 Task: Find connections with filter location Ingolstadt with filter topic #Humanresourcewith filter profile language English with filter current company PlanetSpark with filter school Vijaya High School with filter industry Individual and Family Services with filter service category Project Management with filter keywords title Film Critic
Action: Mouse moved to (601, 81)
Screenshot: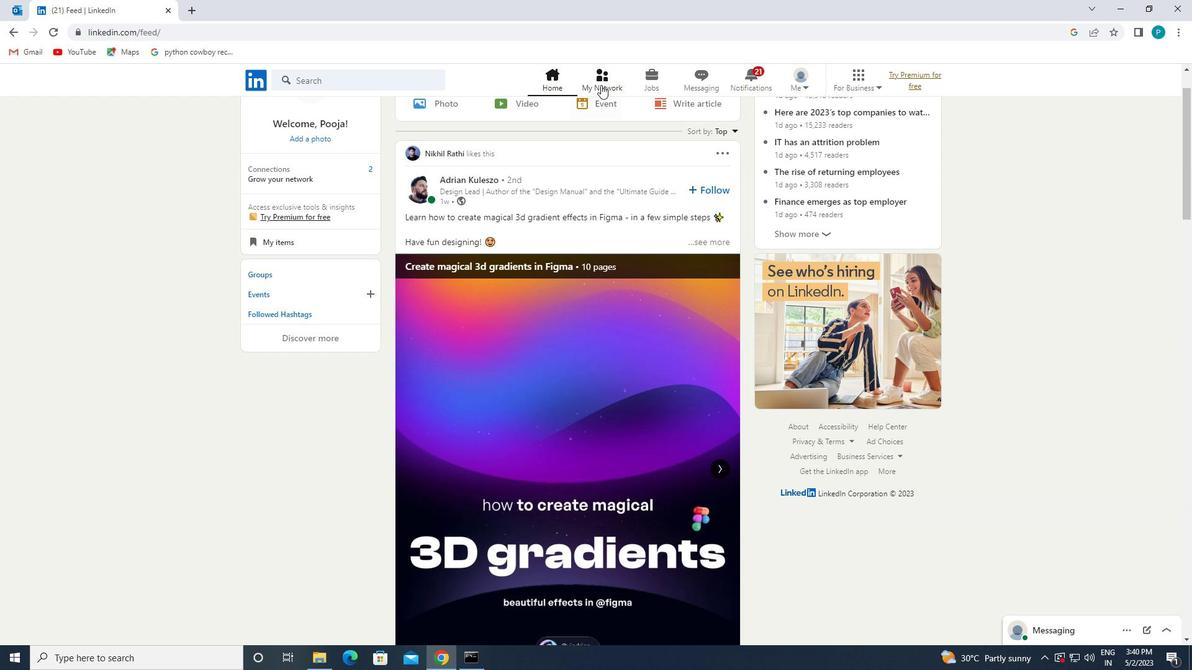 
Action: Mouse pressed left at (601, 81)
Screenshot: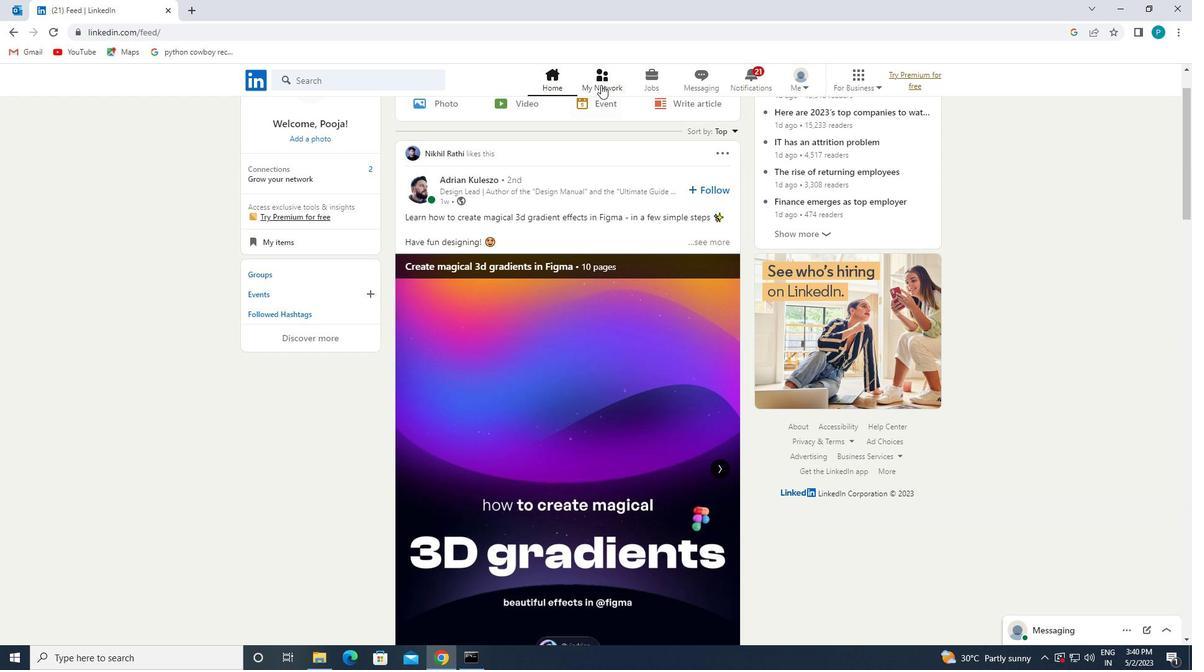 
Action: Mouse moved to (372, 142)
Screenshot: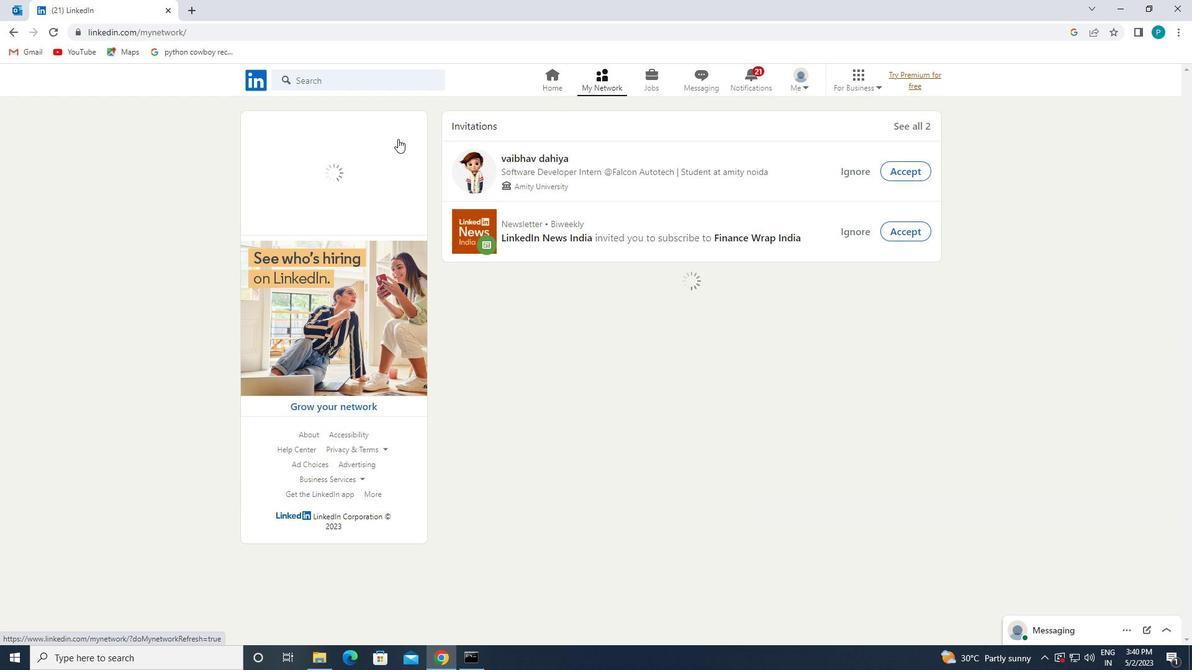 
Action: Mouse pressed left at (372, 142)
Screenshot: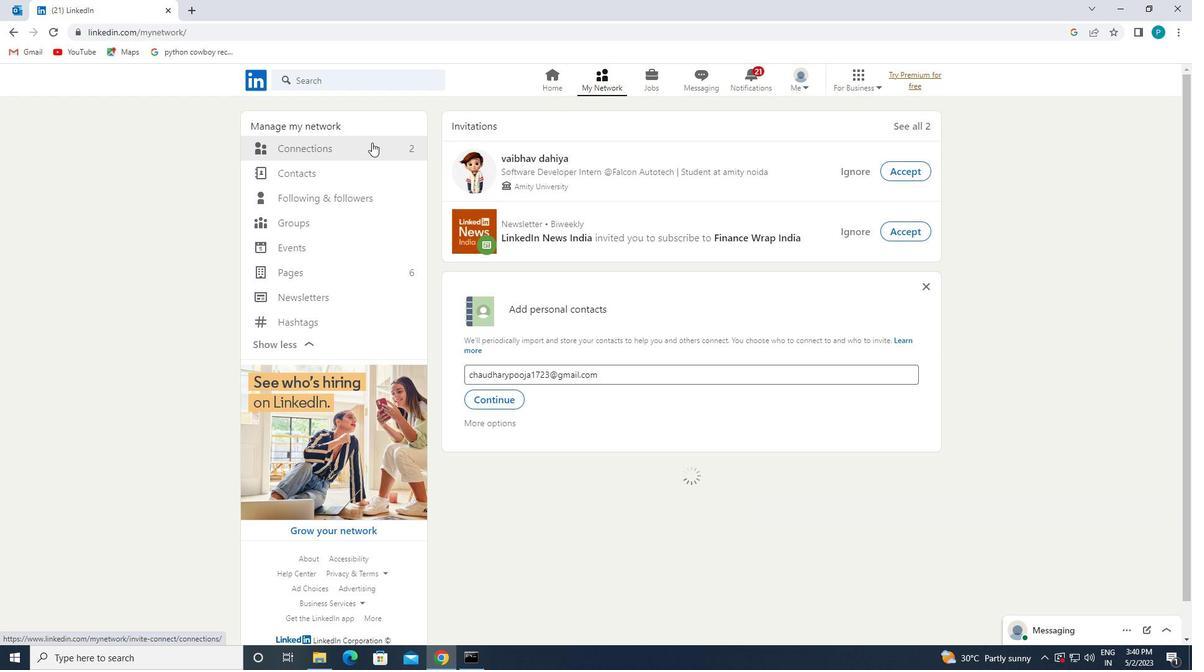 
Action: Mouse moved to (678, 152)
Screenshot: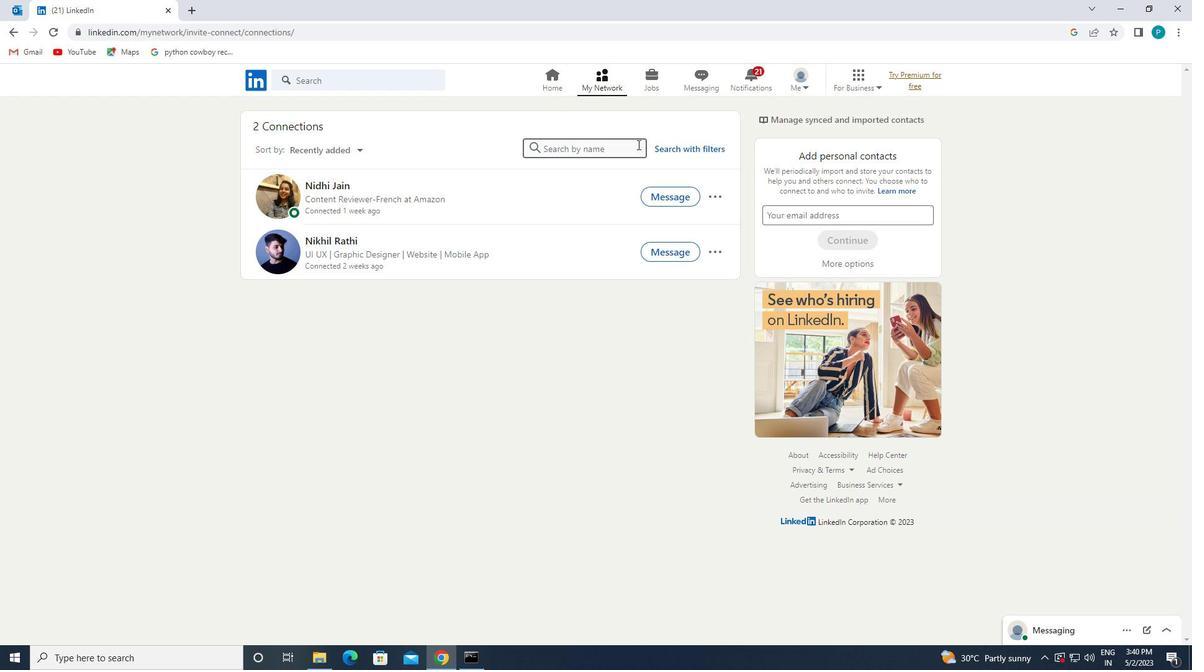 
Action: Mouse pressed left at (678, 152)
Screenshot: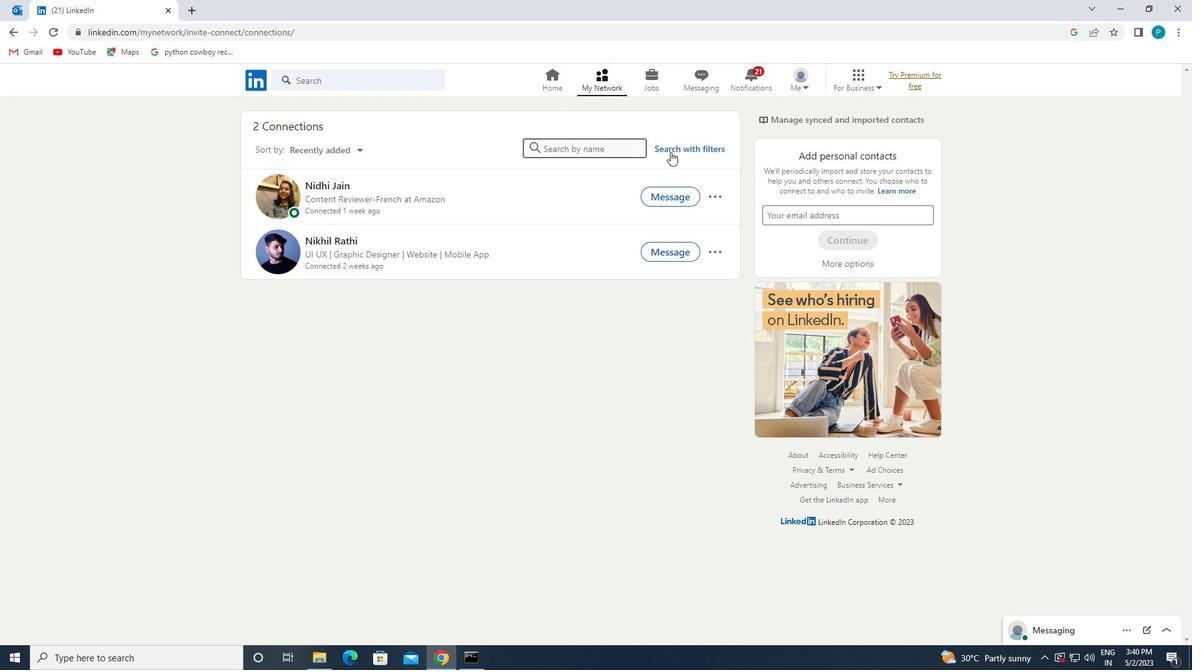 
Action: Mouse moved to (629, 114)
Screenshot: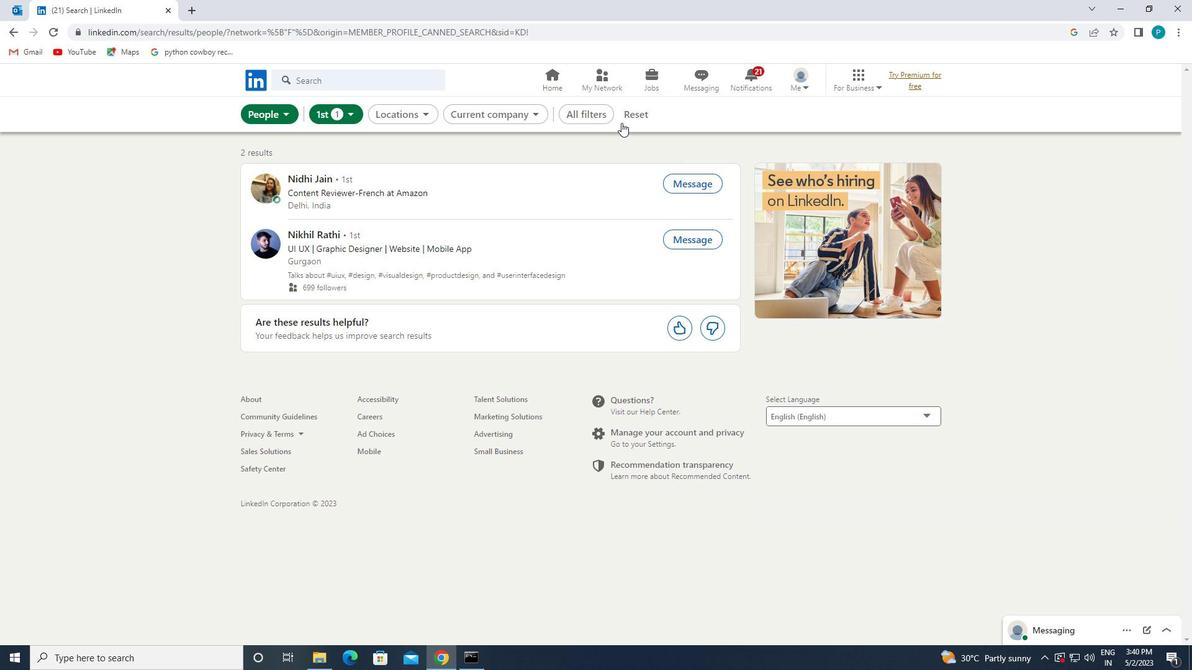 
Action: Mouse pressed left at (629, 114)
Screenshot: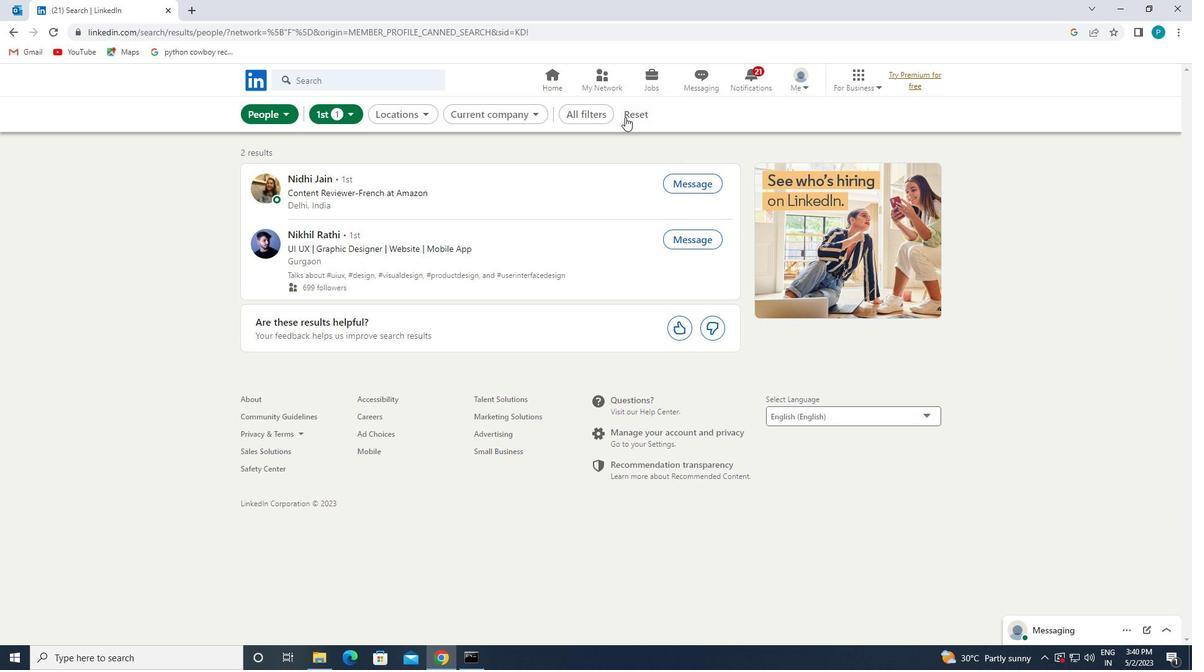 
Action: Mouse moved to (590, 113)
Screenshot: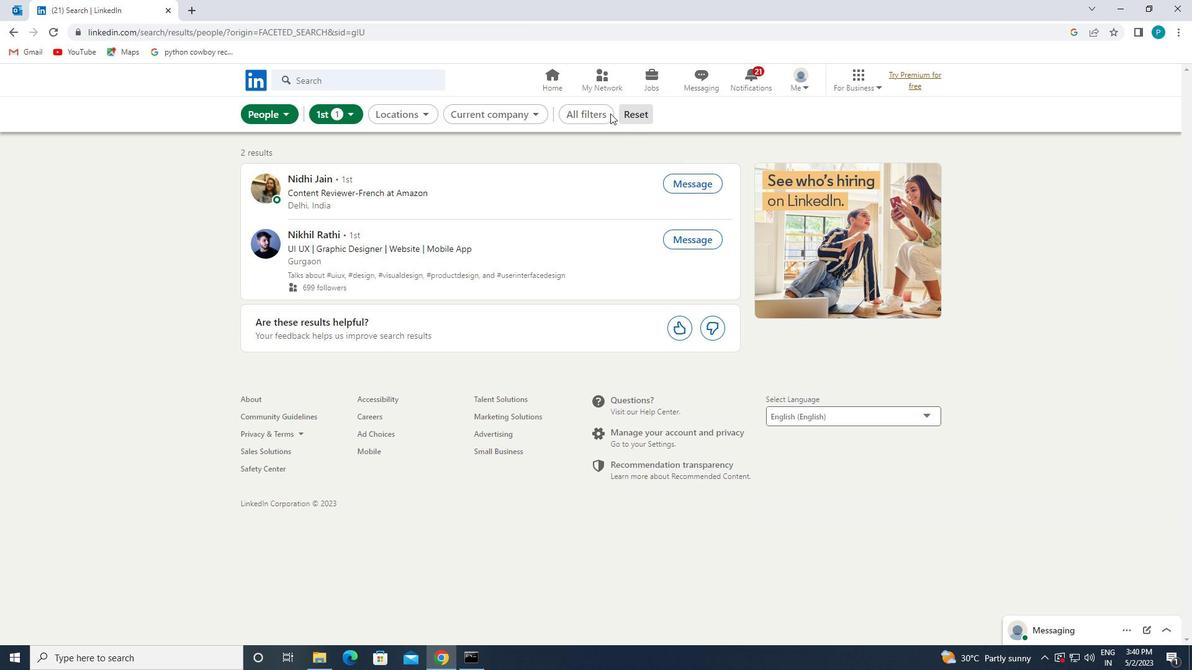
Action: Mouse pressed left at (590, 113)
Screenshot: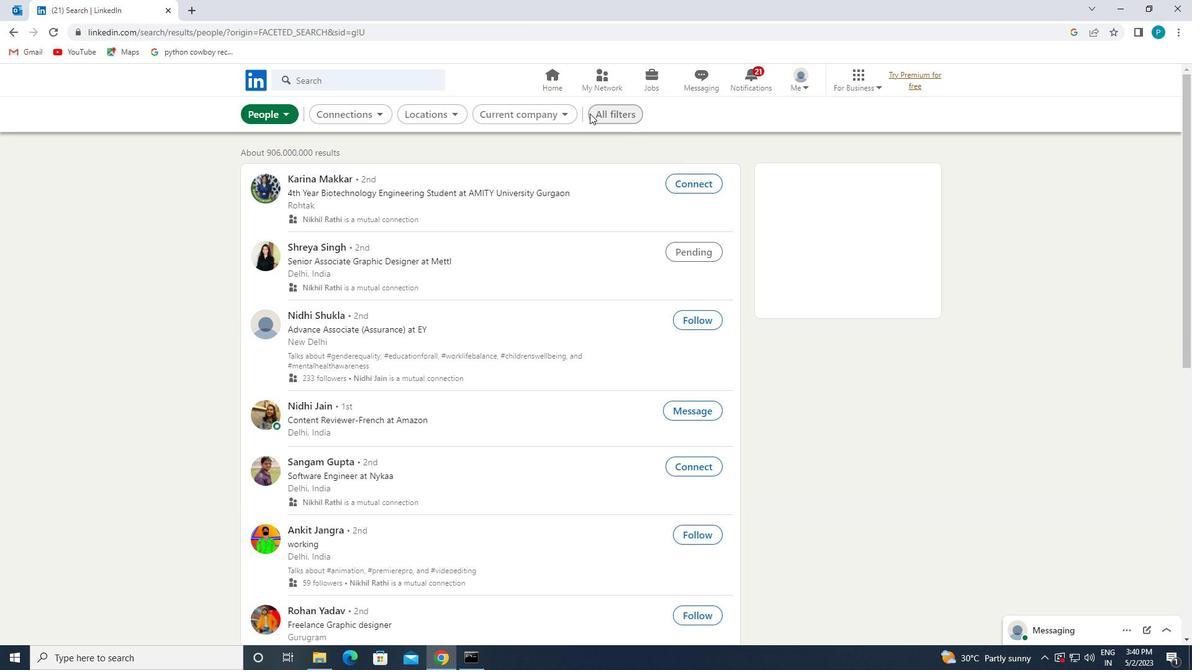 
Action: Mouse moved to (1047, 487)
Screenshot: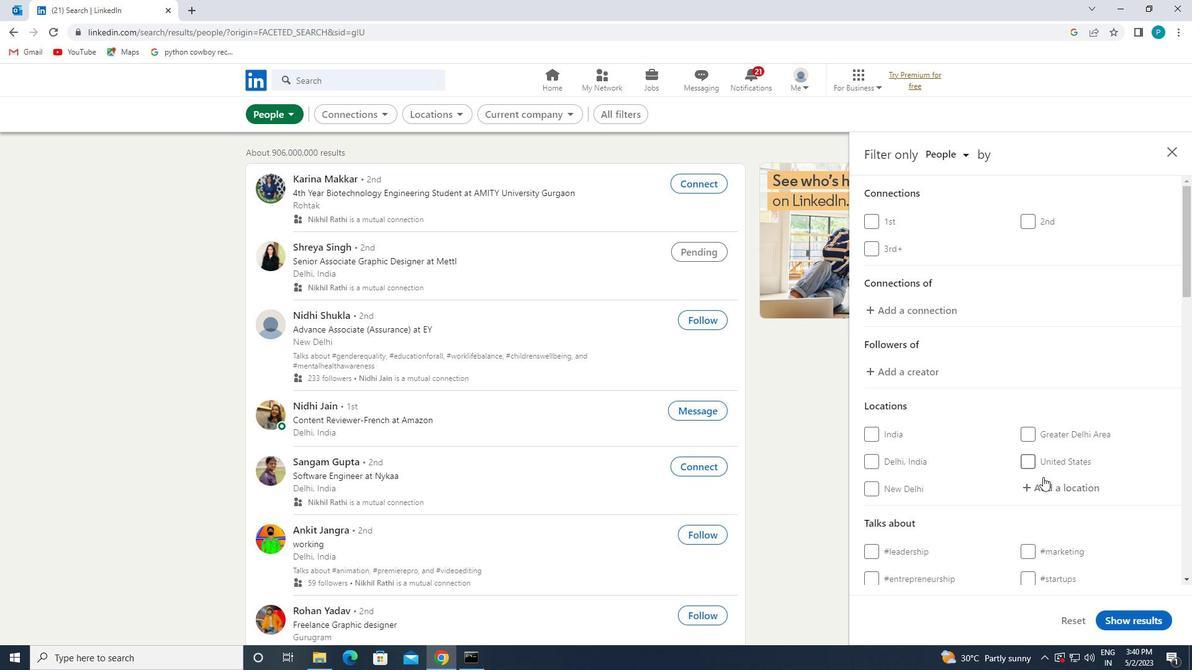 
Action: Mouse pressed left at (1047, 487)
Screenshot: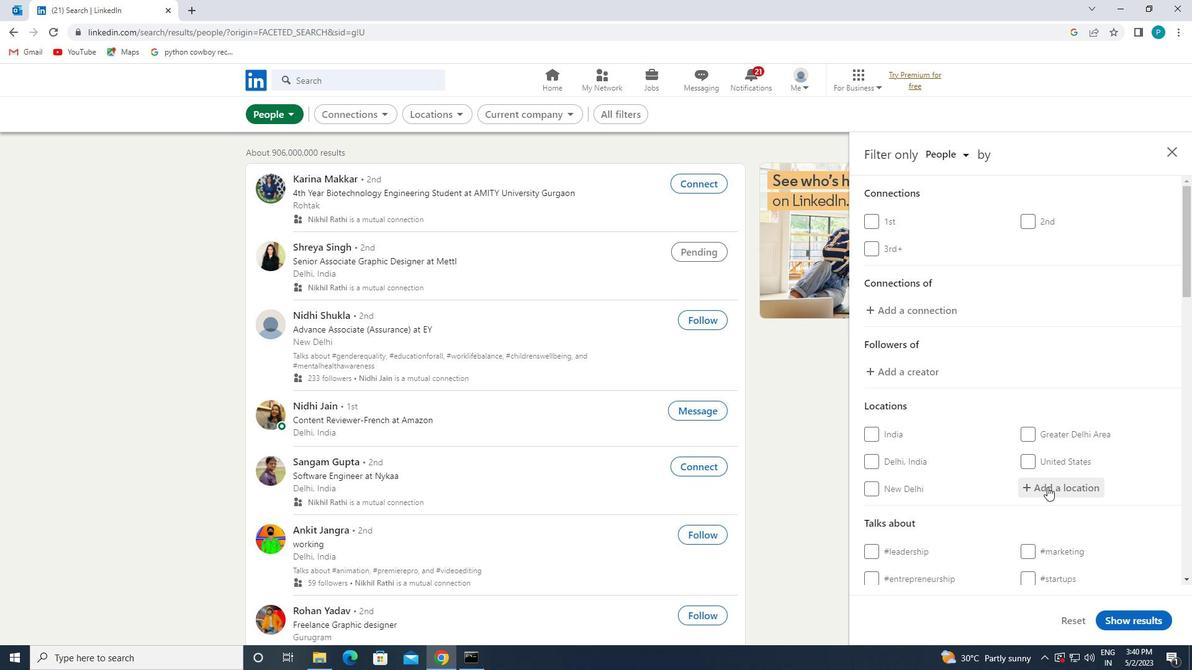 
Action: Mouse moved to (1053, 485)
Screenshot: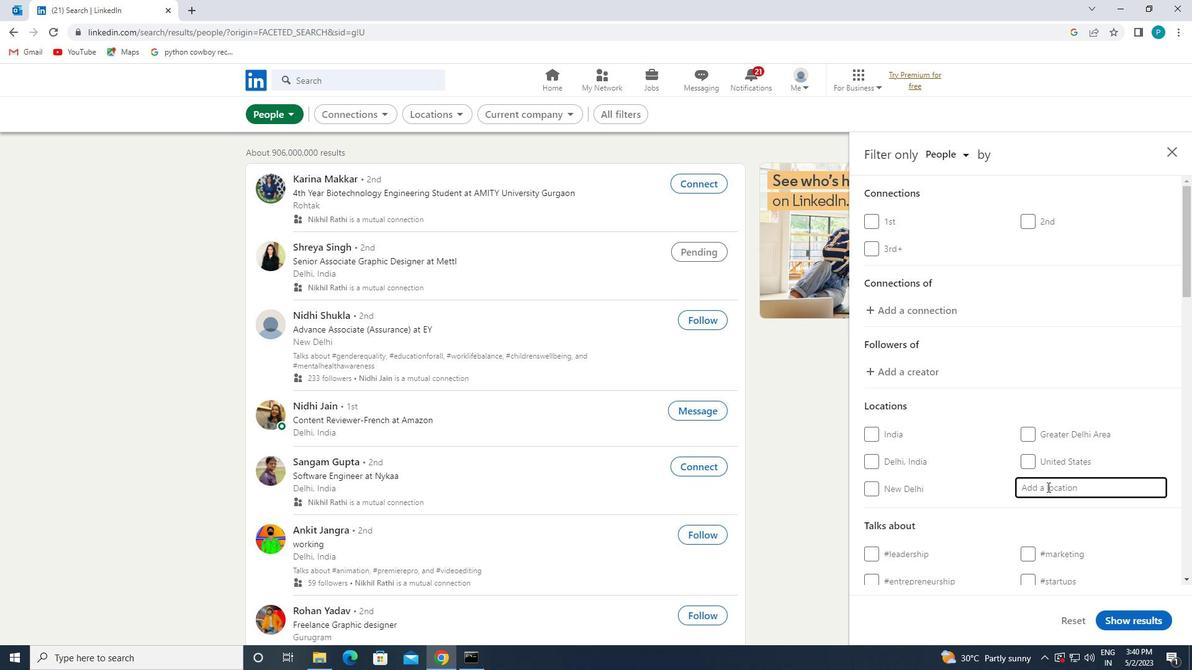 
Action: Key pressed <Key.caps_lock>i<Key.caps_lock>ngolstaf<Key.backspace>dt
Screenshot: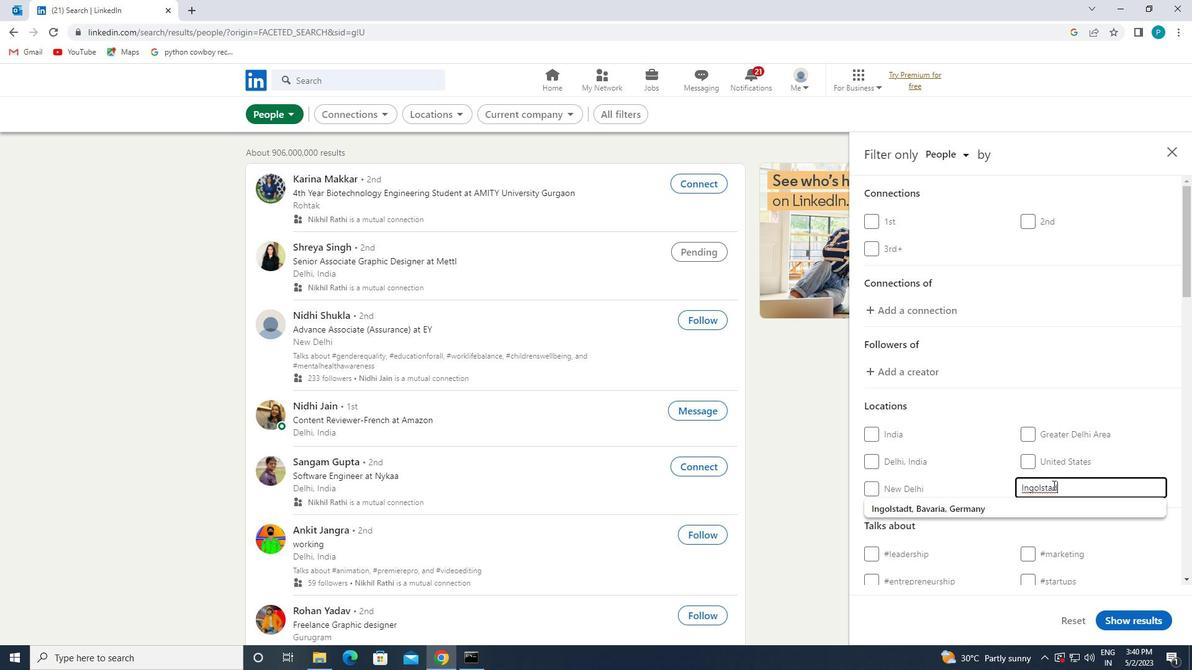 
Action: Mouse moved to (1028, 506)
Screenshot: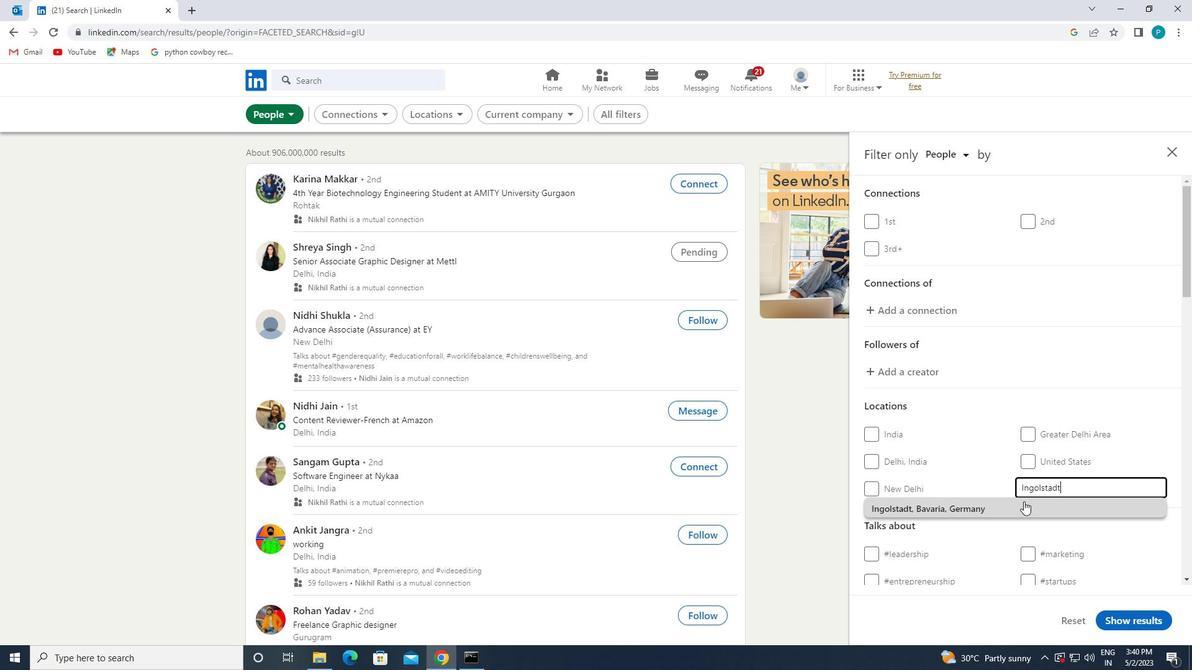 
Action: Mouse pressed left at (1028, 506)
Screenshot: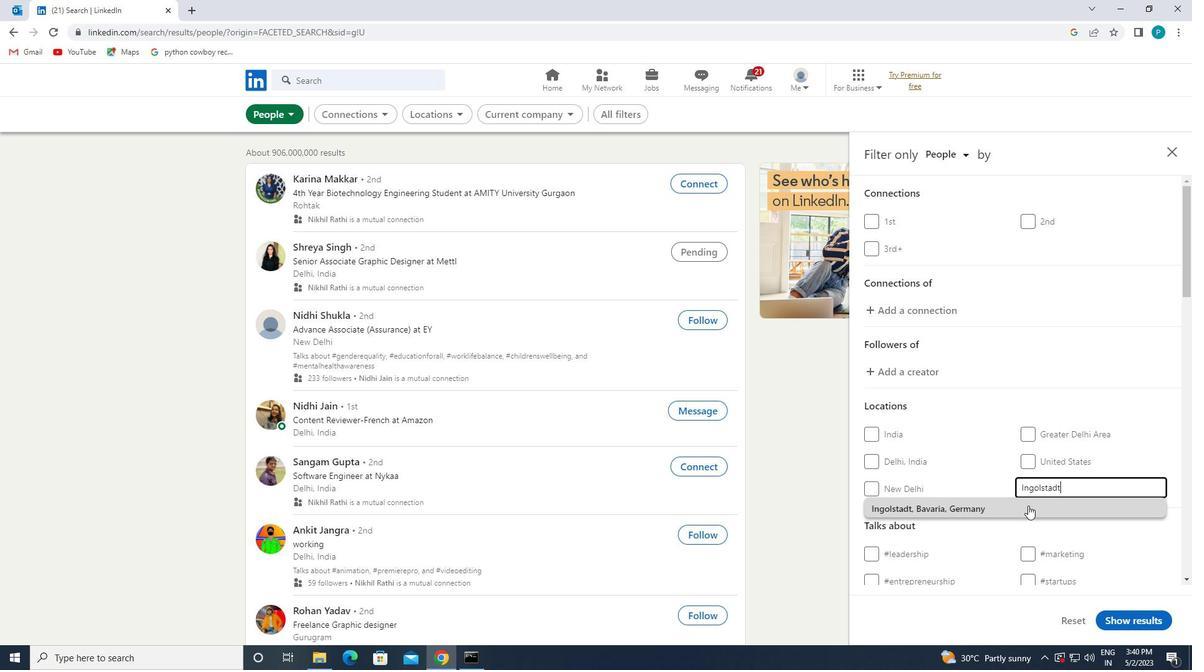 
Action: Mouse scrolled (1028, 505) with delta (0, 0)
Screenshot: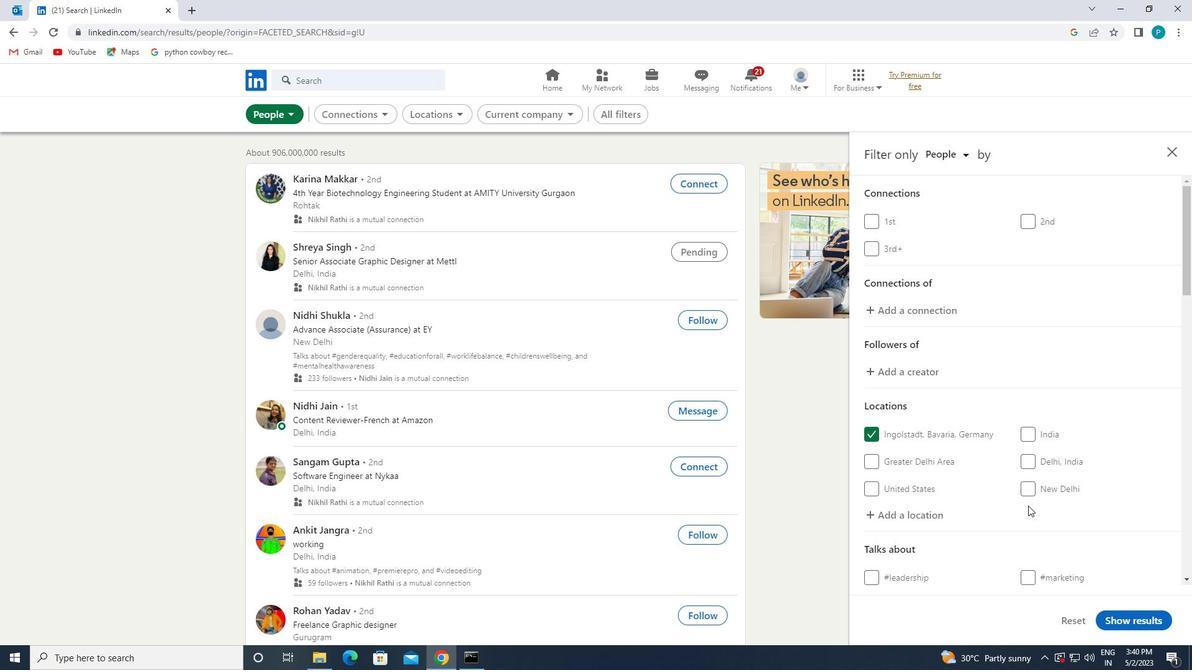 
Action: Mouse scrolled (1028, 505) with delta (0, 0)
Screenshot: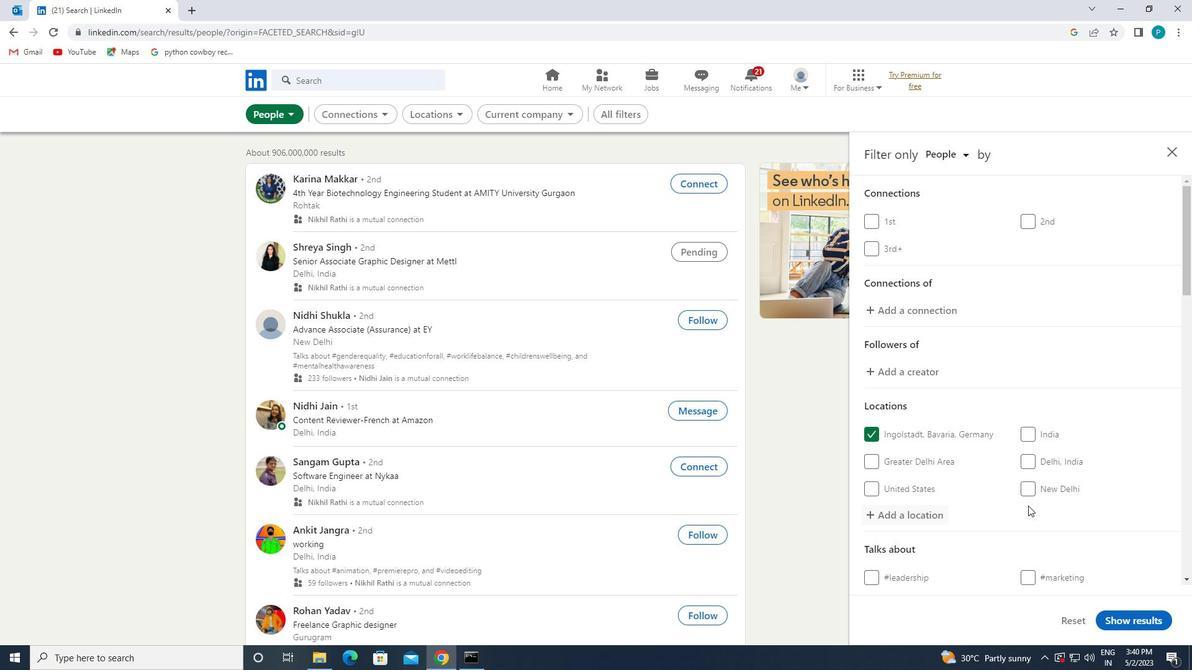 
Action: Mouse moved to (1055, 503)
Screenshot: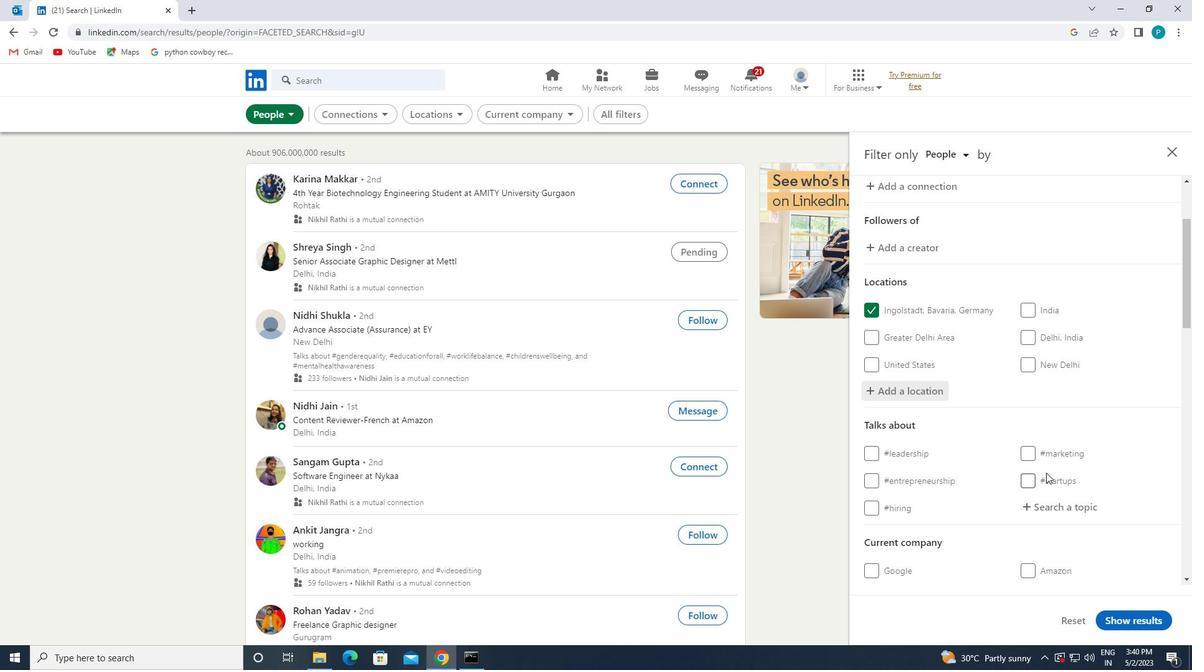 
Action: Mouse pressed left at (1055, 503)
Screenshot: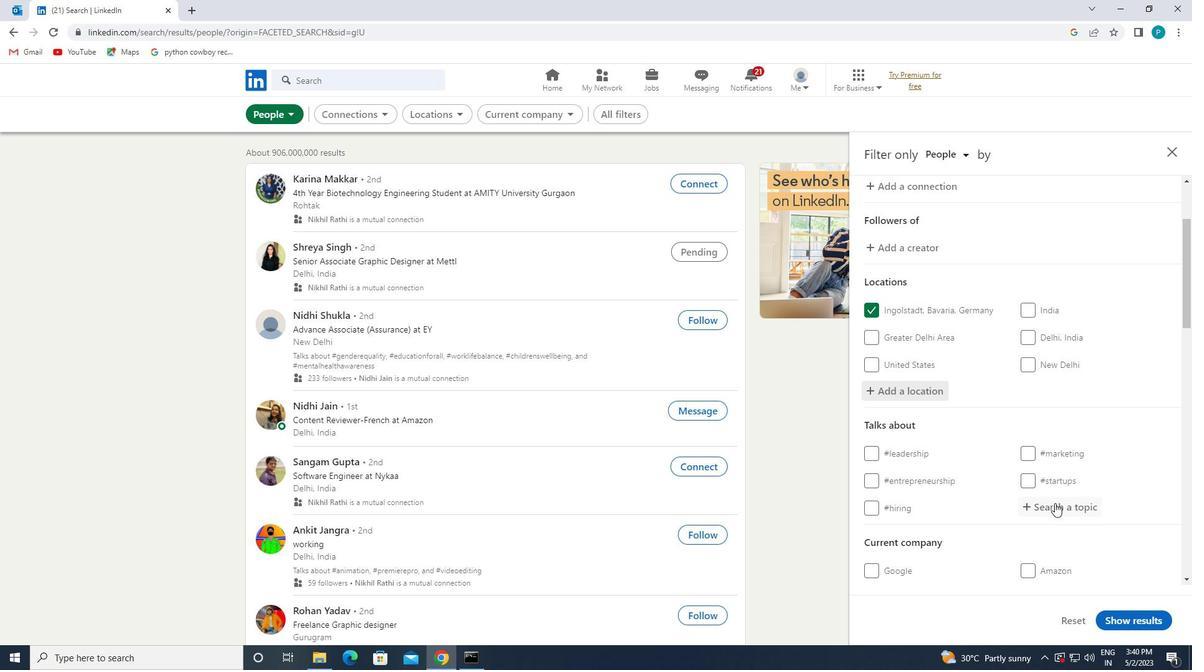 
Action: Mouse moved to (1072, 514)
Screenshot: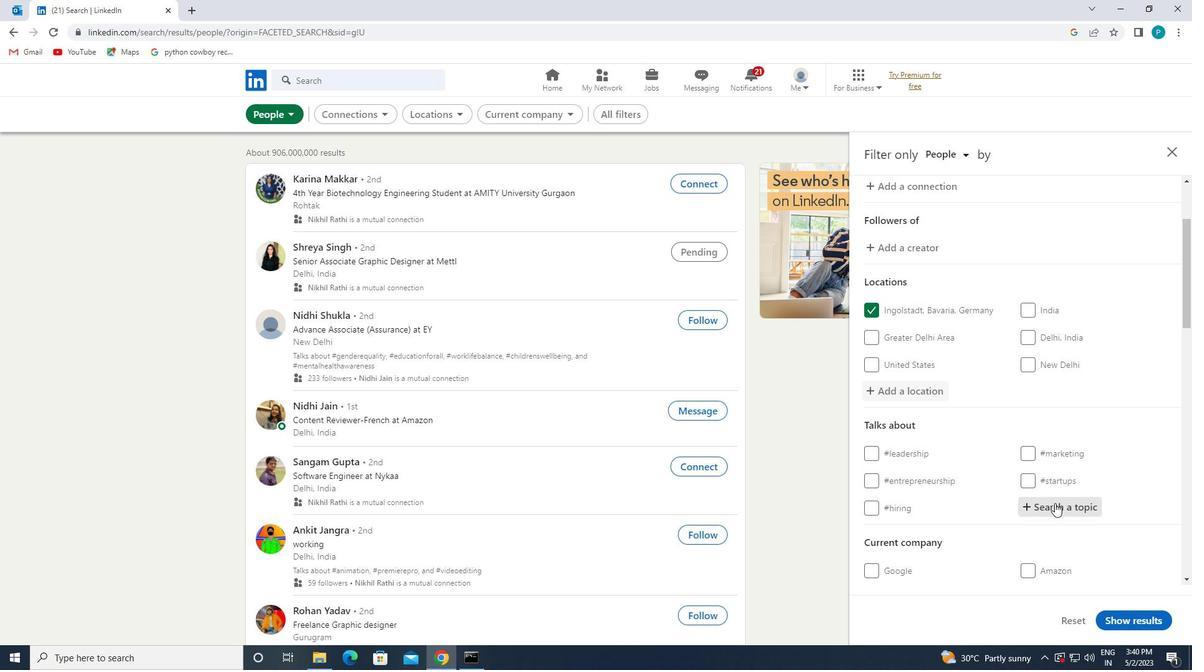 
Action: Key pressed <Key.shift>#<Key.caps_lock>H<Key.caps_lock>UMANRESURCES<Key.backspace>
Screenshot: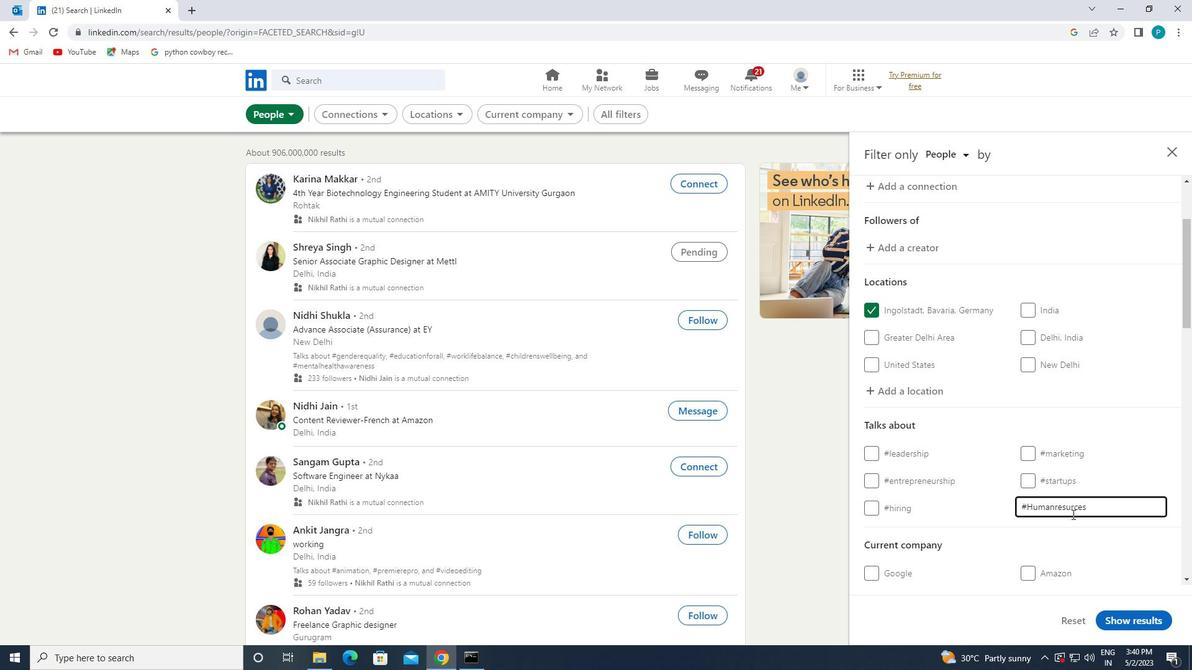 
Action: Mouse moved to (968, 475)
Screenshot: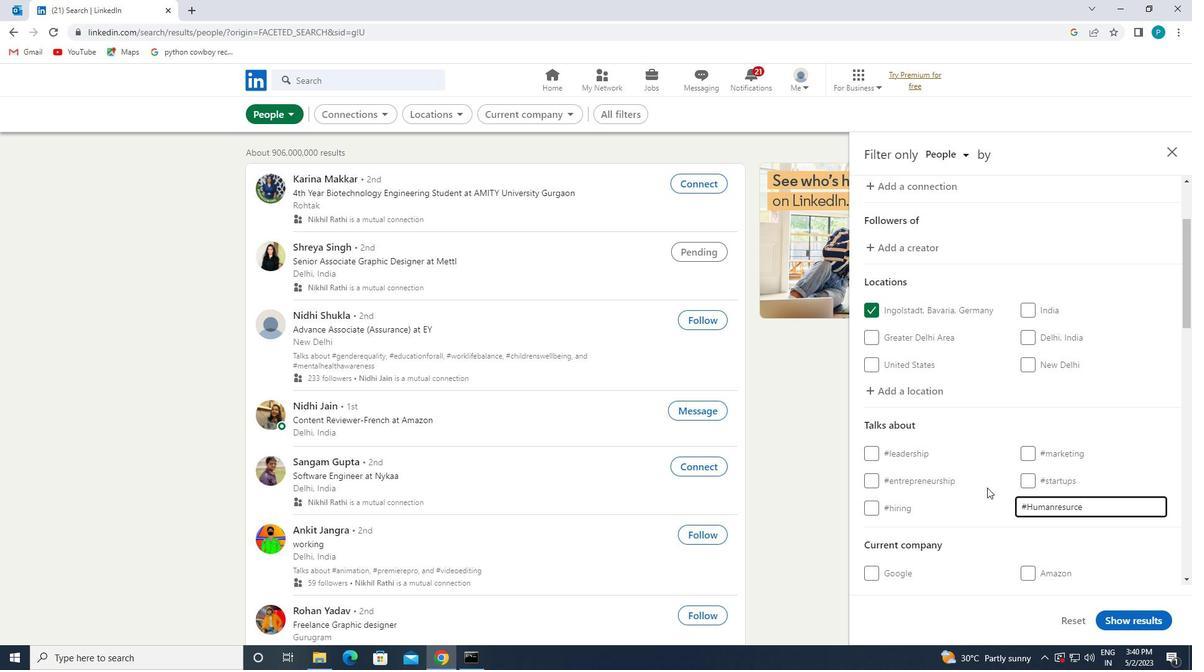 
Action: Mouse scrolled (968, 475) with delta (0, 0)
Screenshot: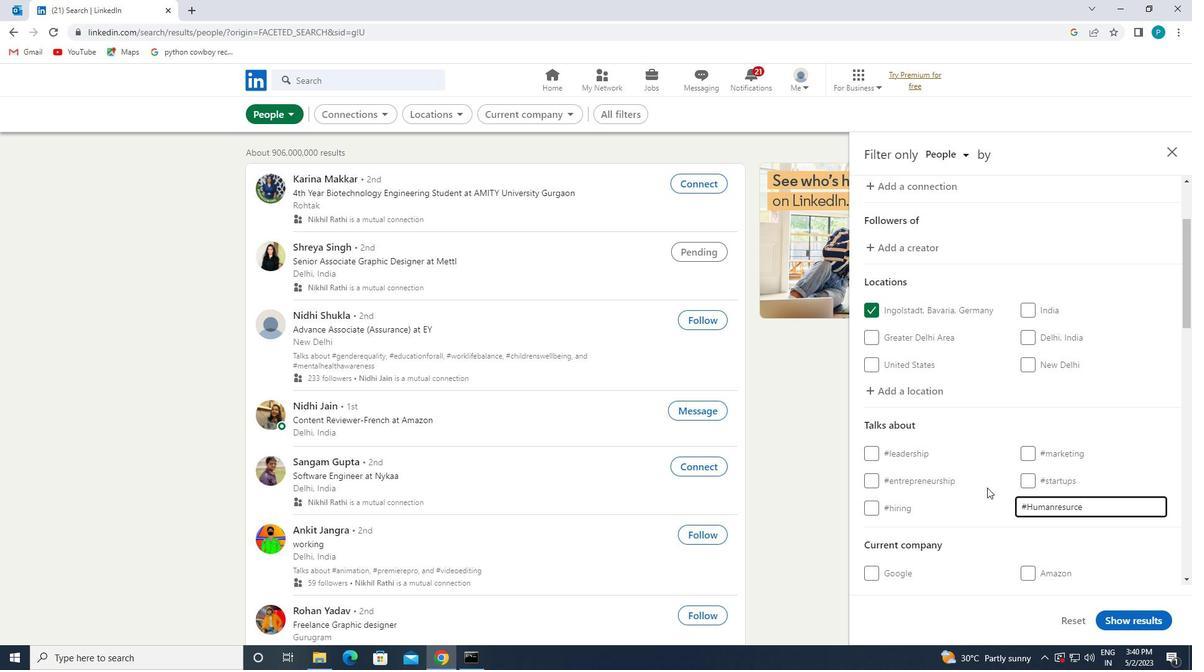 
Action: Mouse moved to (963, 471)
Screenshot: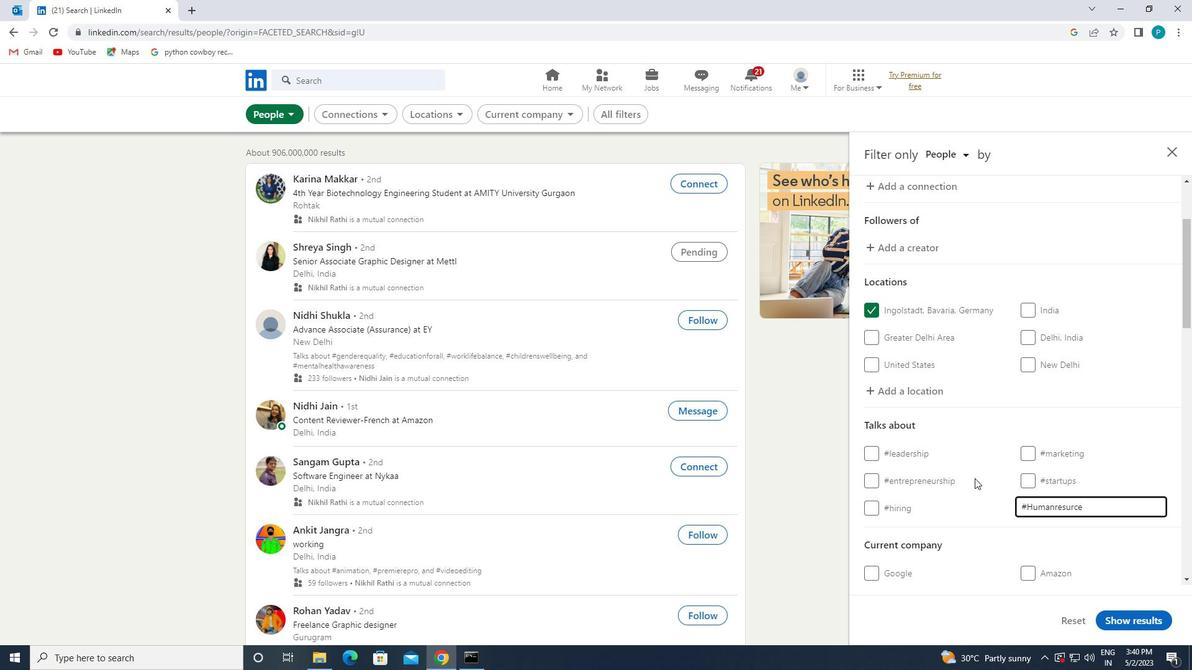 
Action: Mouse scrolled (963, 470) with delta (0, 0)
Screenshot: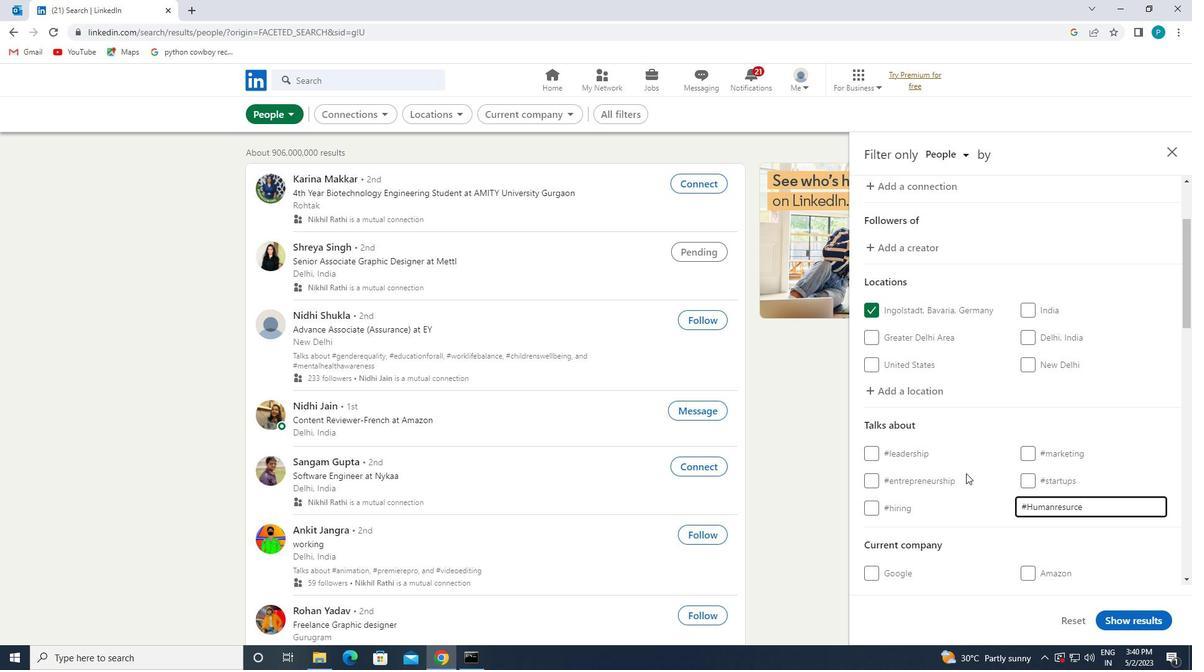 
Action: Mouse scrolled (963, 470) with delta (0, 0)
Screenshot: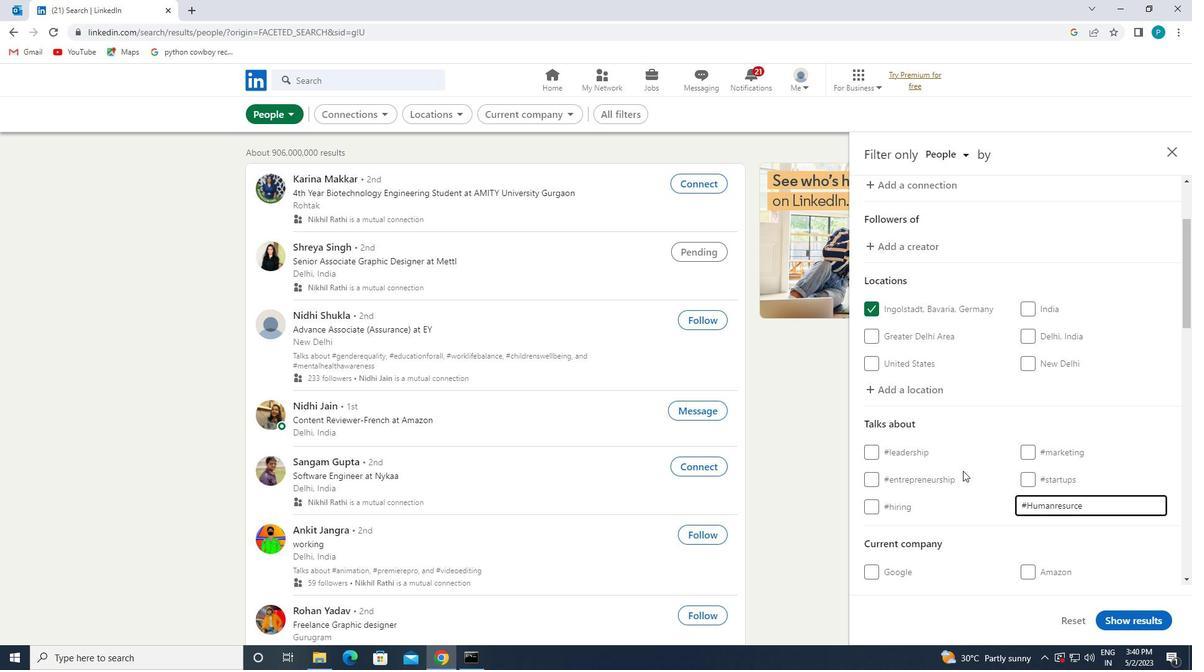 
Action: Mouse moved to (1096, 436)
Screenshot: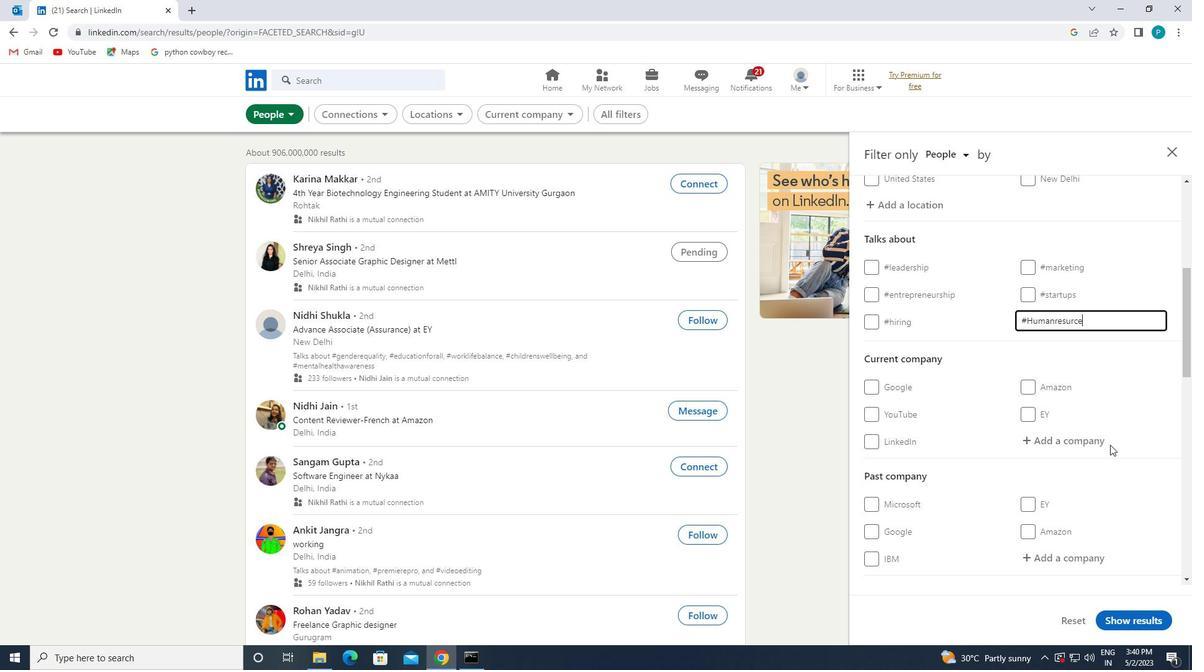 
Action: Mouse scrolled (1096, 435) with delta (0, 0)
Screenshot: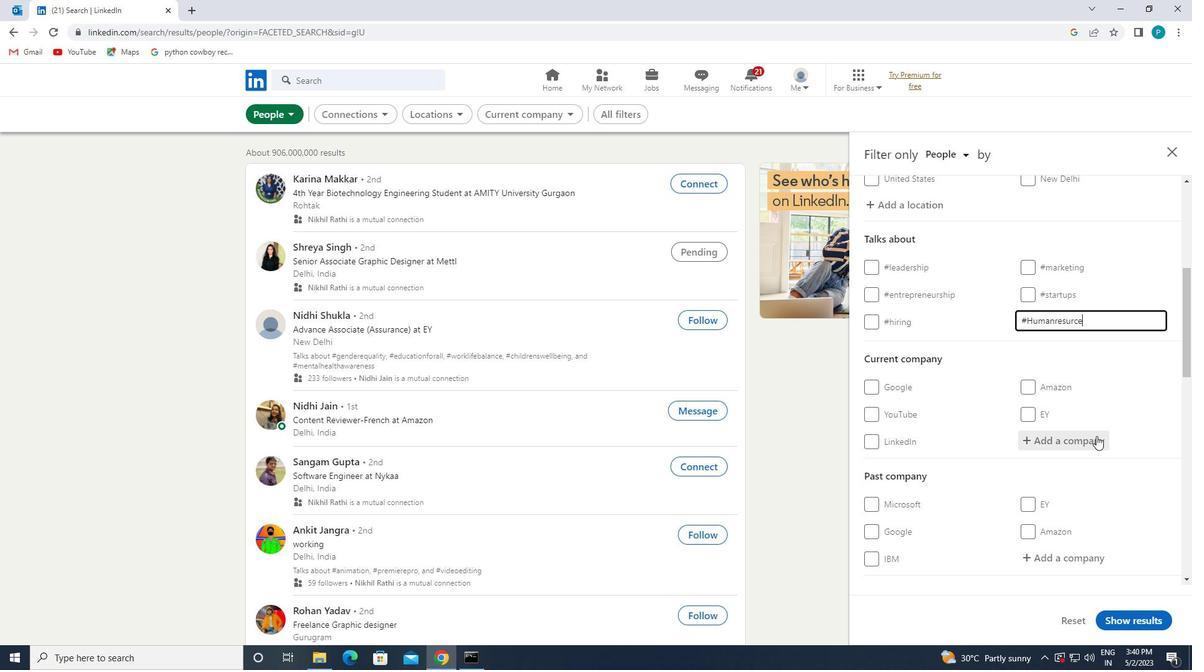 
Action: Mouse moved to (1035, 419)
Screenshot: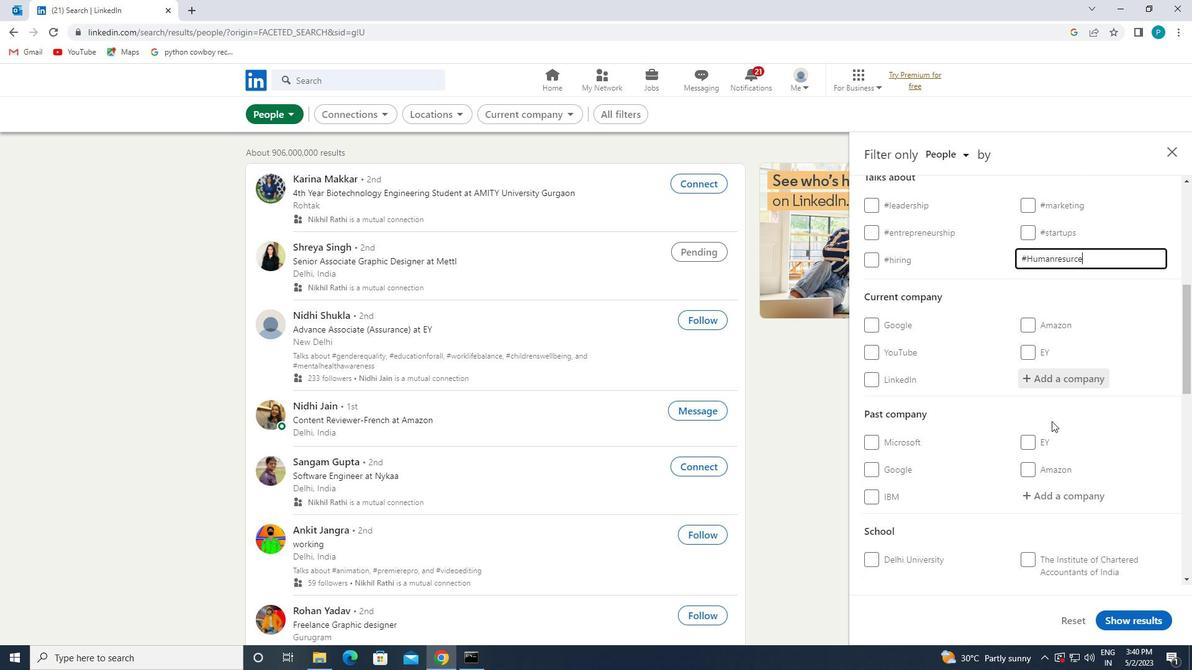 
Action: Mouse scrolled (1035, 419) with delta (0, 0)
Screenshot: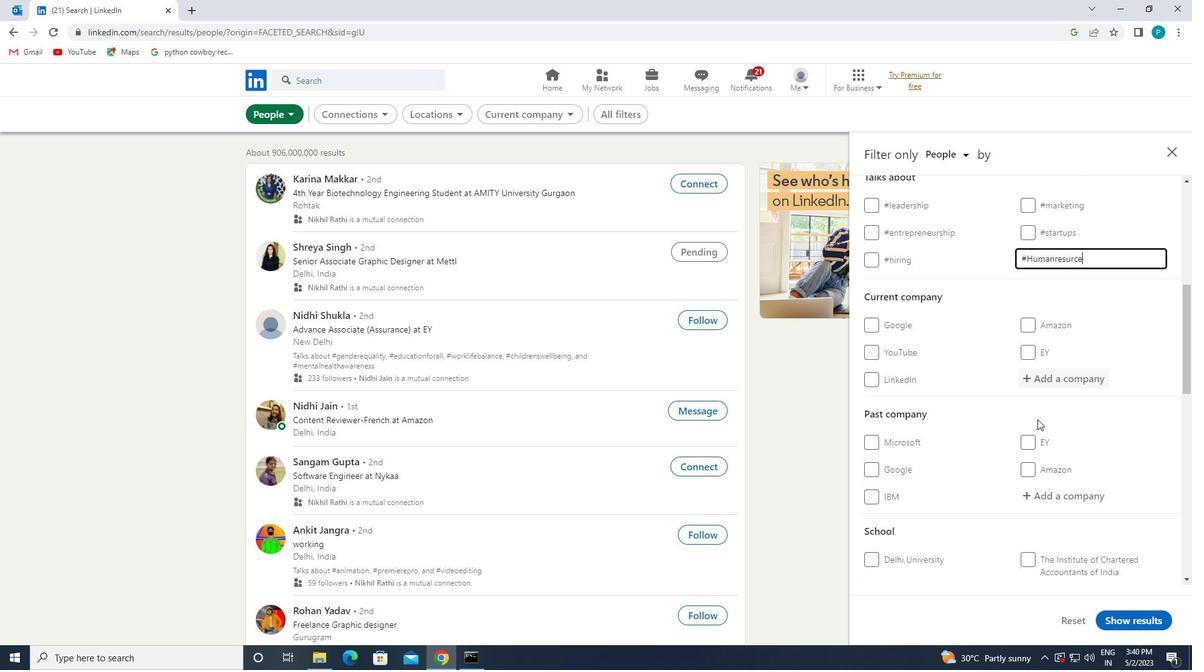 
Action: Mouse scrolled (1035, 419) with delta (0, 0)
Screenshot: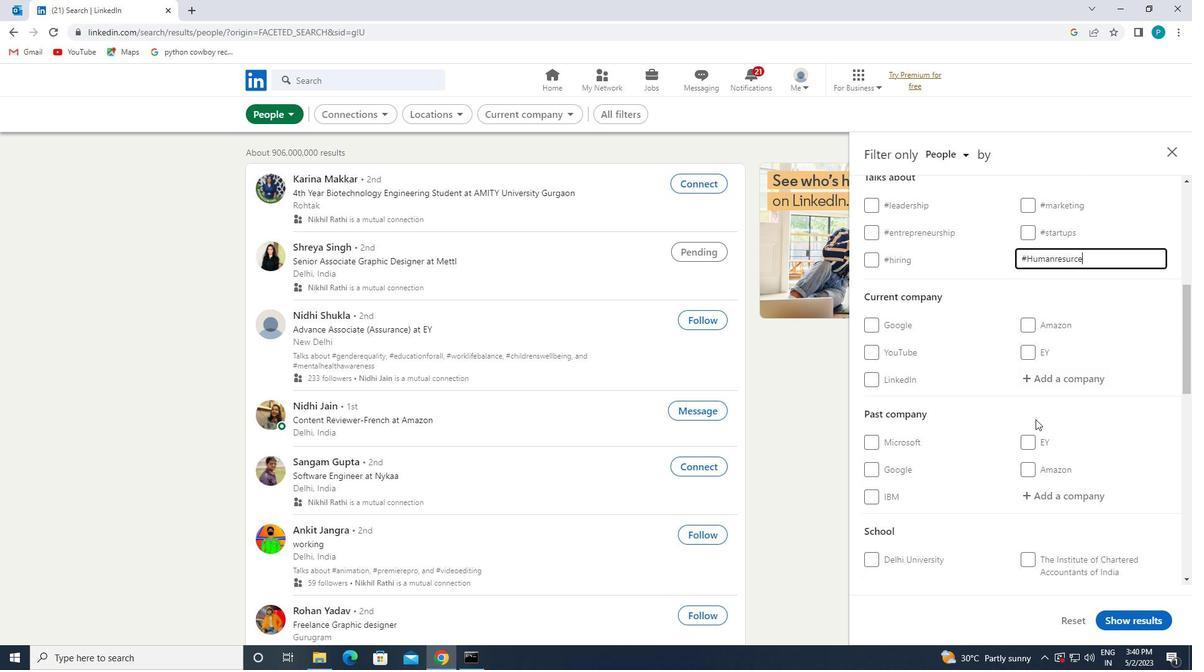 
Action: Mouse scrolled (1035, 419) with delta (0, 0)
Screenshot: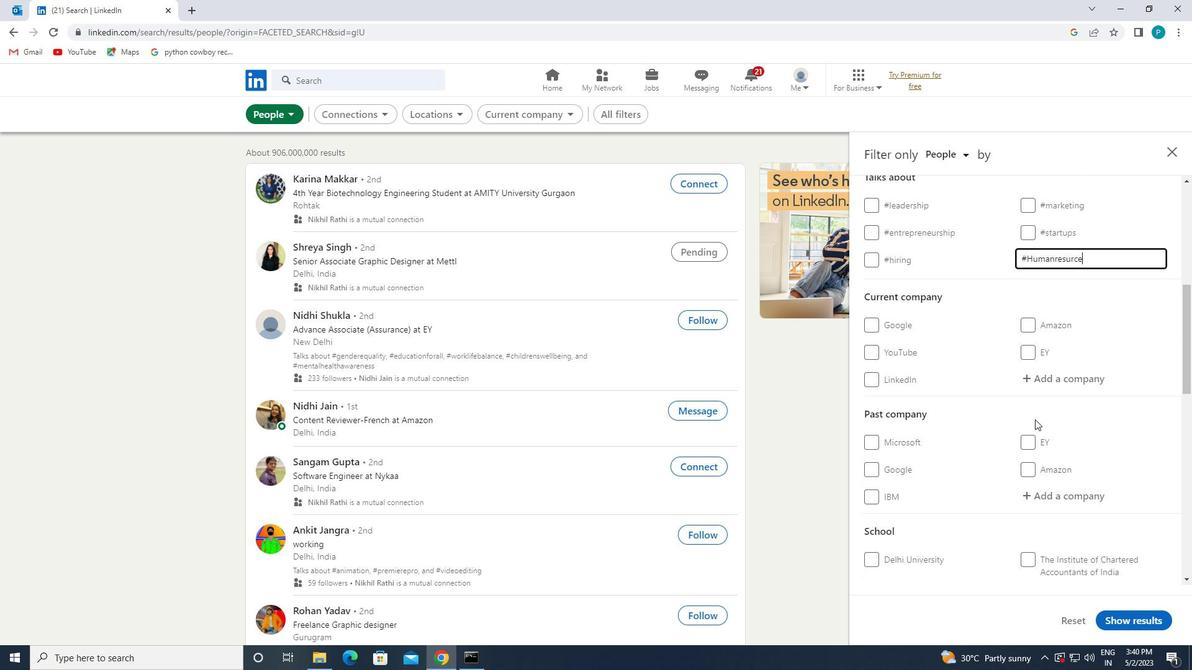 
Action: Mouse moved to (976, 434)
Screenshot: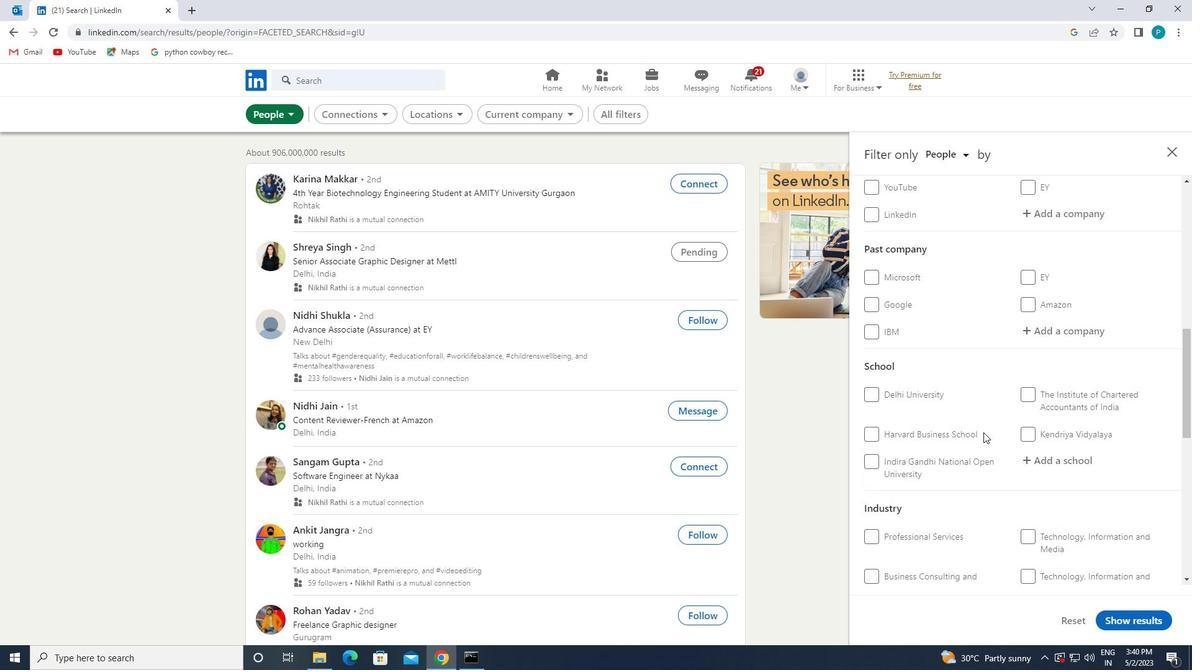 
Action: Mouse scrolled (976, 433) with delta (0, 0)
Screenshot: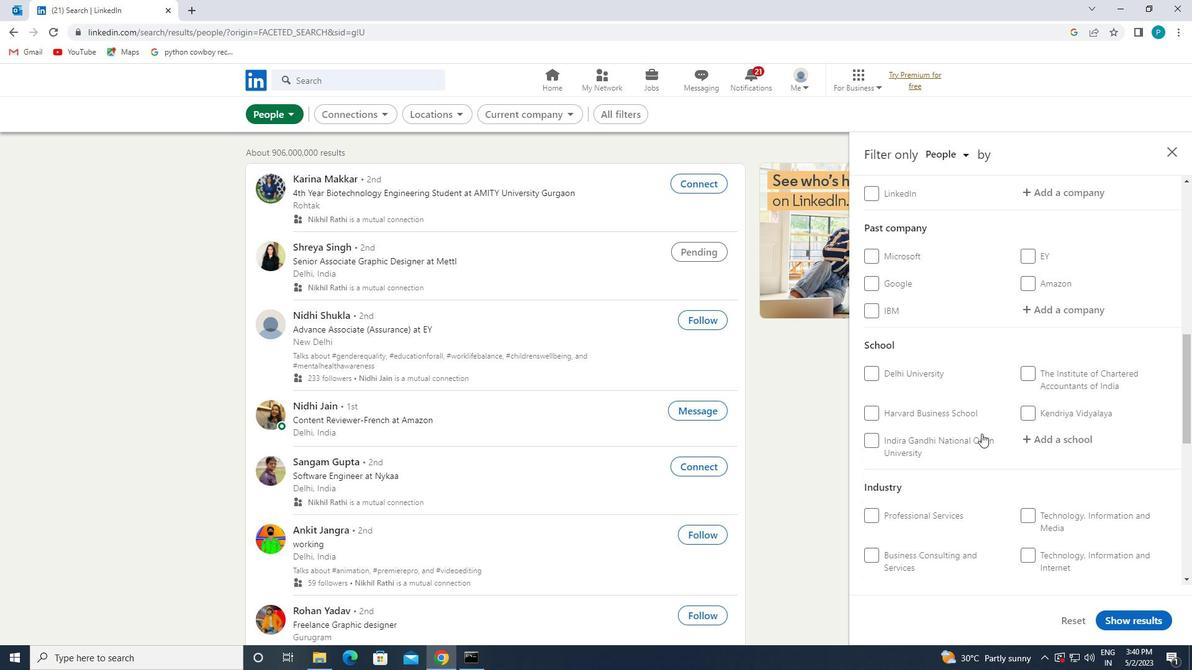 
Action: Mouse scrolled (976, 433) with delta (0, 0)
Screenshot: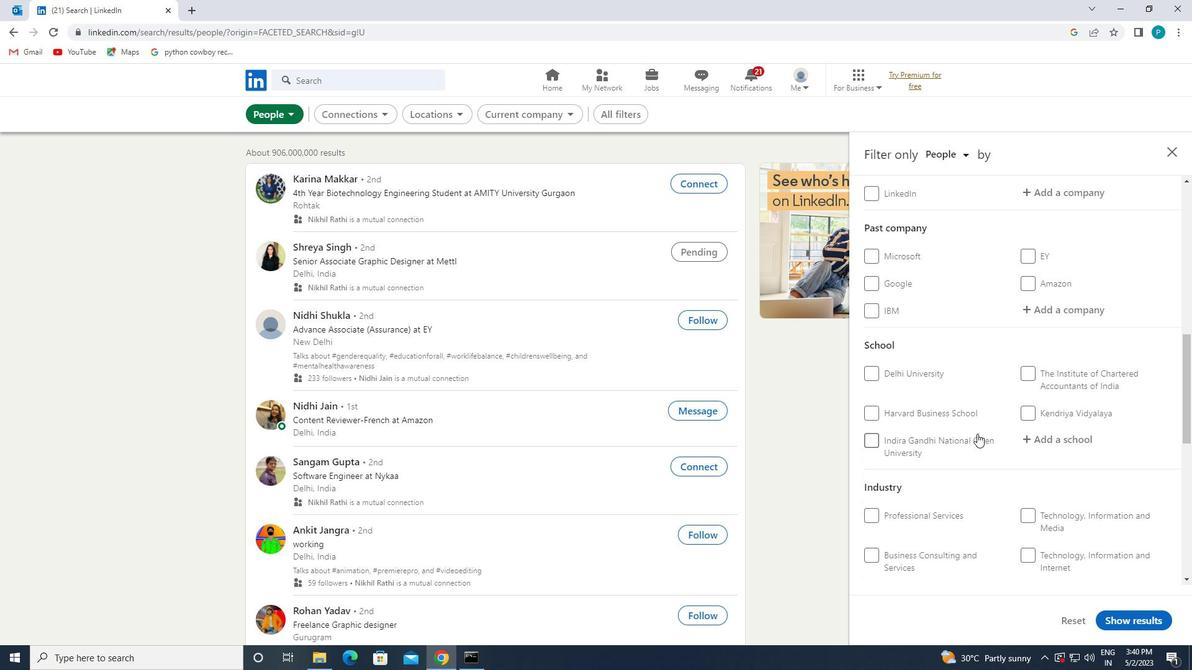 
Action: Mouse scrolled (976, 433) with delta (0, 0)
Screenshot: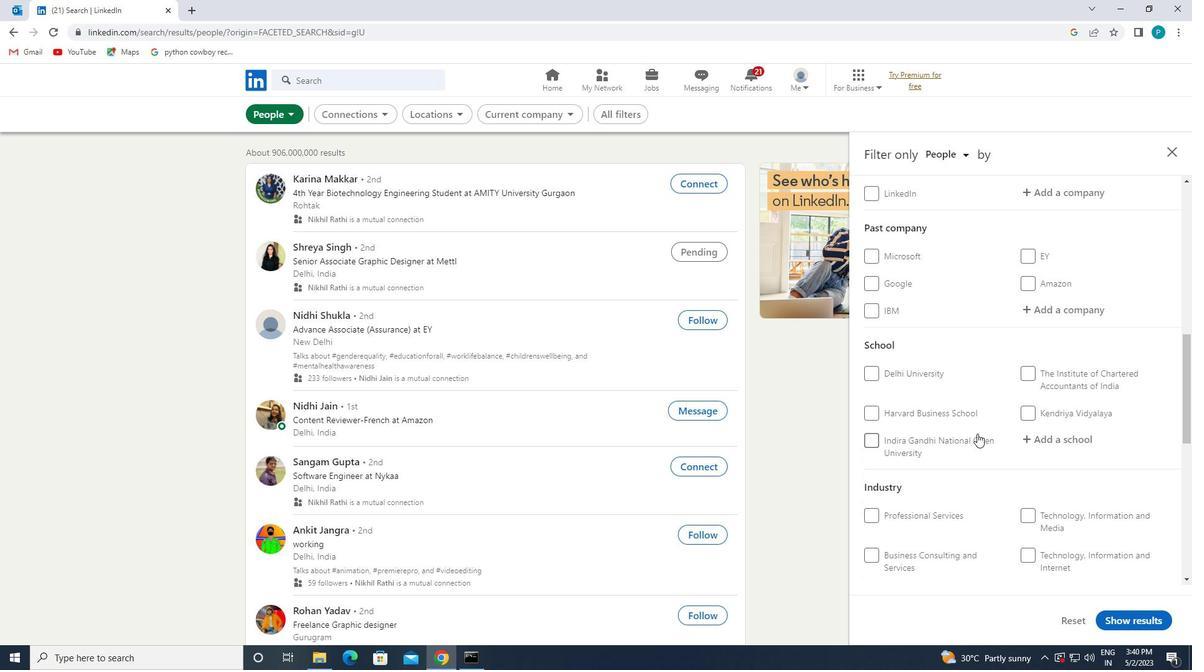
Action: Mouse moved to (932, 434)
Screenshot: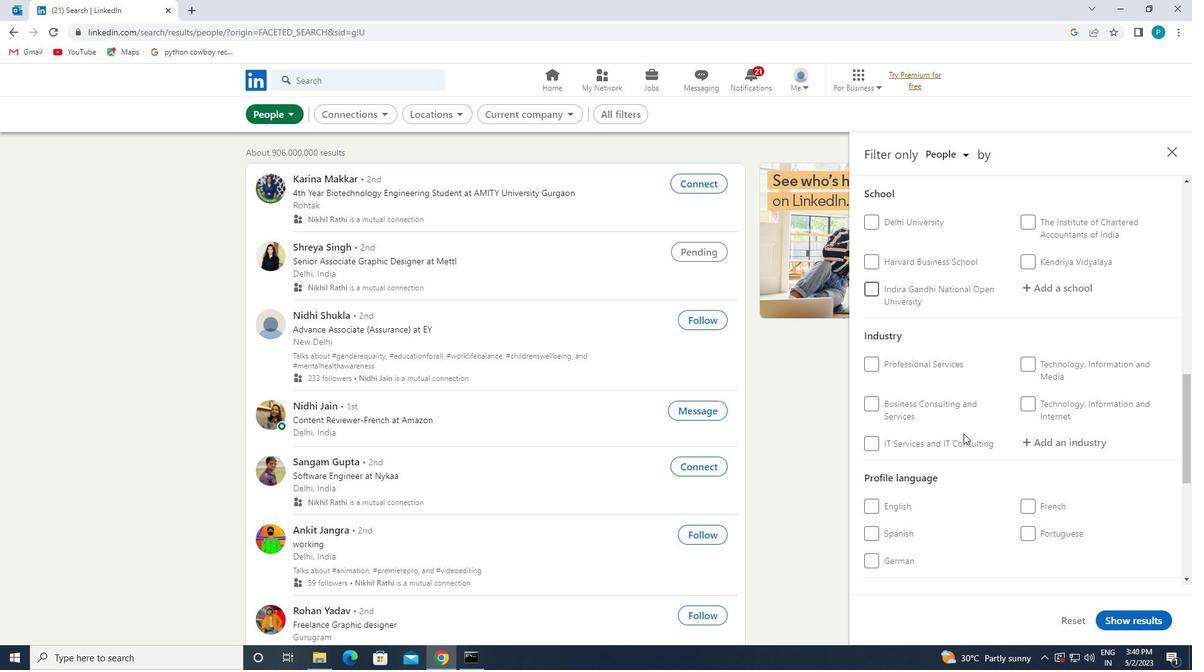 
Action: Mouse scrolled (932, 433) with delta (0, 0)
Screenshot: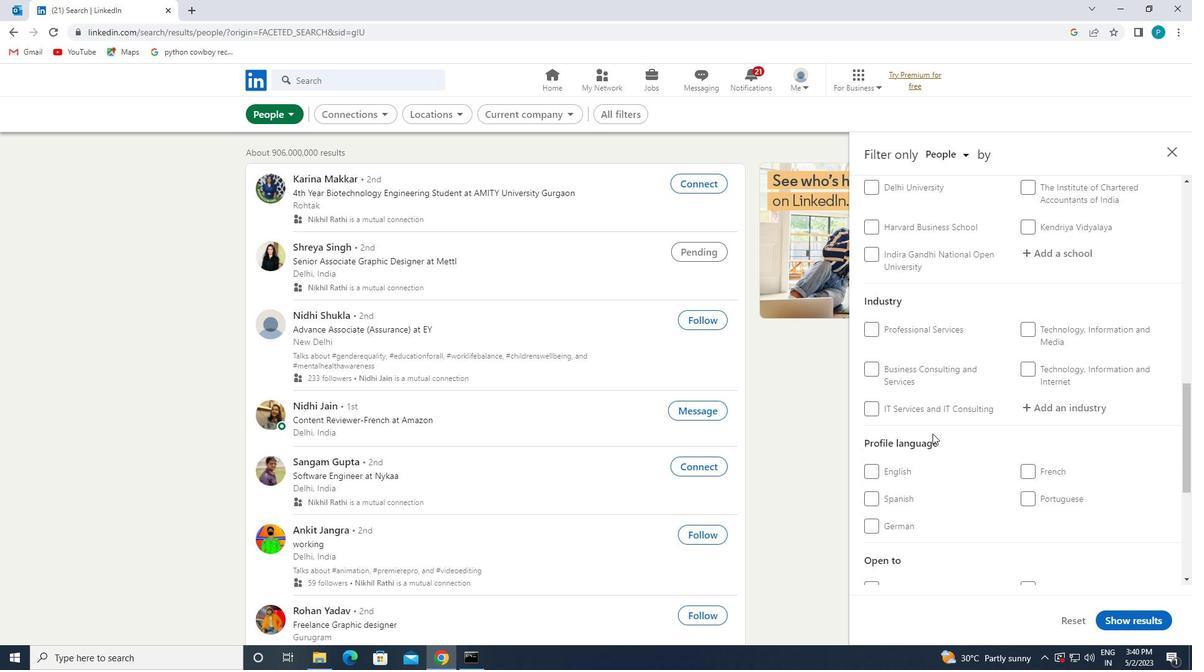 
Action: Mouse moved to (882, 413)
Screenshot: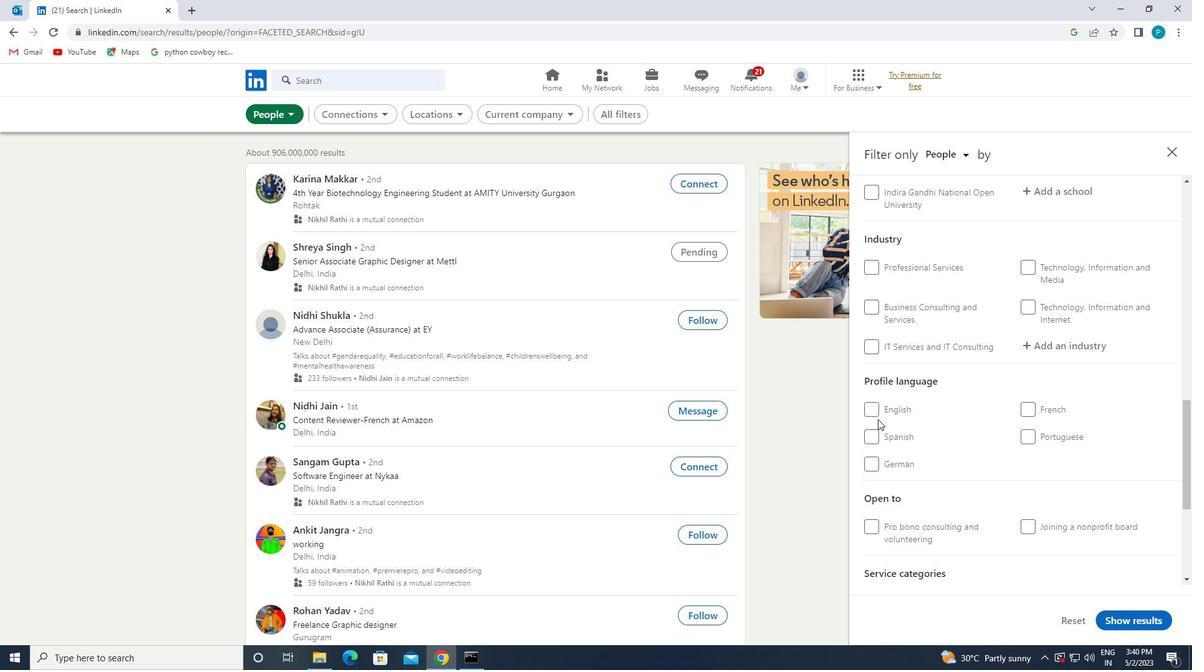 
Action: Mouse pressed left at (882, 413)
Screenshot: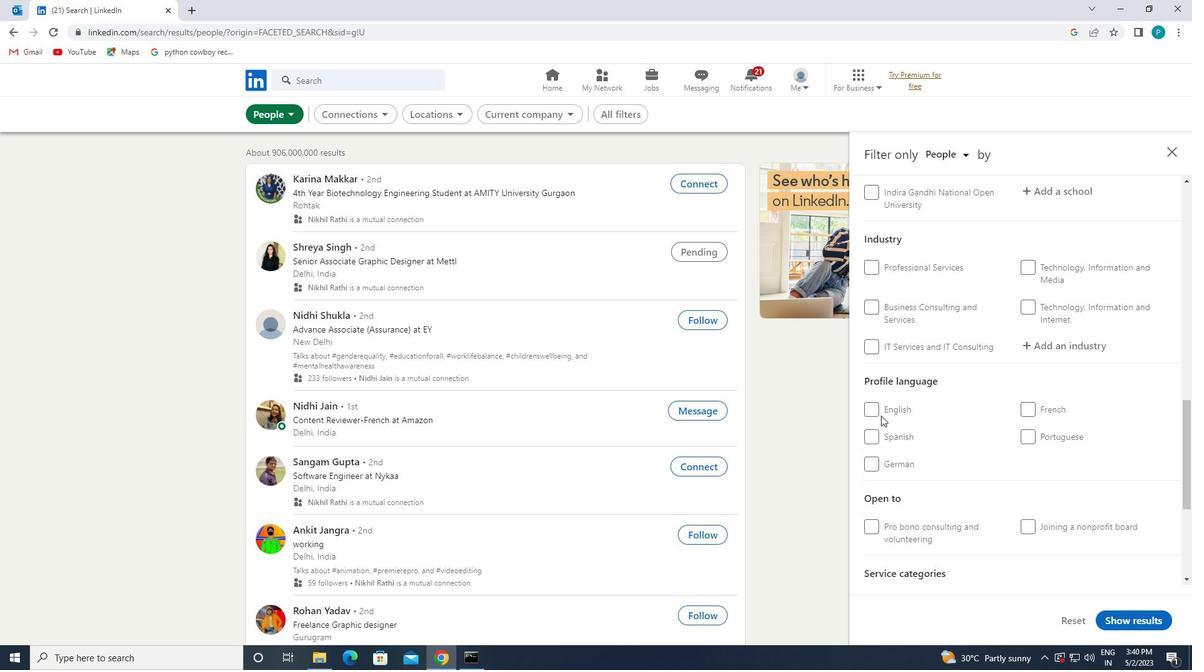 
Action: Mouse moved to (952, 411)
Screenshot: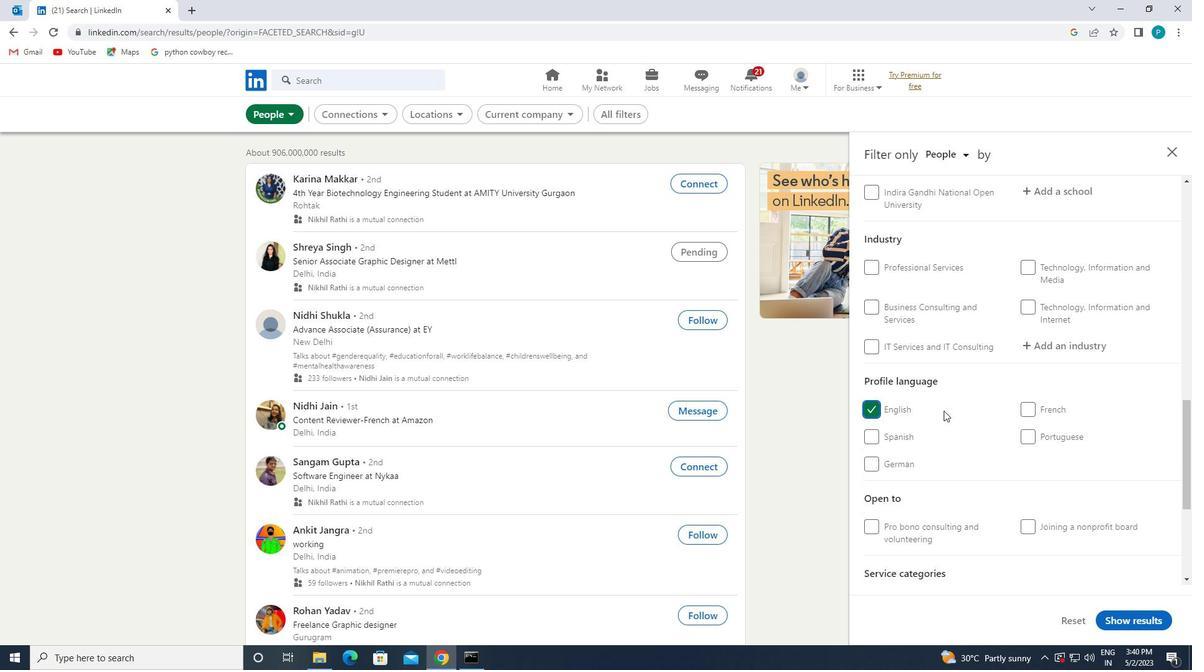 
Action: Mouse scrolled (952, 411) with delta (0, 0)
Screenshot: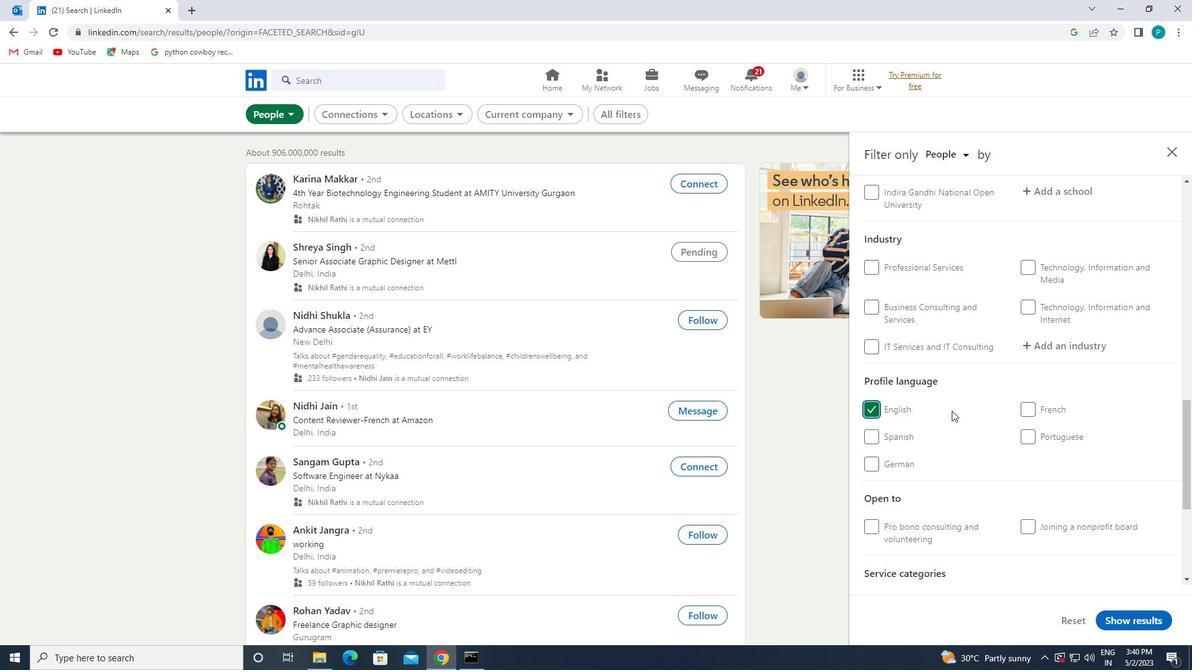 
Action: Mouse scrolled (952, 411) with delta (0, 0)
Screenshot: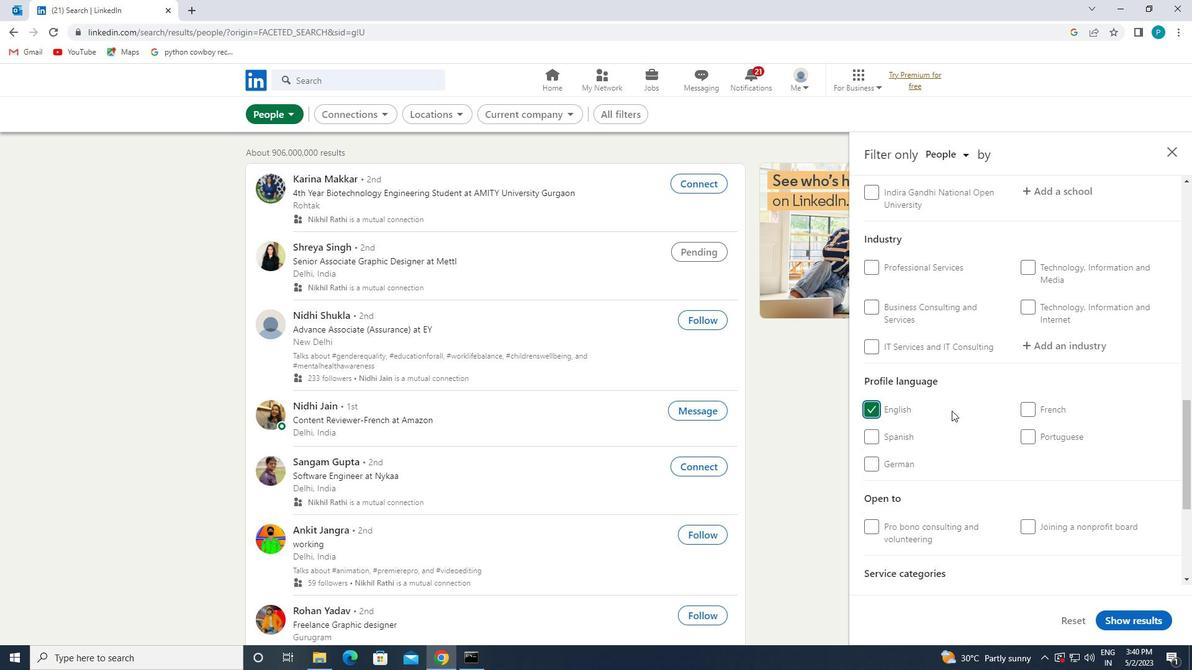 
Action: Mouse scrolled (952, 411) with delta (0, 0)
Screenshot: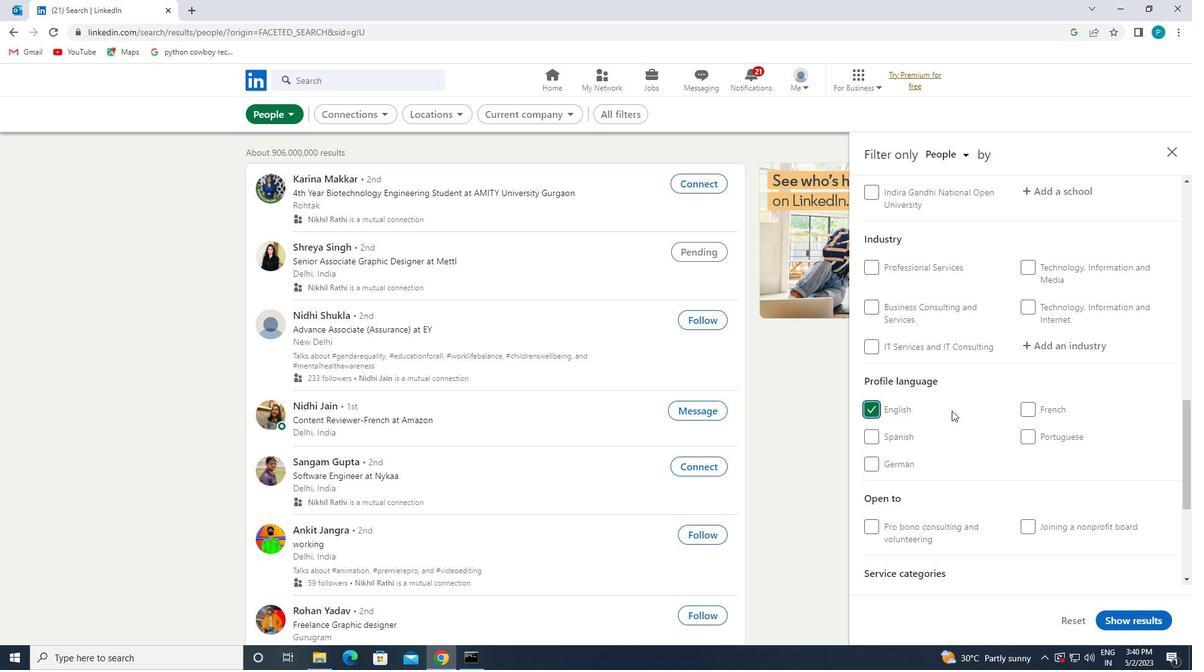
Action: Mouse moved to (1000, 414)
Screenshot: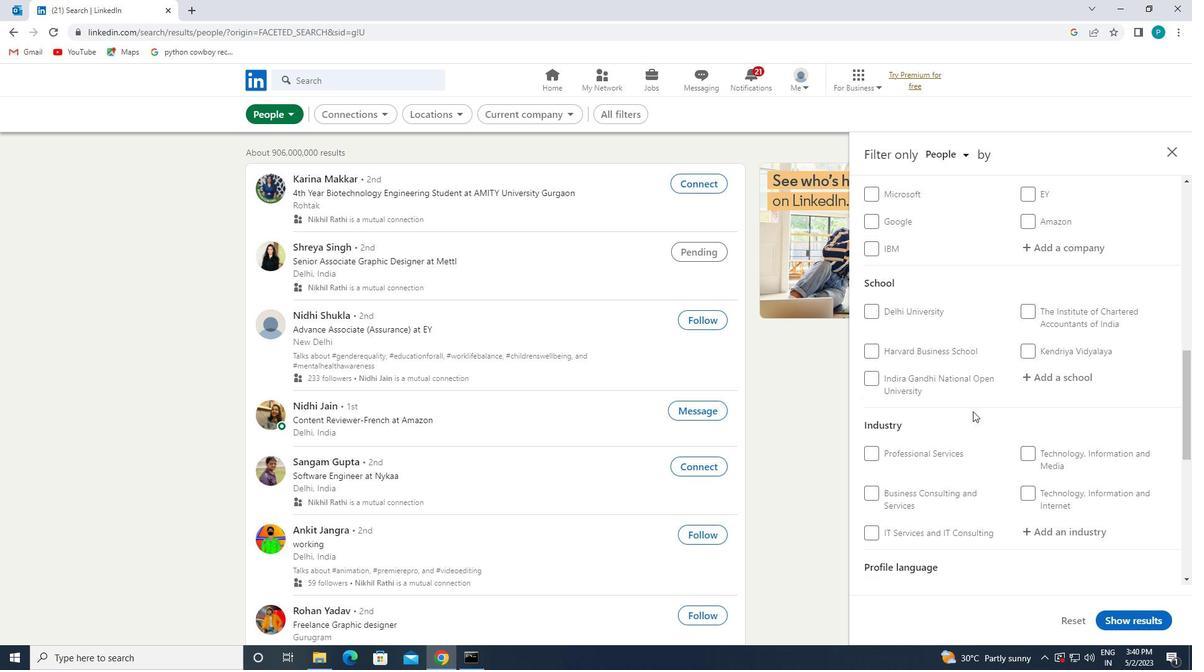 
Action: Mouse scrolled (1000, 415) with delta (0, 0)
Screenshot: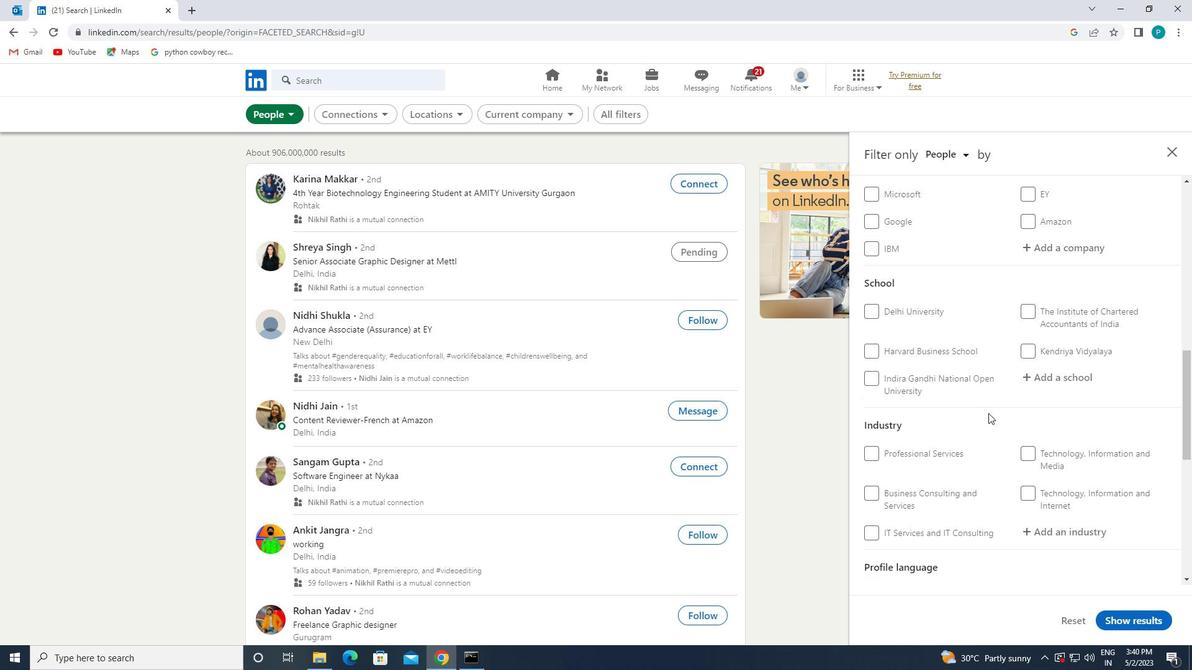 
Action: Mouse scrolled (1000, 415) with delta (0, 0)
Screenshot: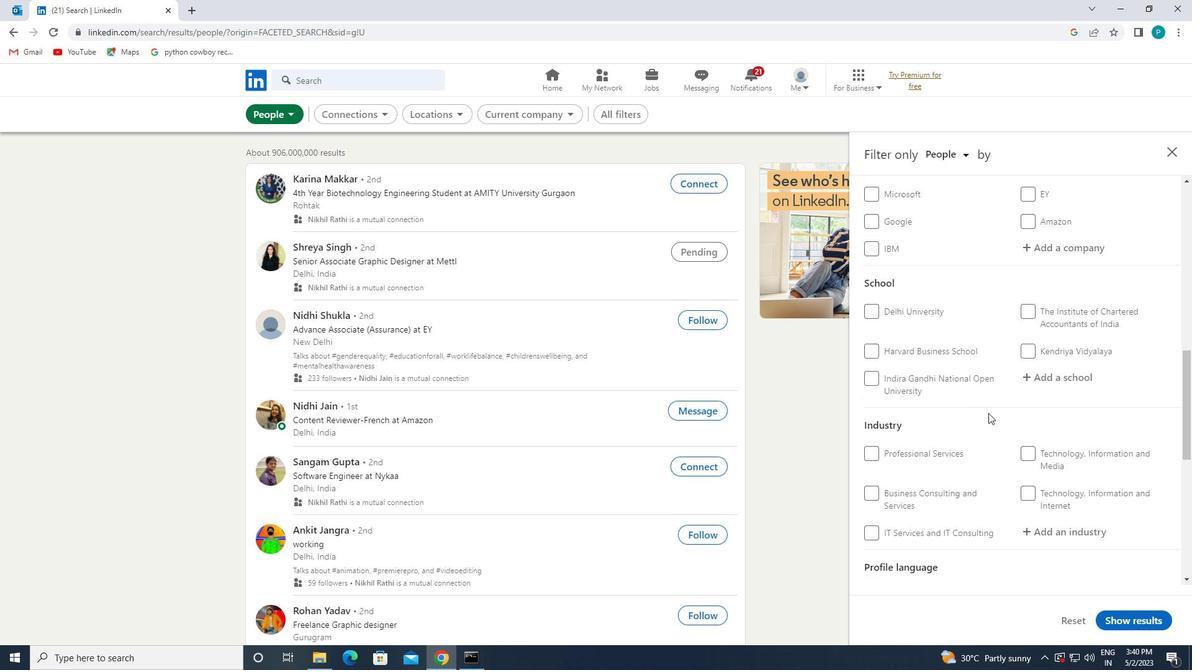 
Action: Mouse moved to (1083, 410)
Screenshot: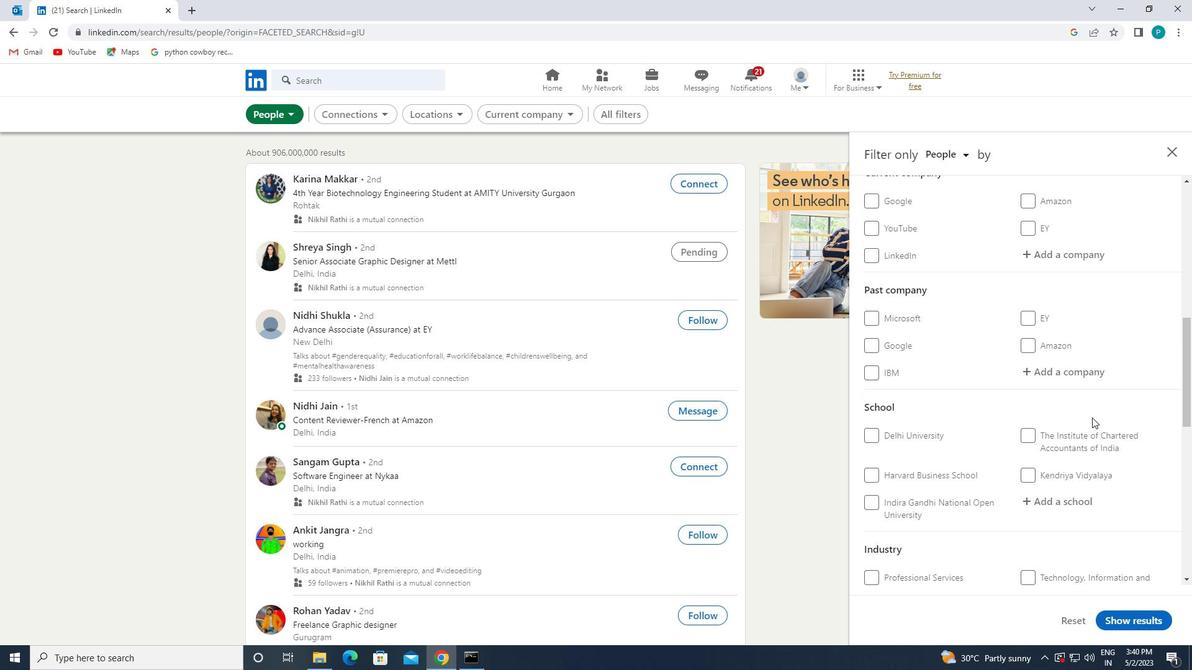 
Action: Mouse scrolled (1083, 411) with delta (0, 0)
Screenshot: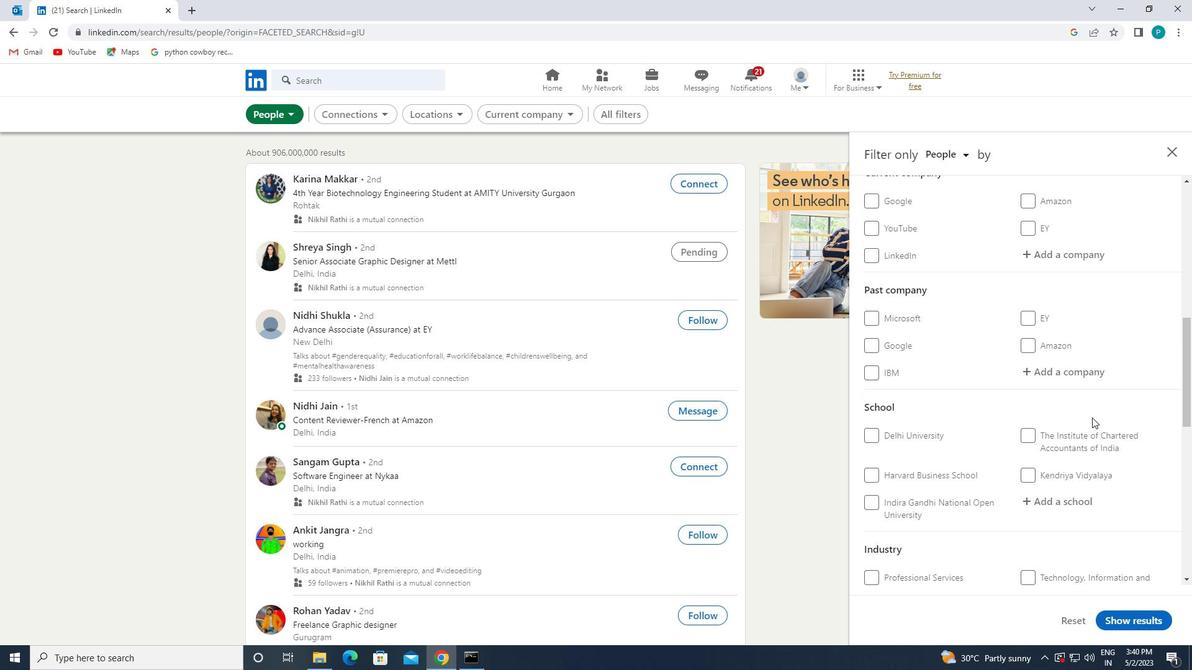 
Action: Mouse moved to (1080, 408)
Screenshot: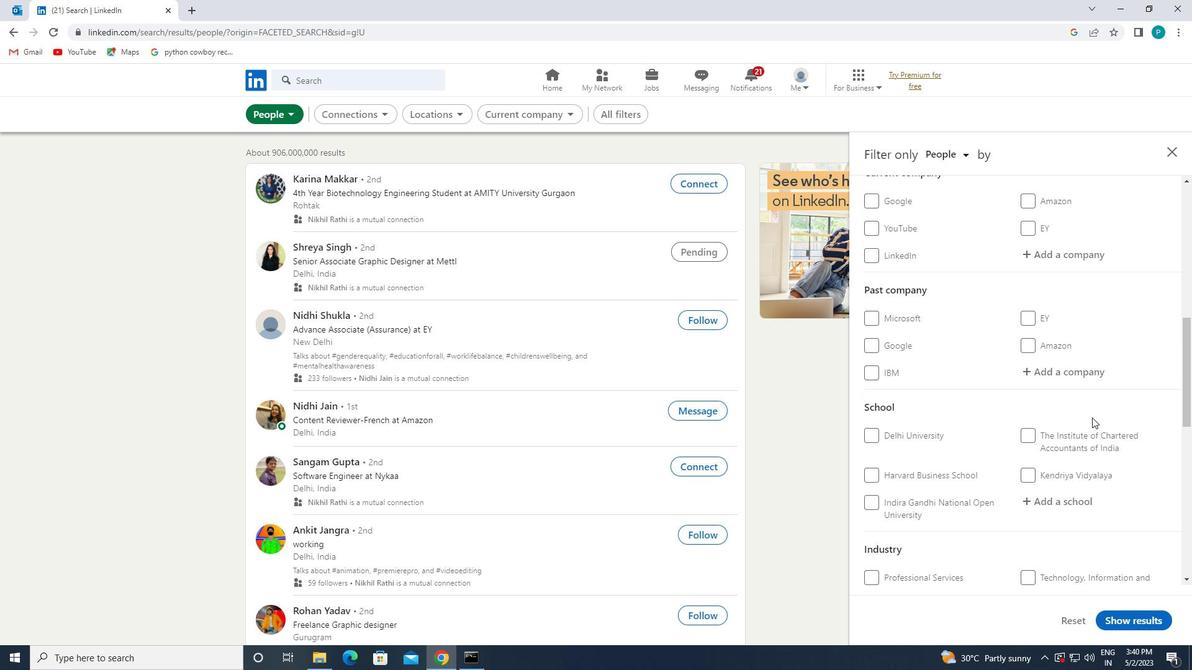 
Action: Mouse scrolled (1080, 408) with delta (0, 0)
Screenshot: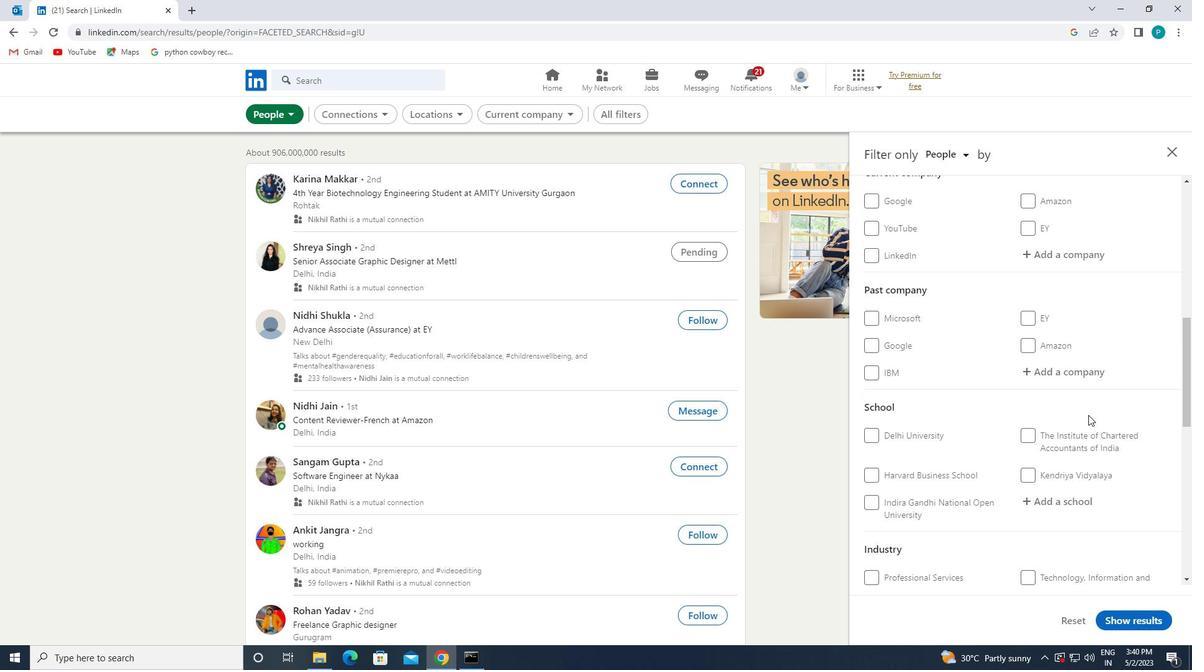 
Action: Mouse moved to (1059, 389)
Screenshot: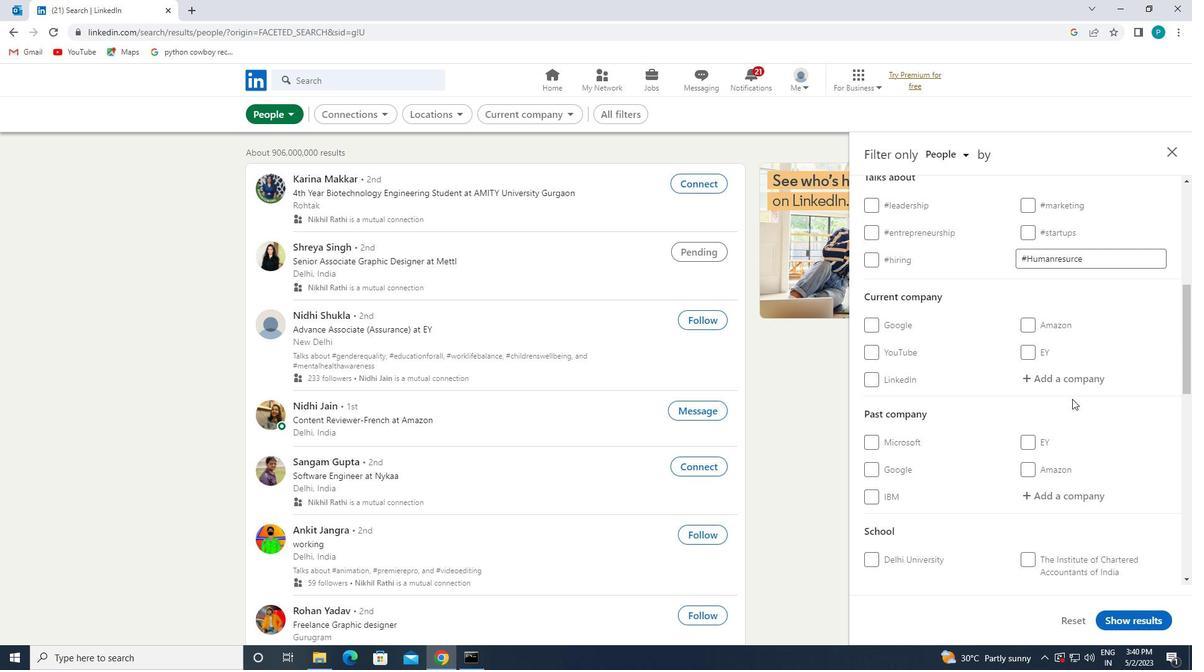 
Action: Mouse pressed left at (1059, 389)
Screenshot: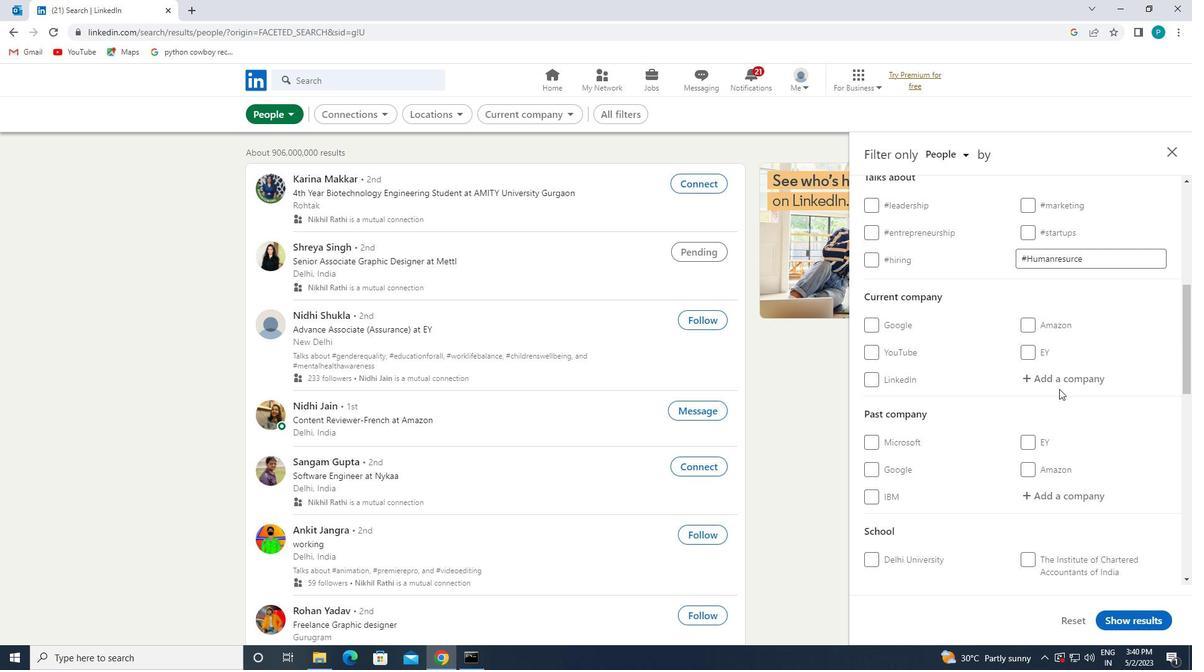 
Action: Mouse moved to (1050, 380)
Screenshot: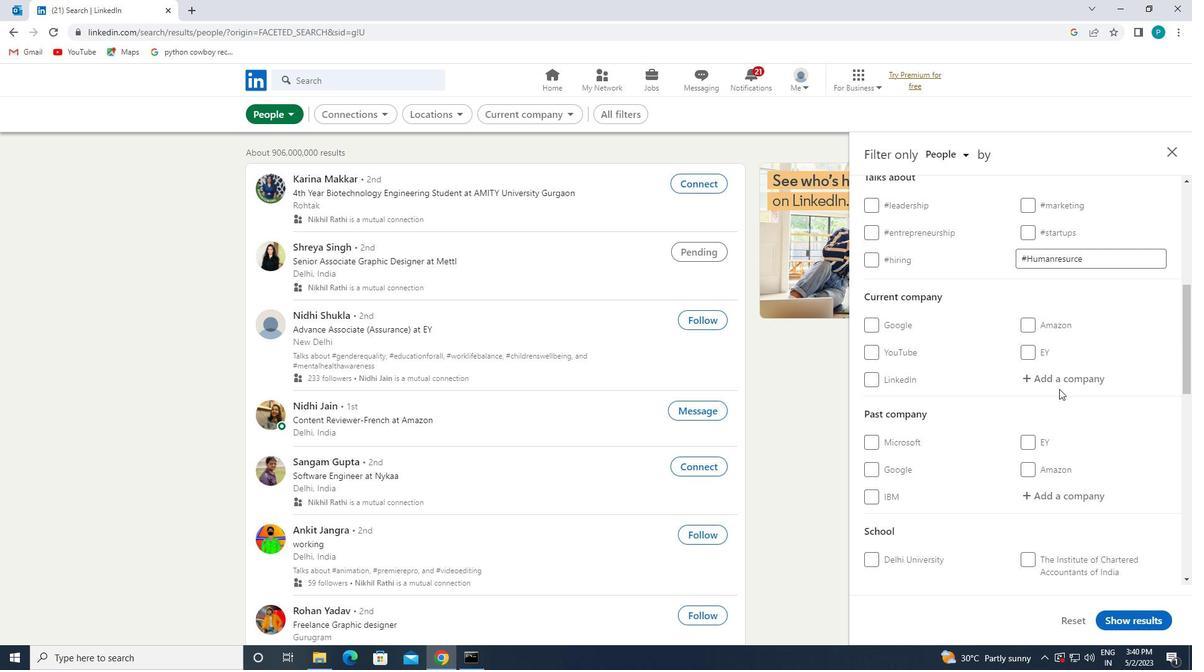 
Action: Mouse pressed left at (1050, 380)
Screenshot: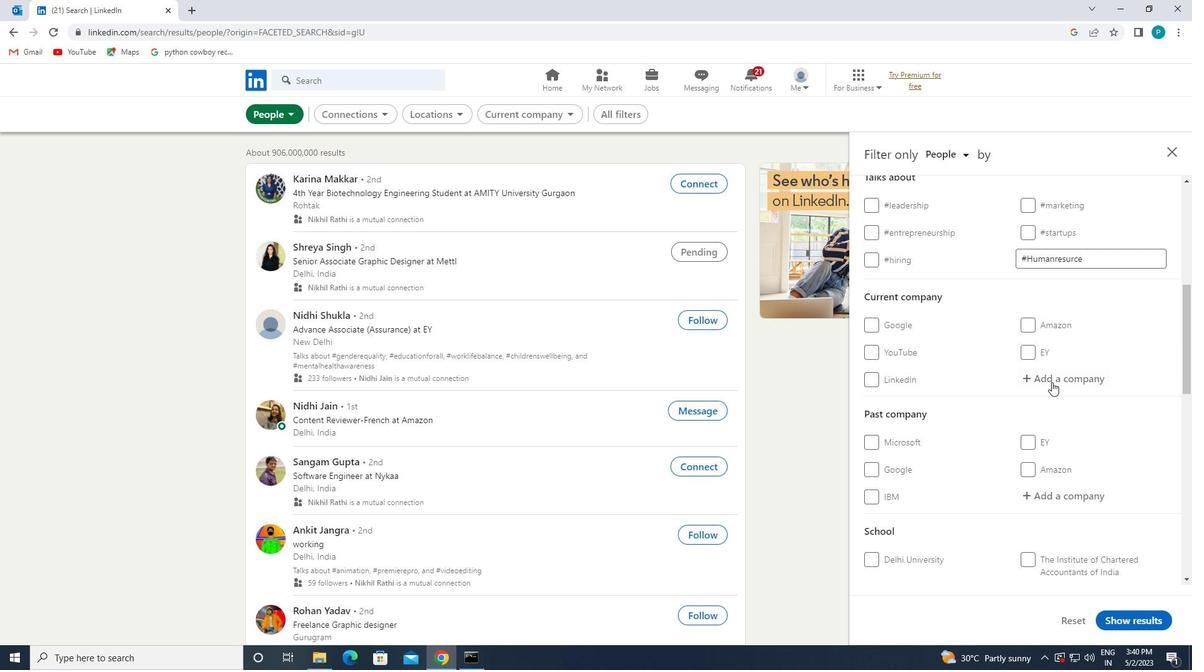 
Action: Key pressed <Key.caps_lock>P<Key.caps_lock>LANET
Screenshot: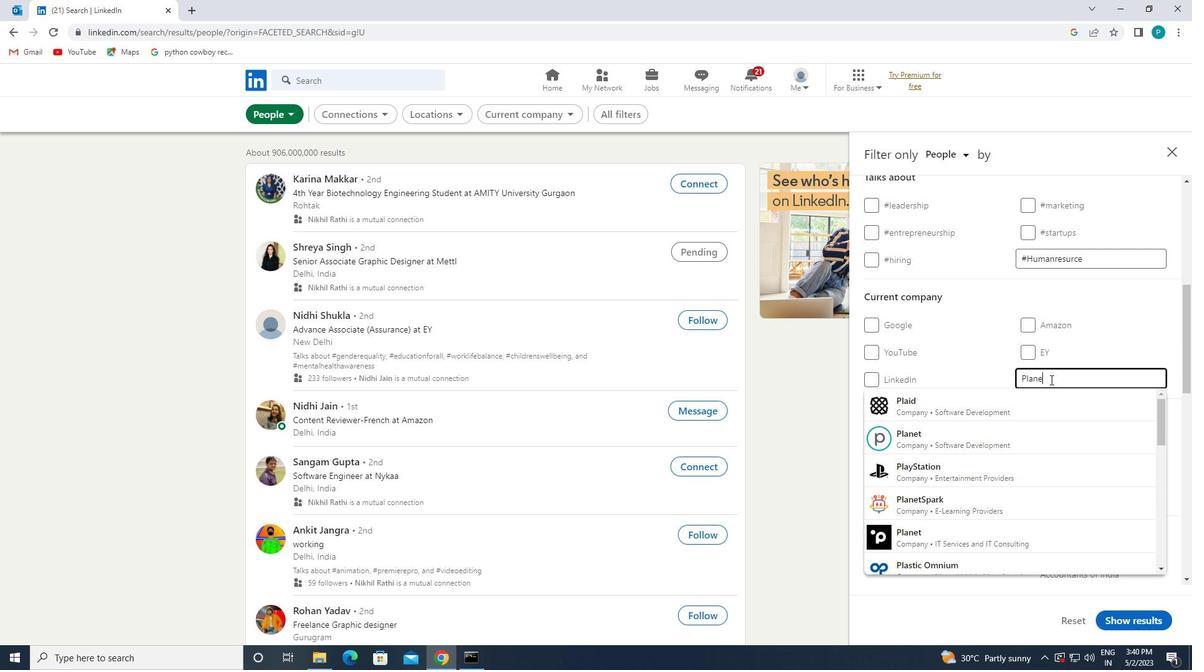 
Action: Mouse moved to (988, 495)
Screenshot: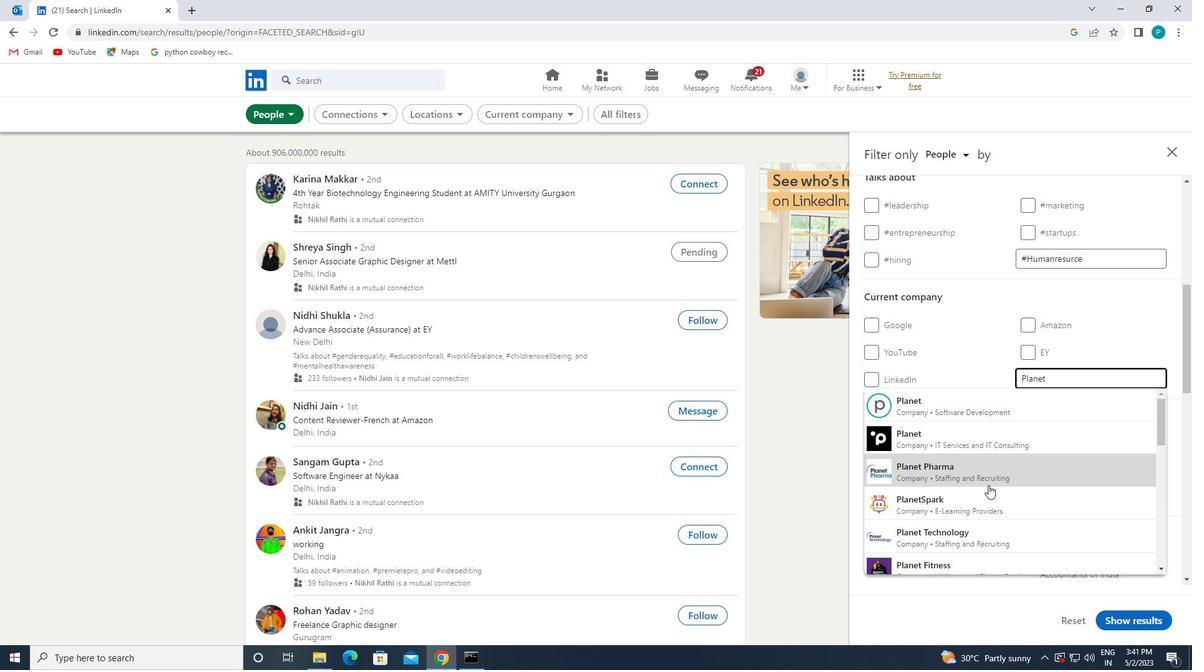 
Action: Mouse pressed left at (988, 495)
Screenshot: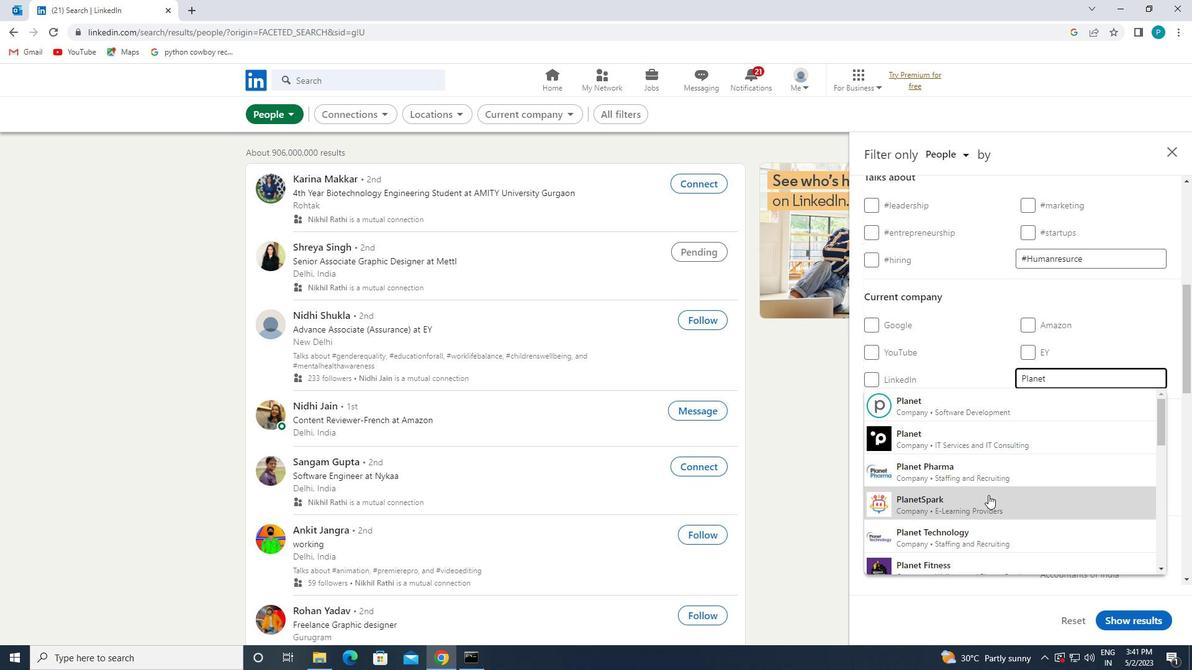 
Action: Mouse scrolled (988, 495) with delta (0, 0)
Screenshot: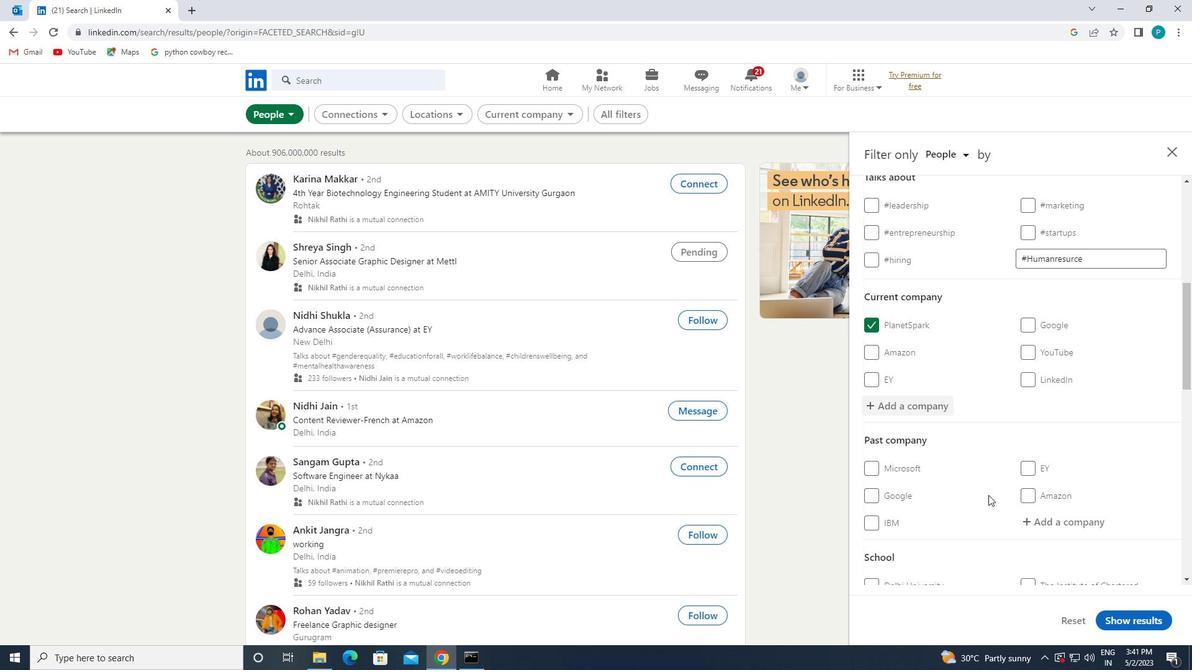 
Action: Mouse scrolled (988, 495) with delta (0, 0)
Screenshot: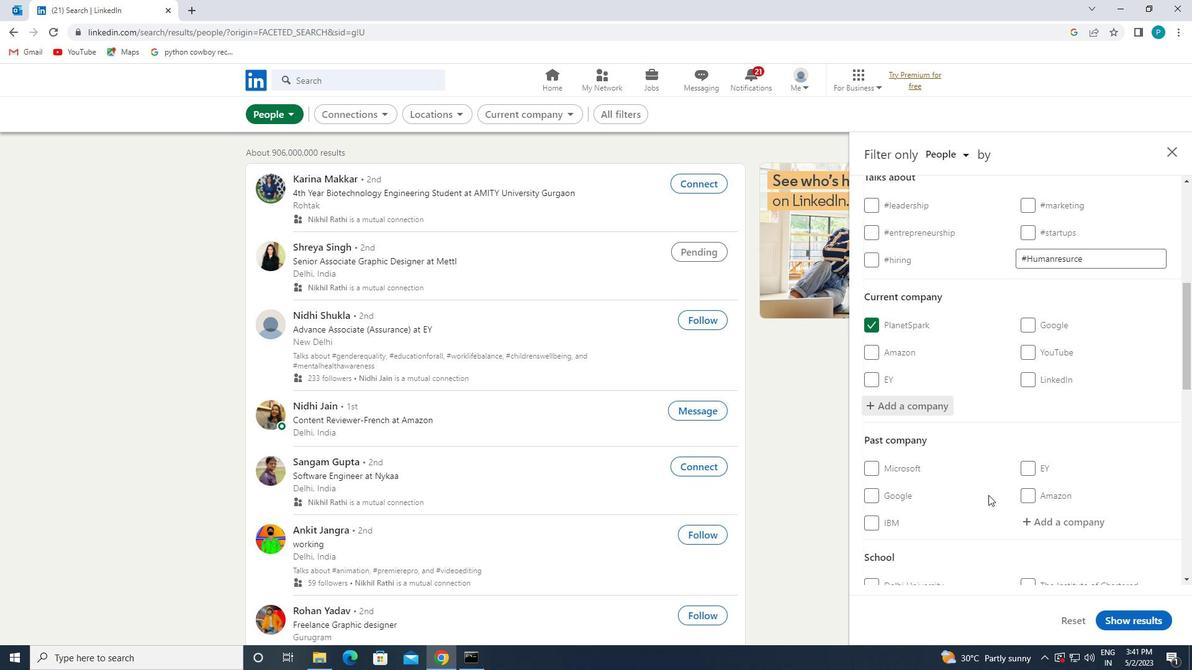 
Action: Mouse scrolled (988, 495) with delta (0, 0)
Screenshot: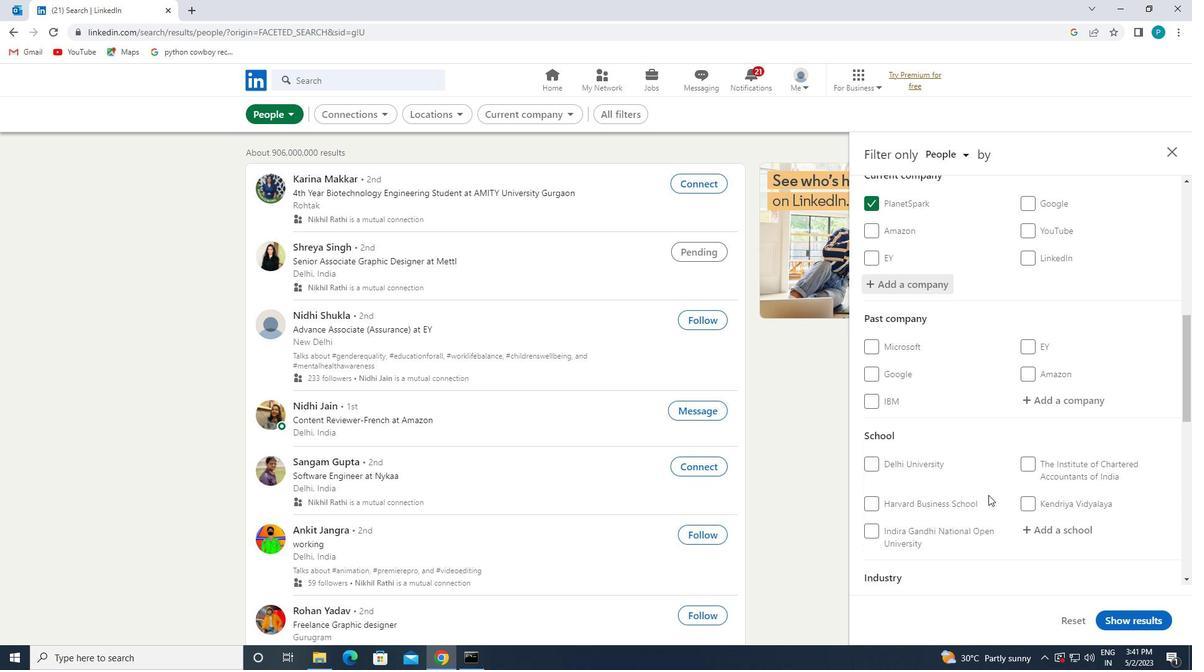 
Action: Mouse moved to (1065, 460)
Screenshot: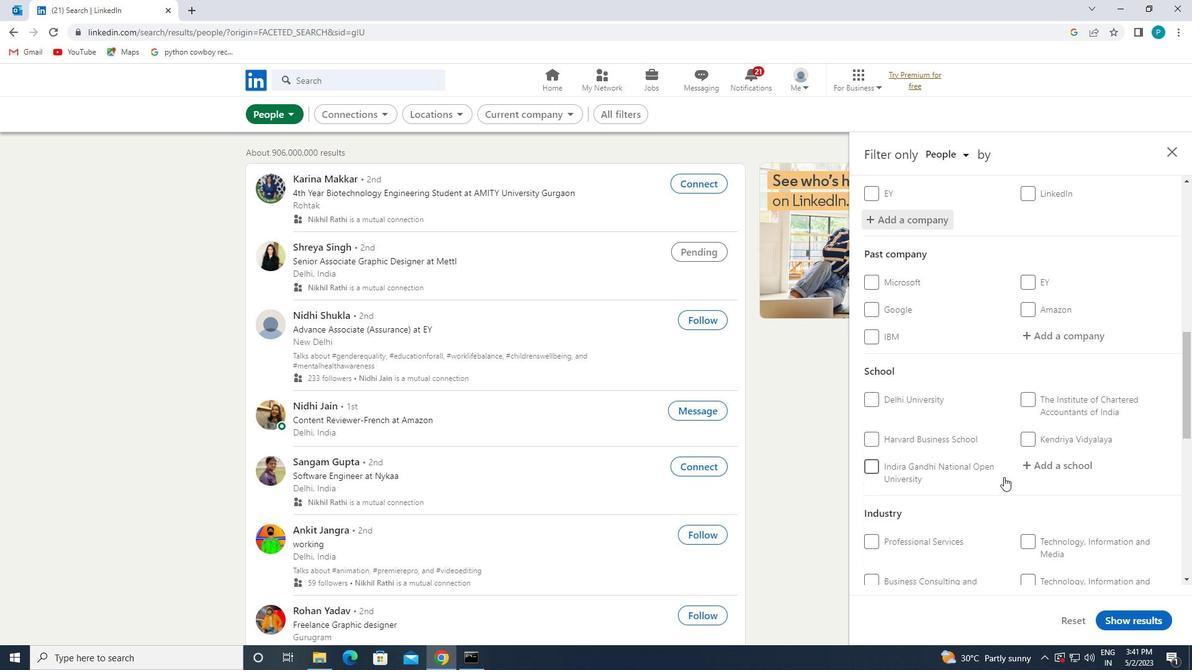 
Action: Mouse pressed left at (1065, 460)
Screenshot: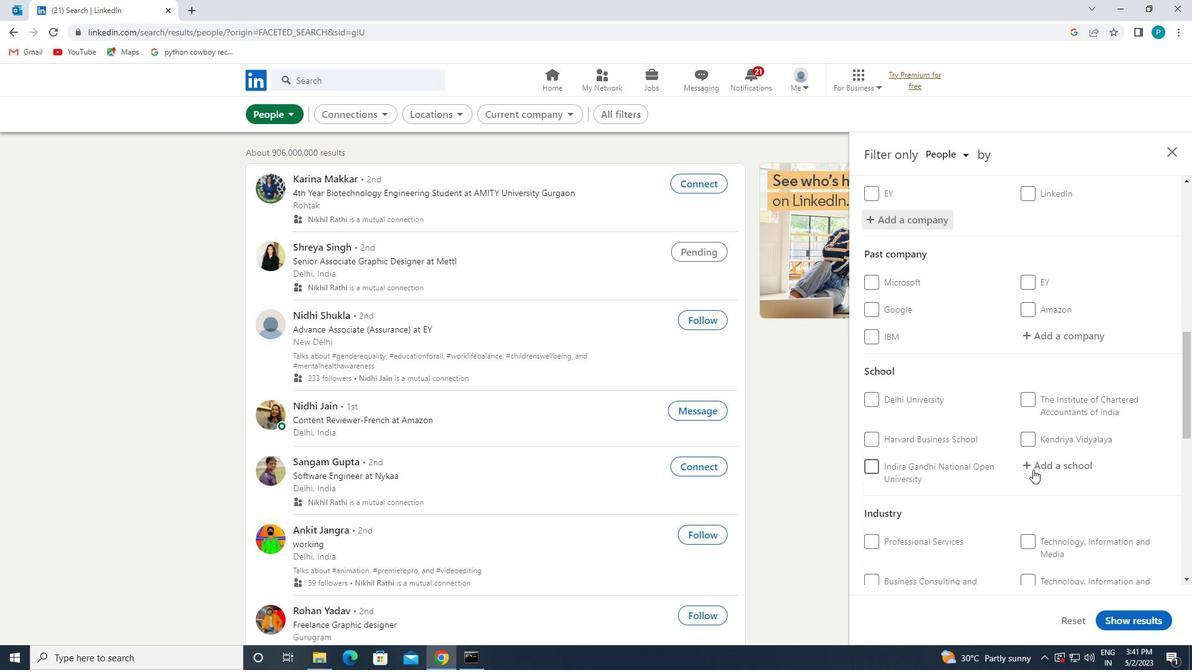 
Action: Mouse moved to (1035, 460)
Screenshot: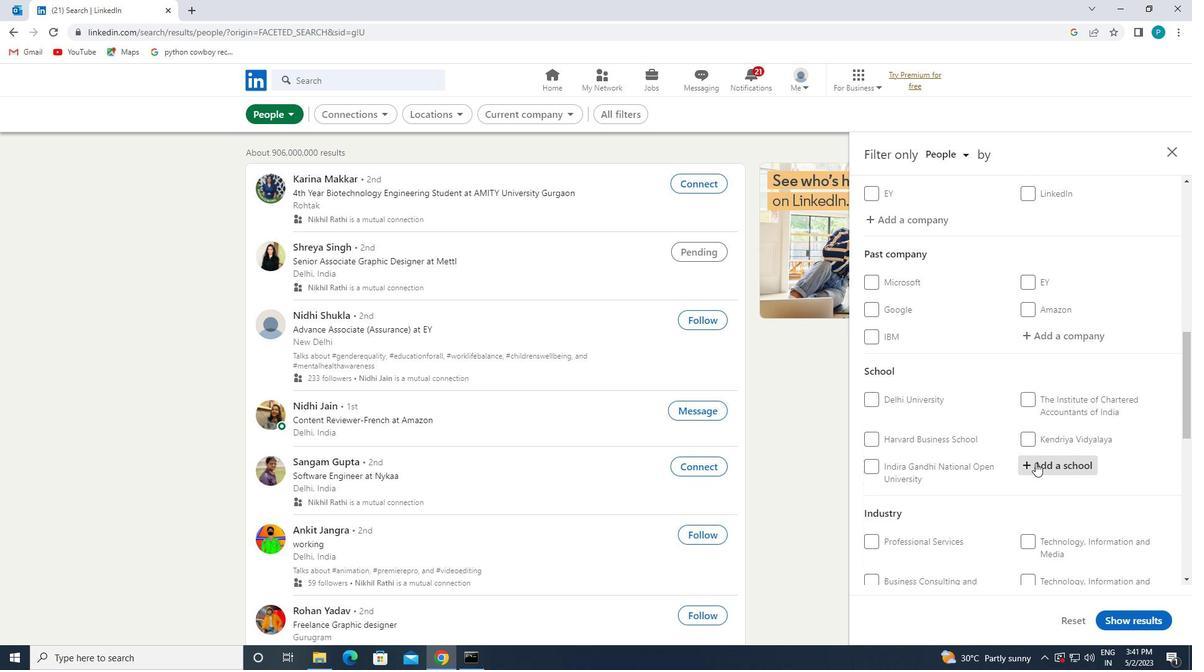
Action: Mouse pressed left at (1035, 460)
Screenshot: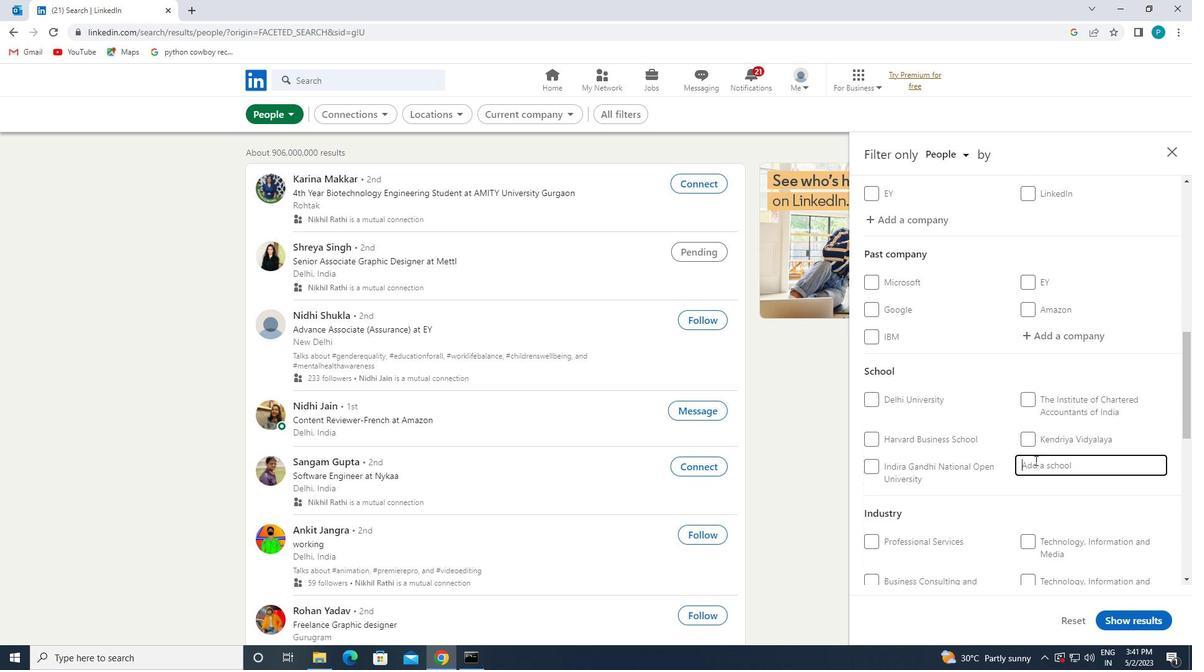 
Action: Key pressed <Key.caps_lock>V<Key.caps_lock>IJYA
Screenshot: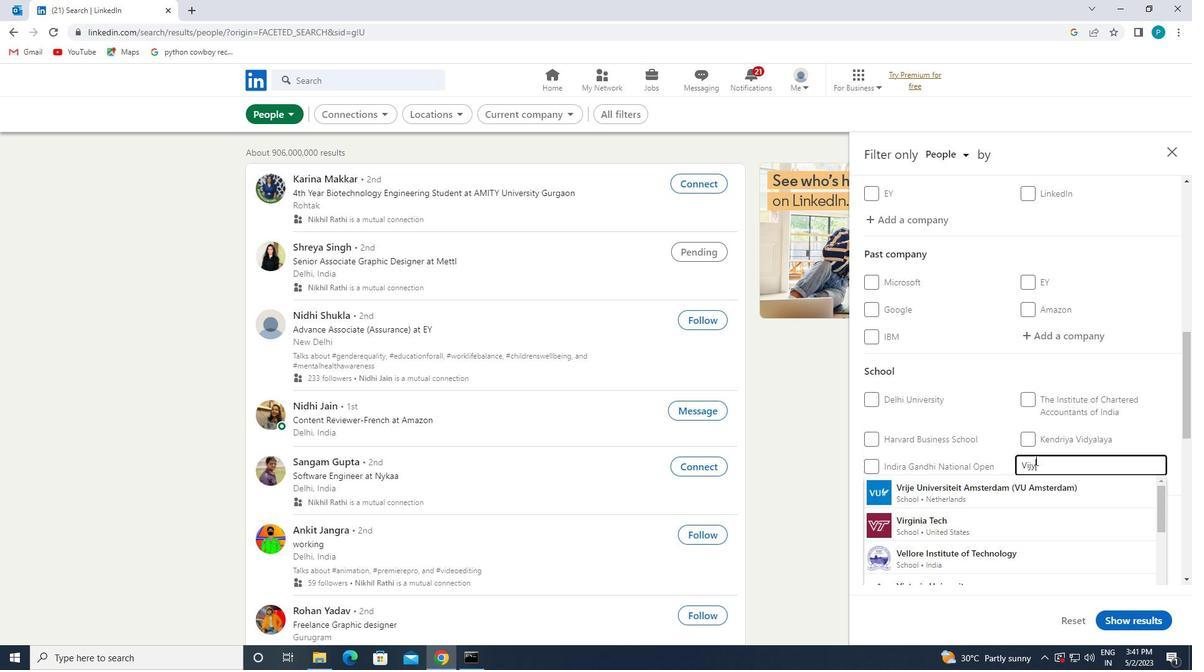 
Action: Mouse moved to (1050, 468)
Screenshot: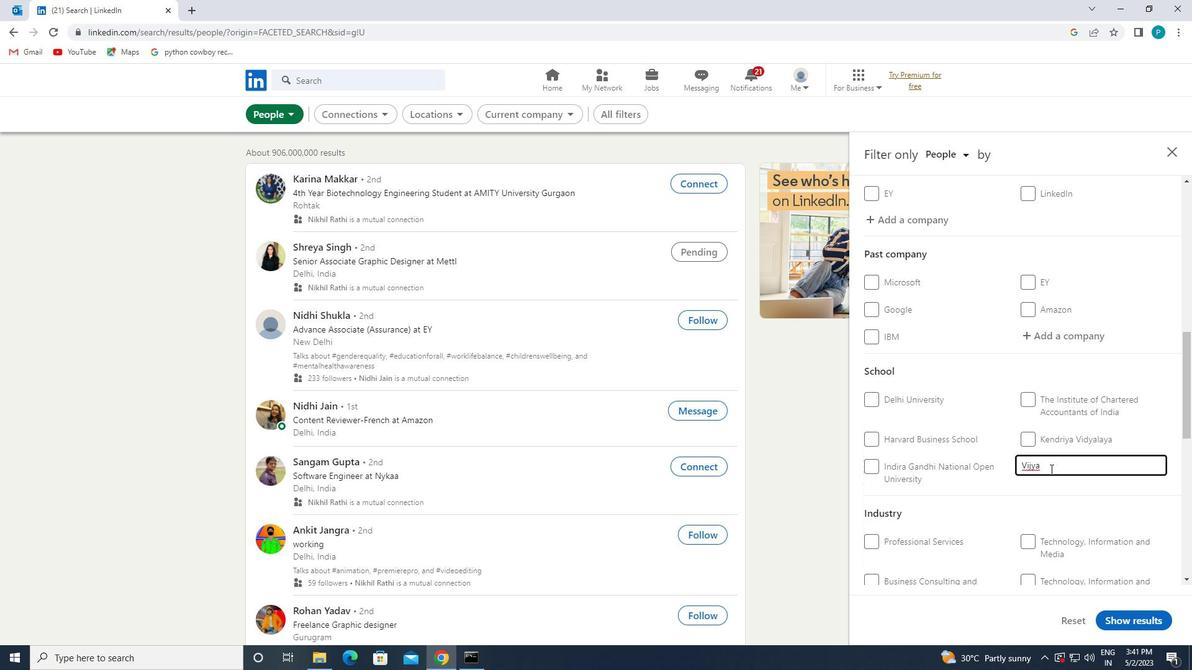 
Action: Mouse pressed left at (1050, 468)
Screenshot: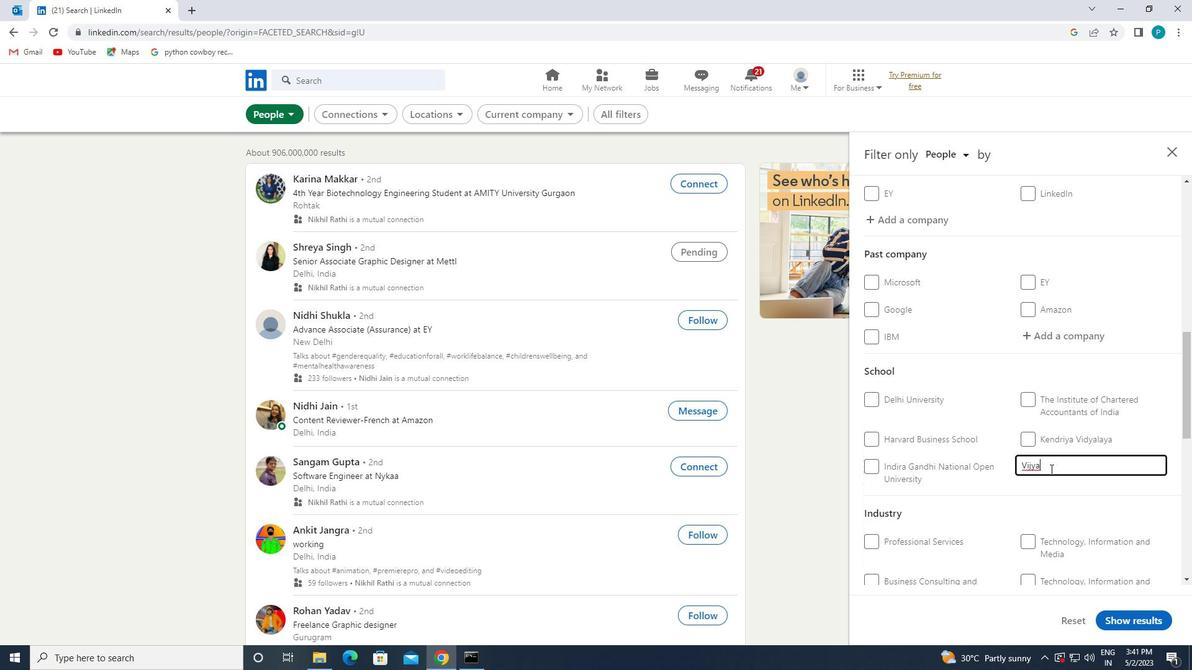 
Action: Key pressed <Key.backspace><Key.backspace>A
Screenshot: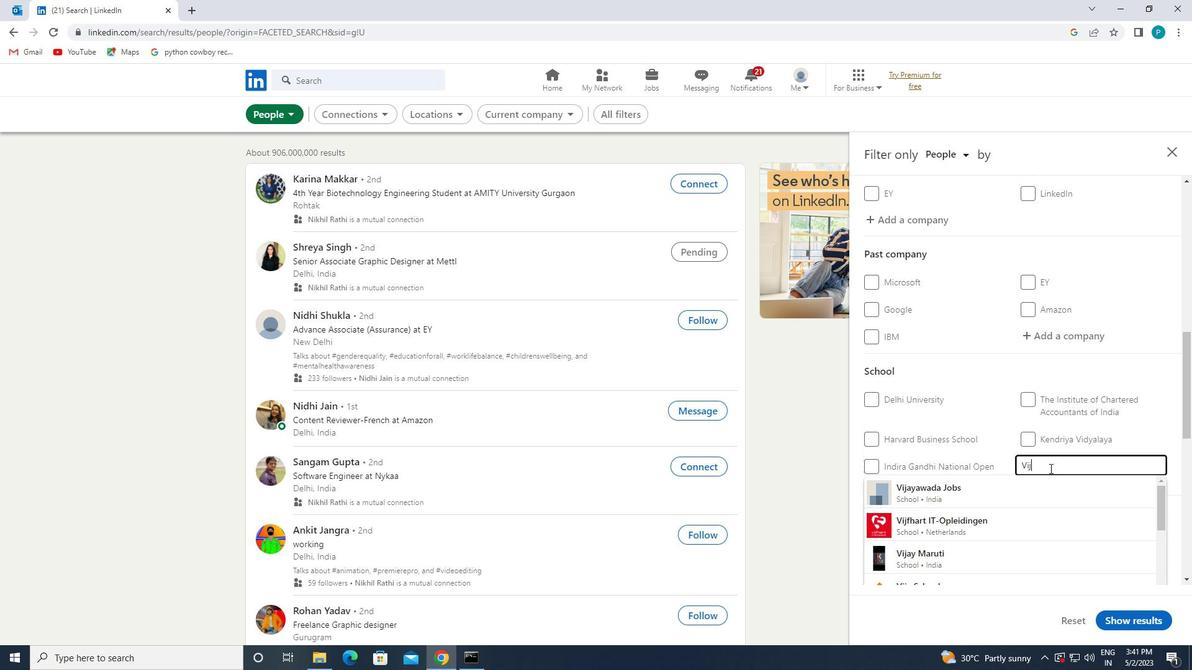 
Action: Mouse moved to (1049, 468)
Screenshot: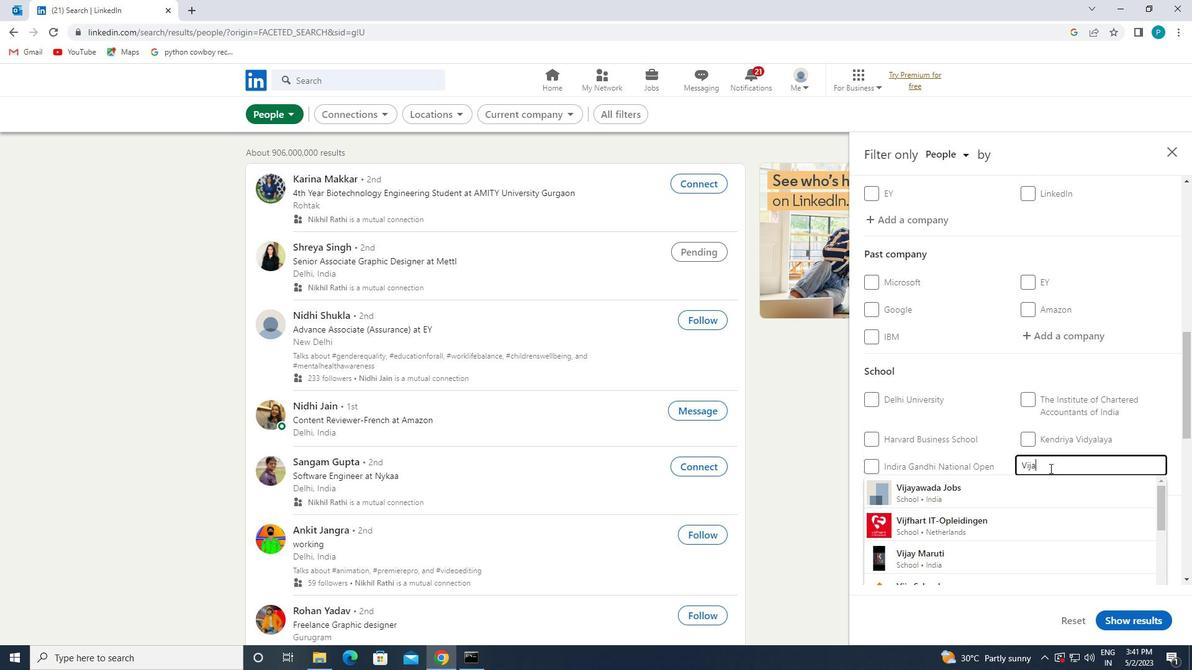 
Action: Key pressed YA
Screenshot: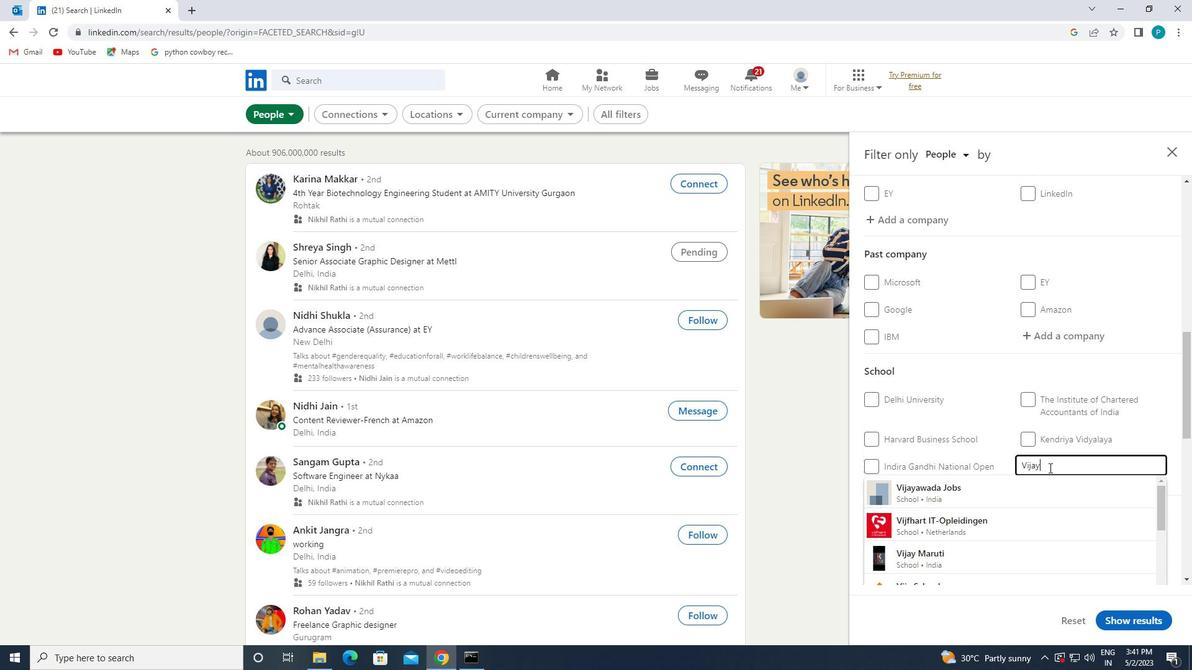 
Action: Mouse moved to (996, 493)
Screenshot: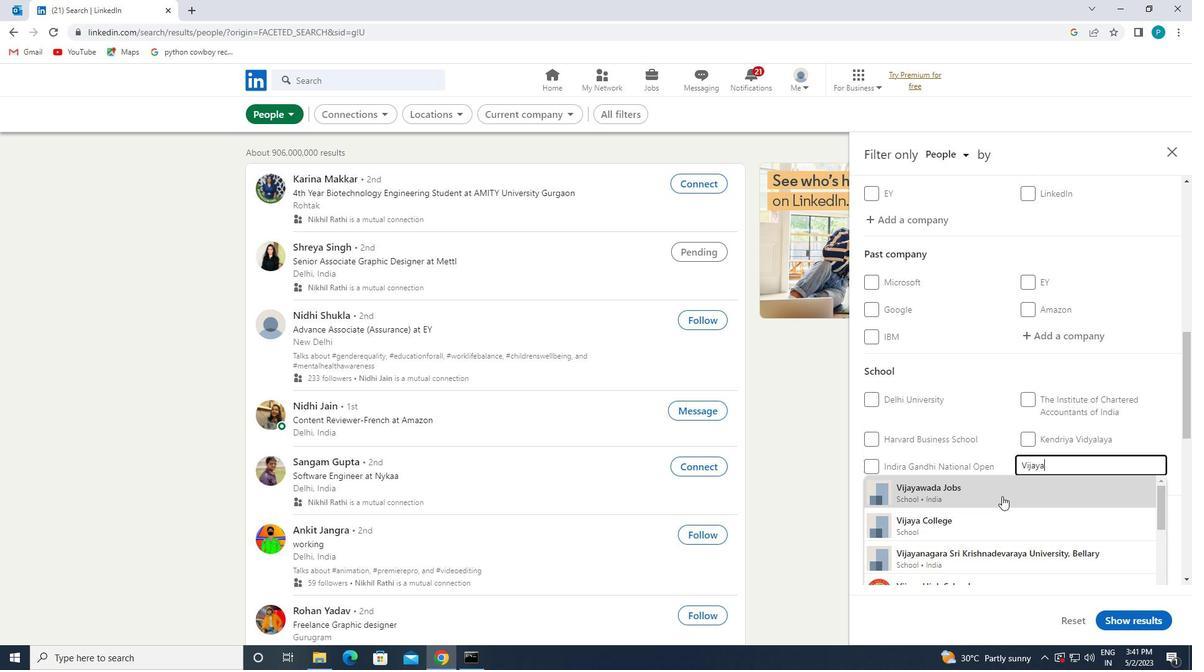 
Action: Mouse scrolled (996, 492) with delta (0, 0)
Screenshot: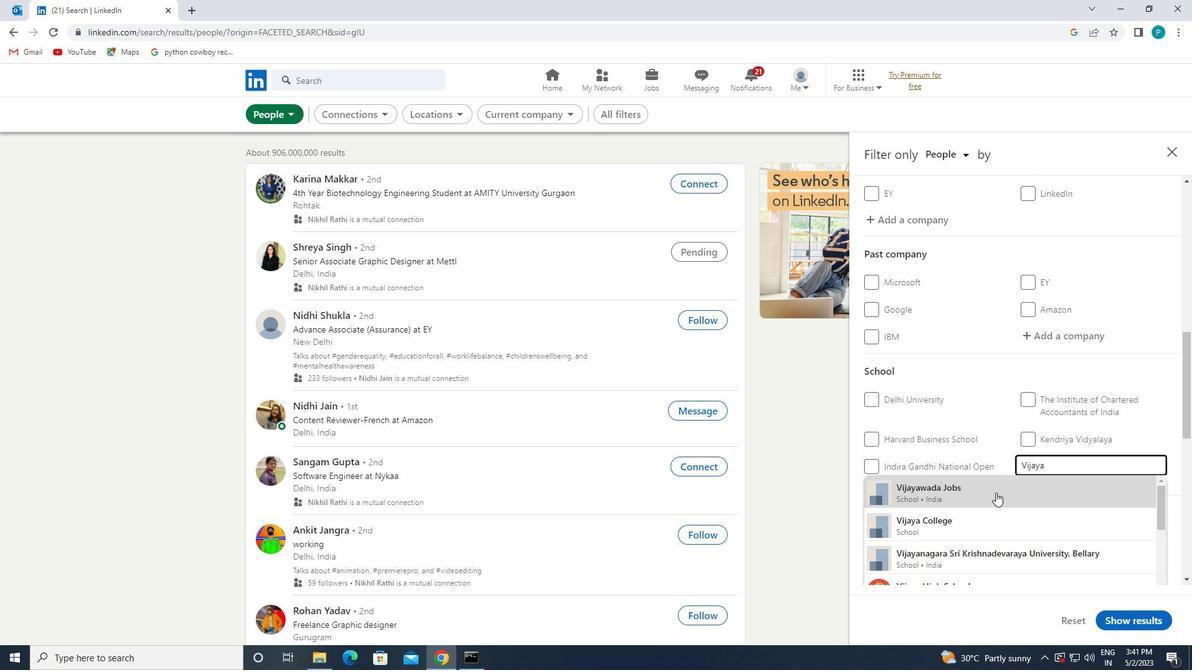 
Action: Mouse moved to (998, 517)
Screenshot: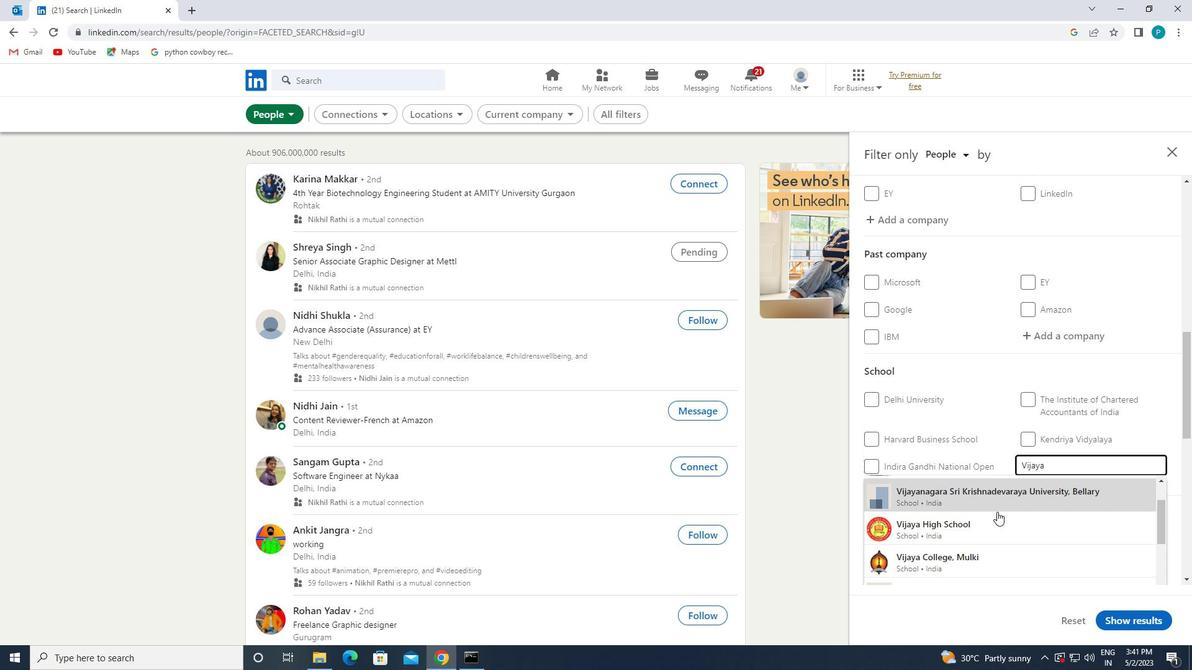 
Action: Mouse pressed left at (998, 517)
Screenshot: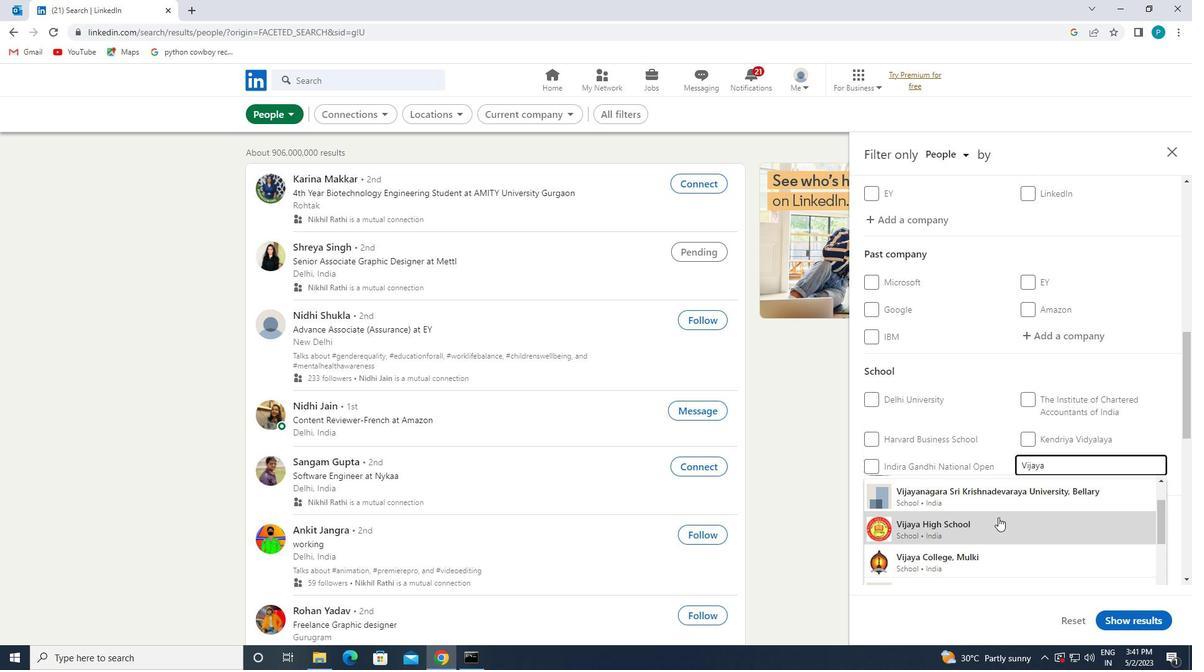 
Action: Mouse scrolled (998, 517) with delta (0, 0)
Screenshot: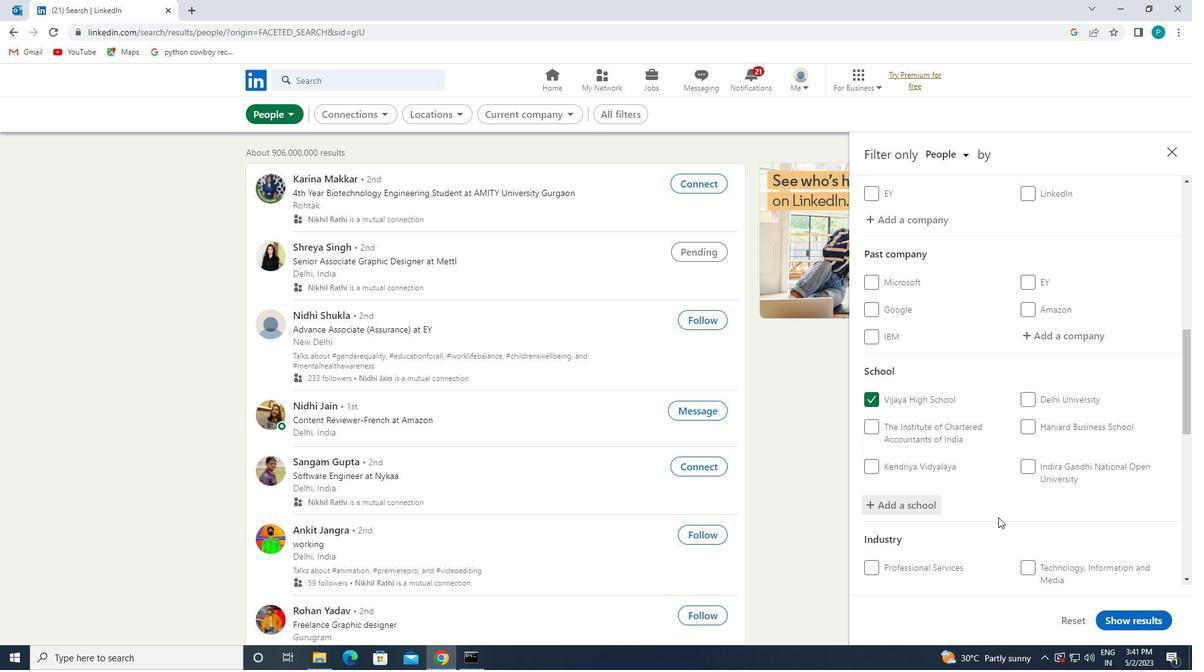 
Action: Mouse scrolled (998, 517) with delta (0, 0)
Screenshot: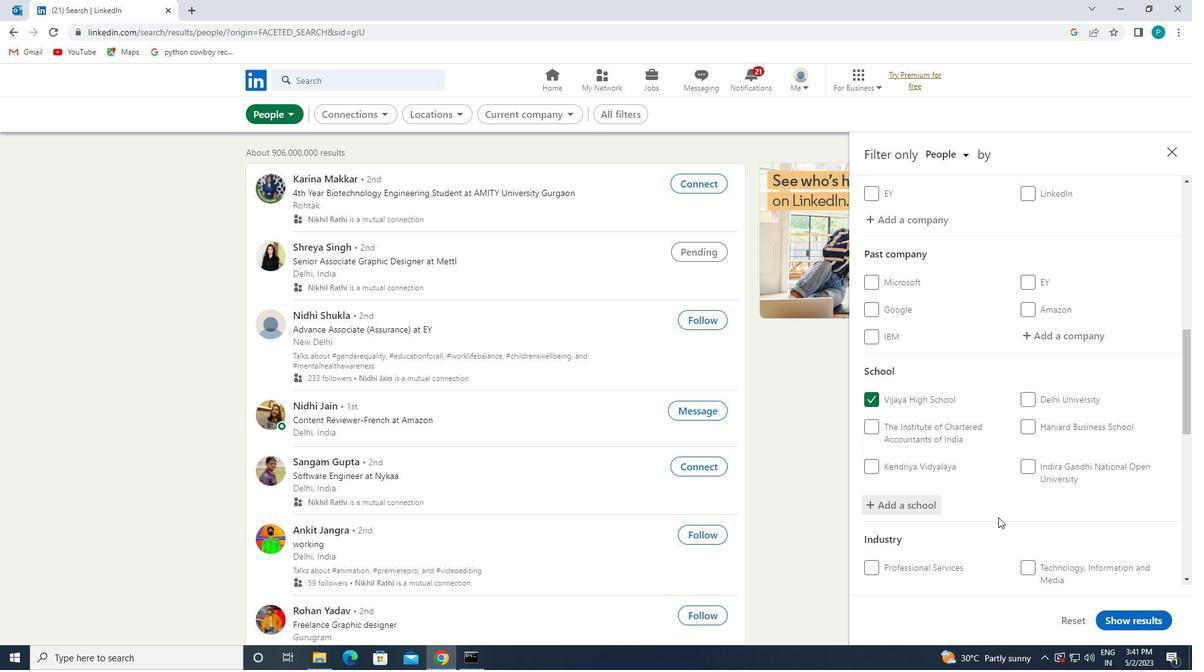 
Action: Mouse moved to (1093, 515)
Screenshot: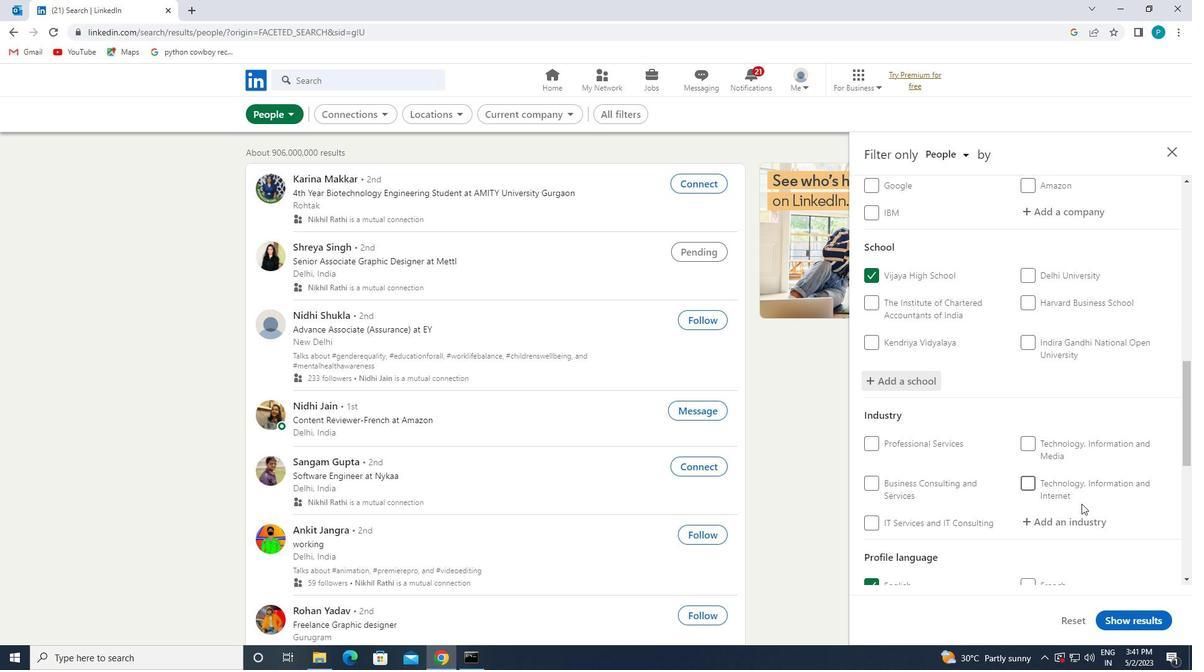 
Action: Mouse pressed left at (1093, 515)
Screenshot: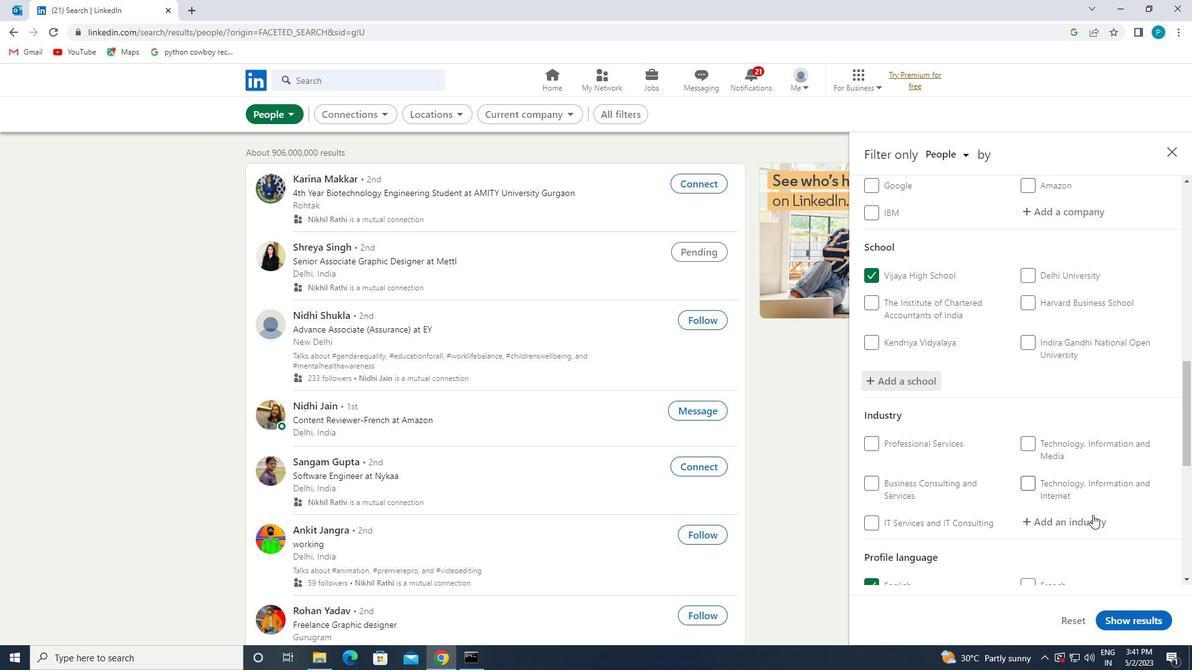 
Action: Mouse moved to (1095, 519)
Screenshot: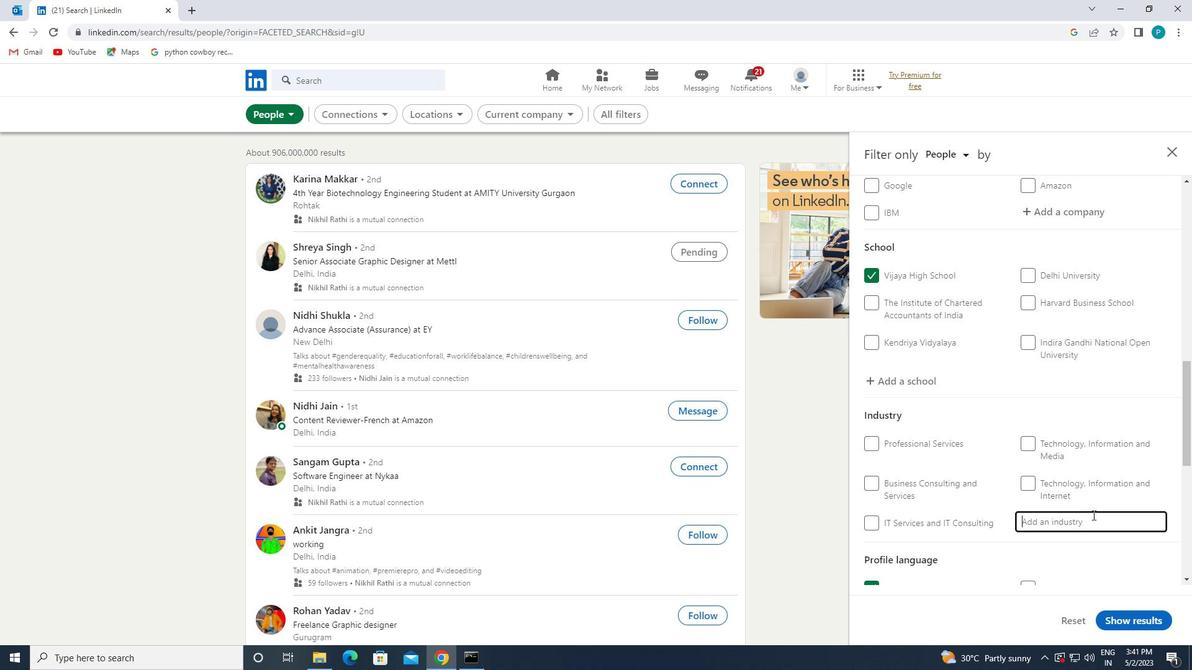 
Action: Key pressed <Key.caps_lock>I<Key.caps_lock>NDI
Screenshot: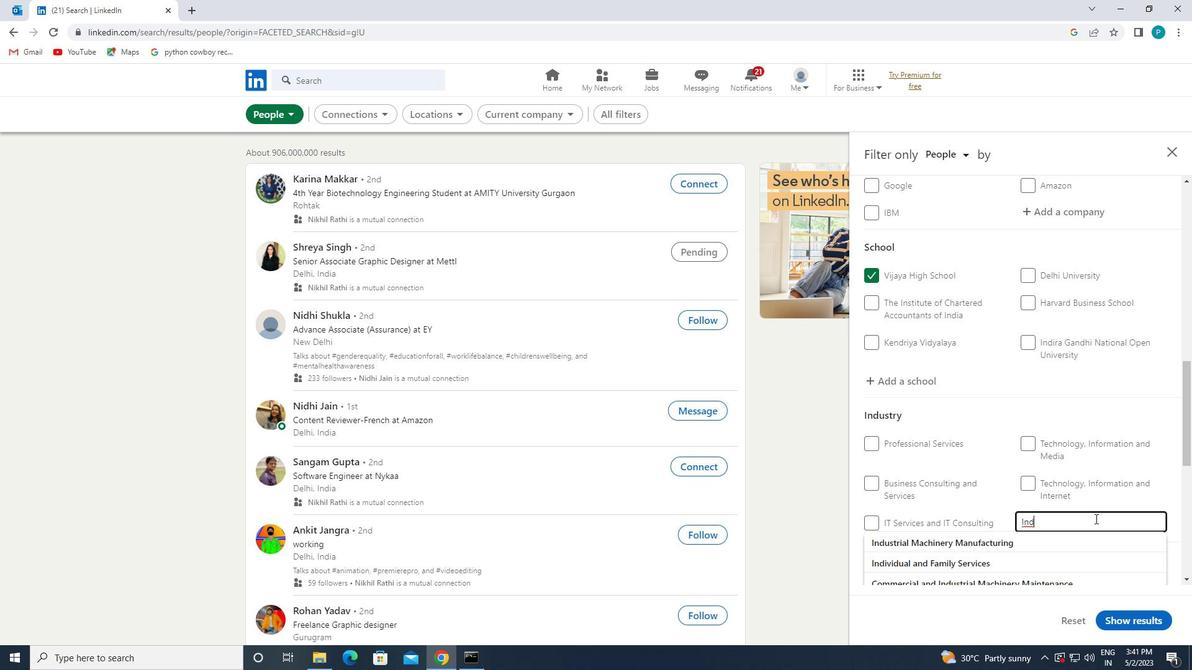 
Action: Mouse moved to (954, 511)
Screenshot: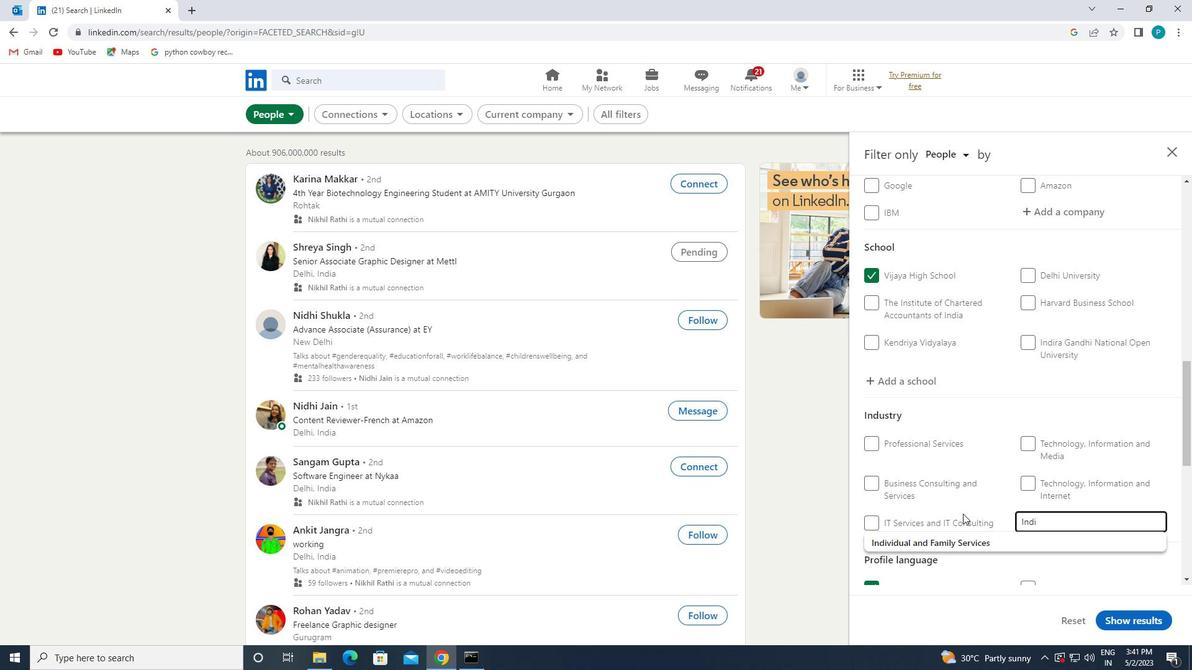 
Action: Mouse scrolled (954, 511) with delta (0, 0)
Screenshot: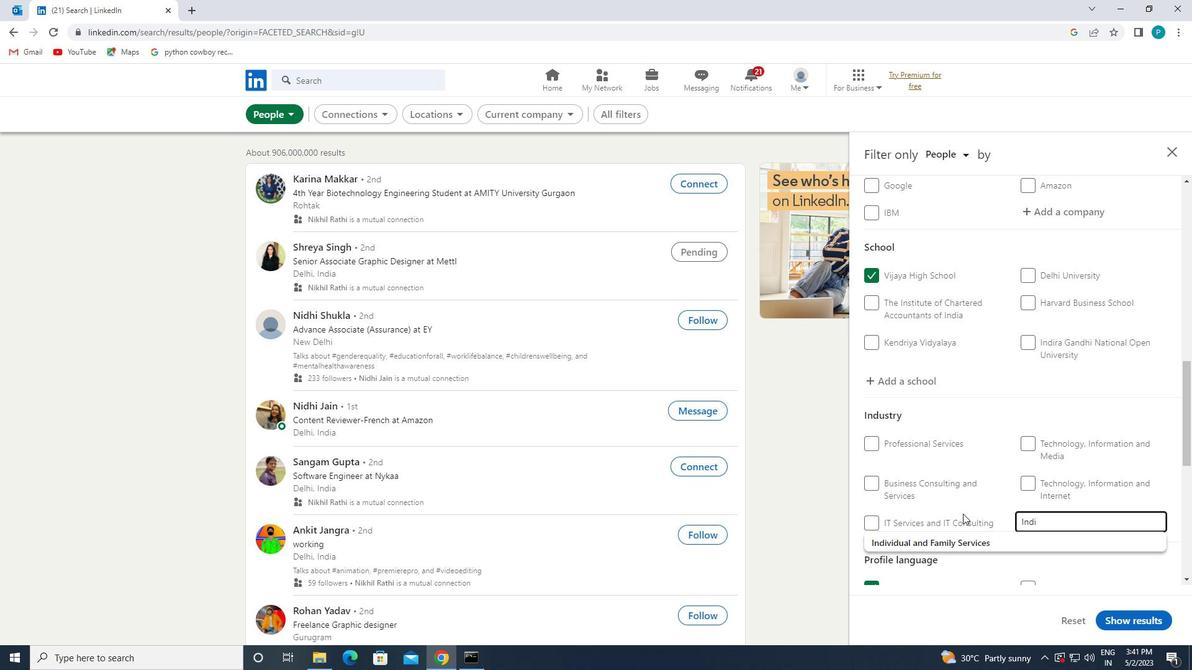 
Action: Mouse moved to (955, 476)
Screenshot: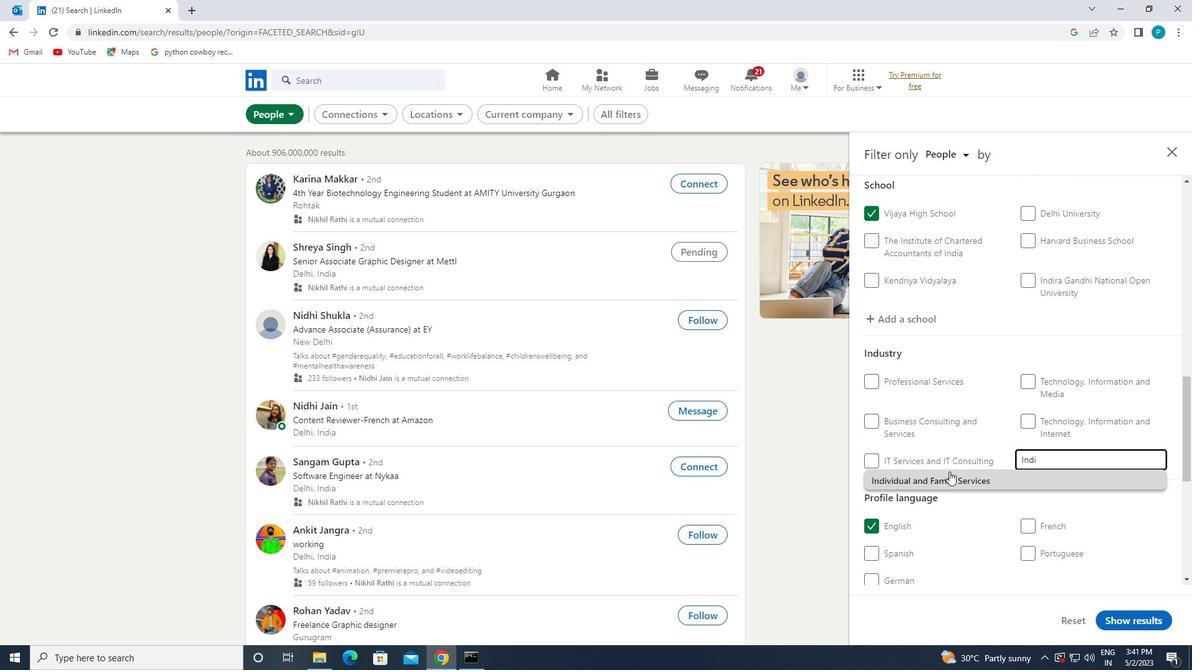 
Action: Mouse pressed left at (955, 476)
Screenshot: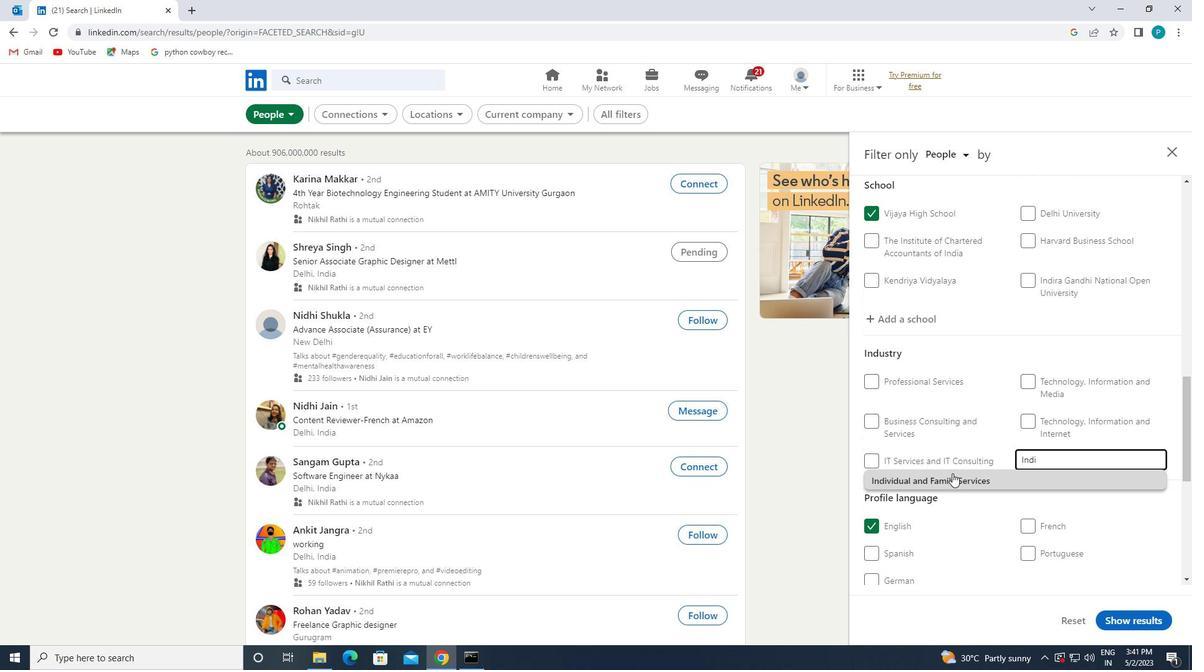 
Action: Mouse scrolled (955, 475) with delta (0, 0)
Screenshot: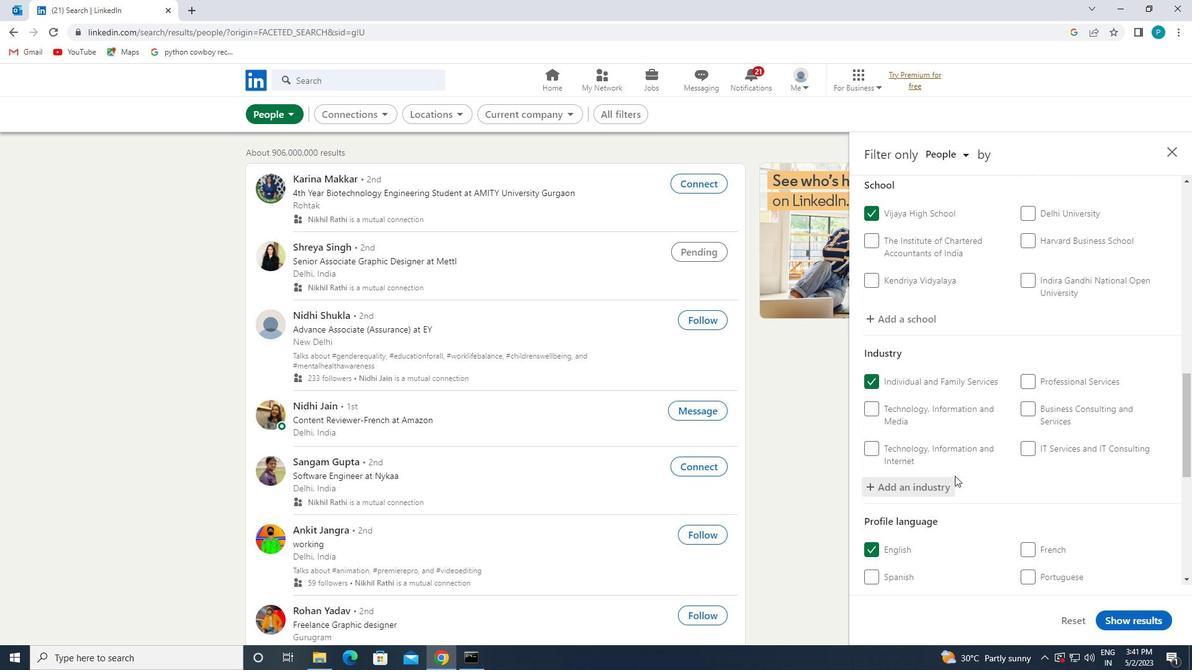 
Action: Mouse scrolled (955, 475) with delta (0, 0)
Screenshot: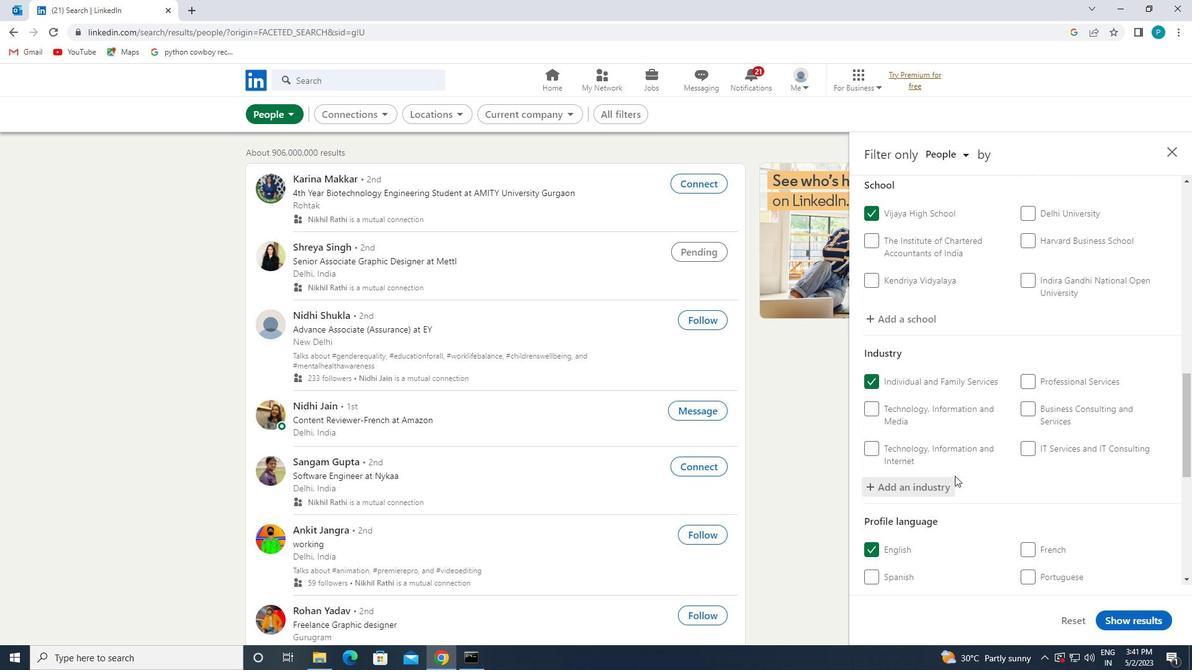 
Action: Mouse scrolled (955, 475) with delta (0, 0)
Screenshot: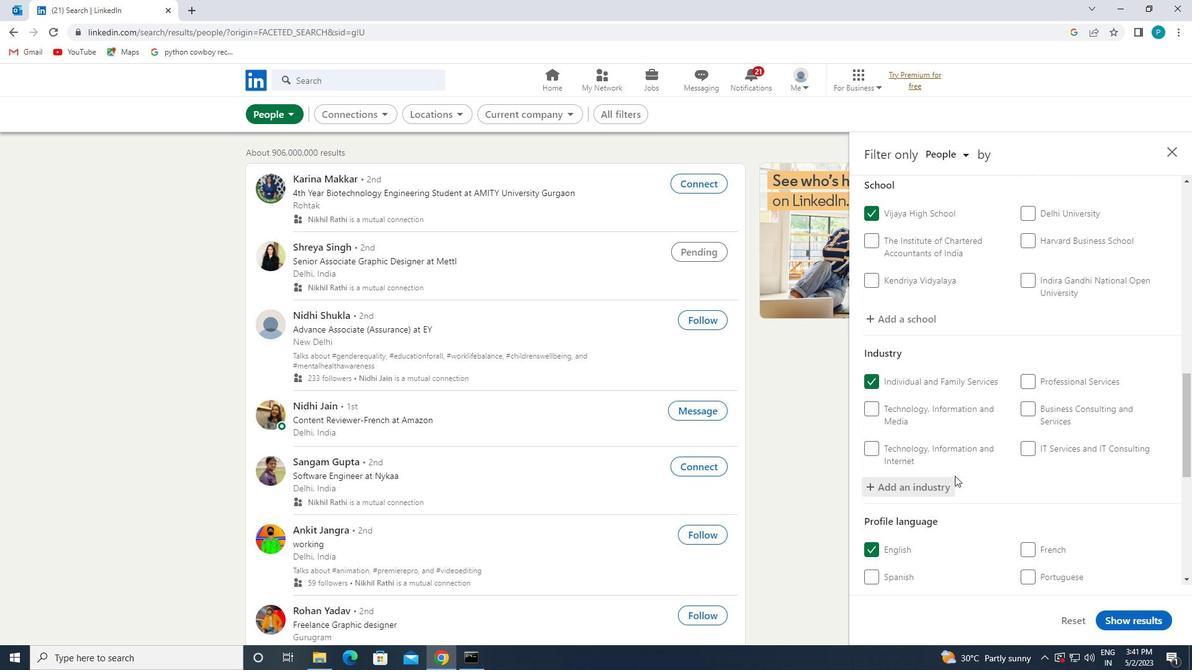 
Action: Mouse moved to (982, 490)
Screenshot: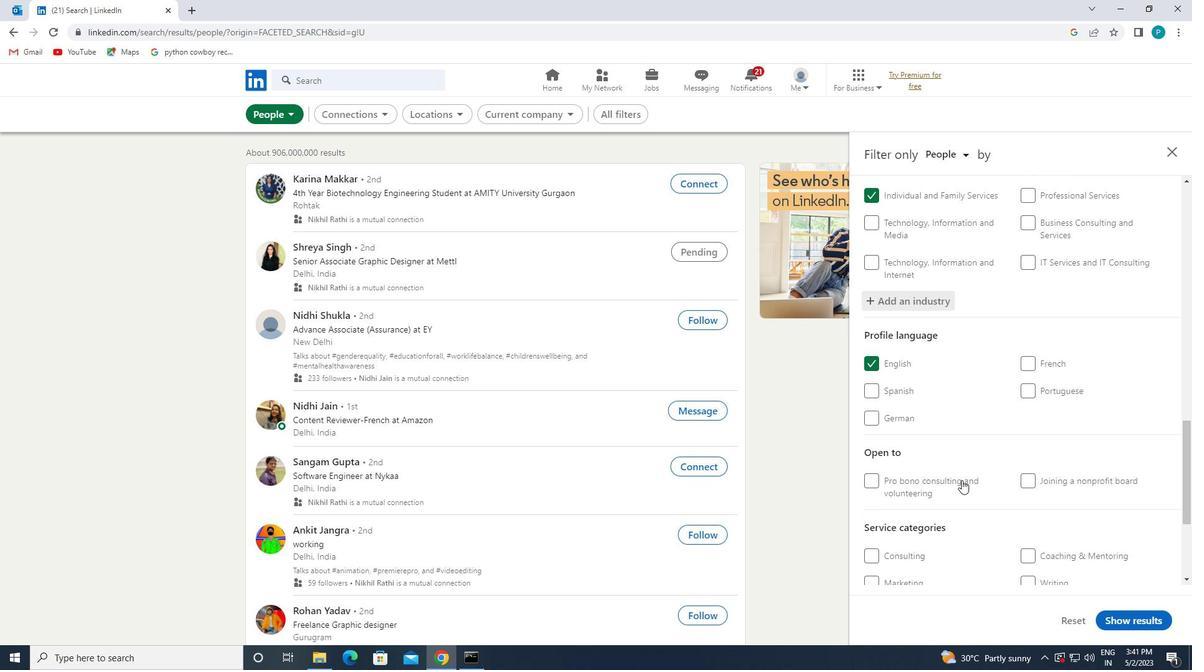 
Action: Mouse scrolled (982, 489) with delta (0, 0)
Screenshot: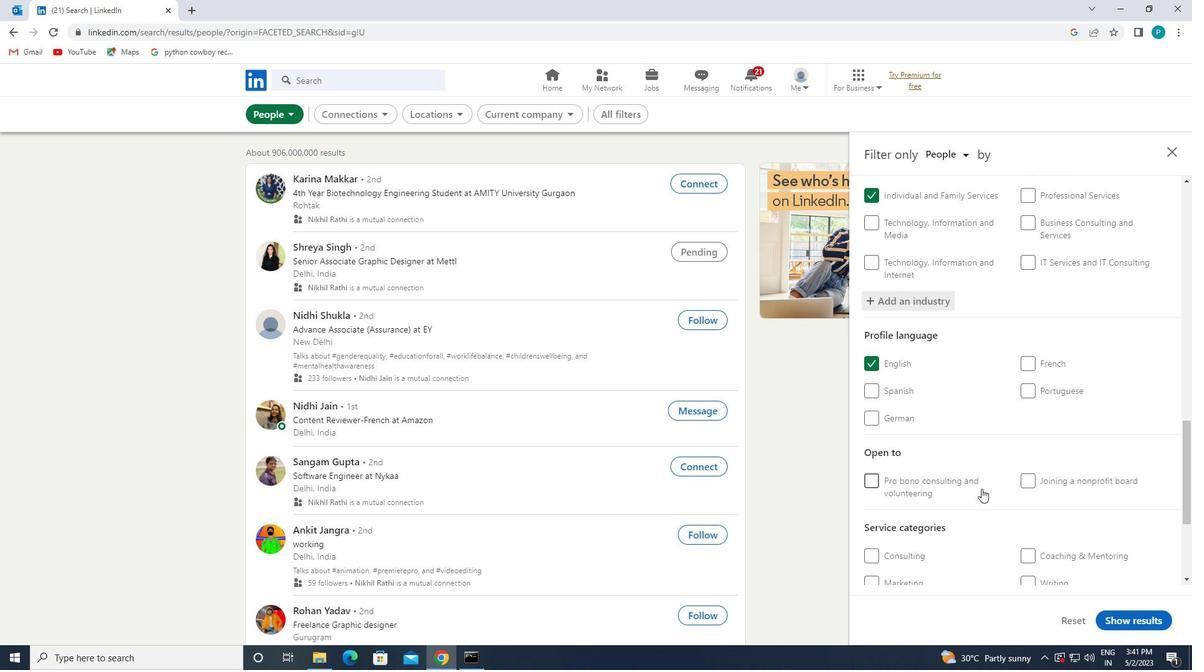 
Action: Mouse moved to (983, 490)
Screenshot: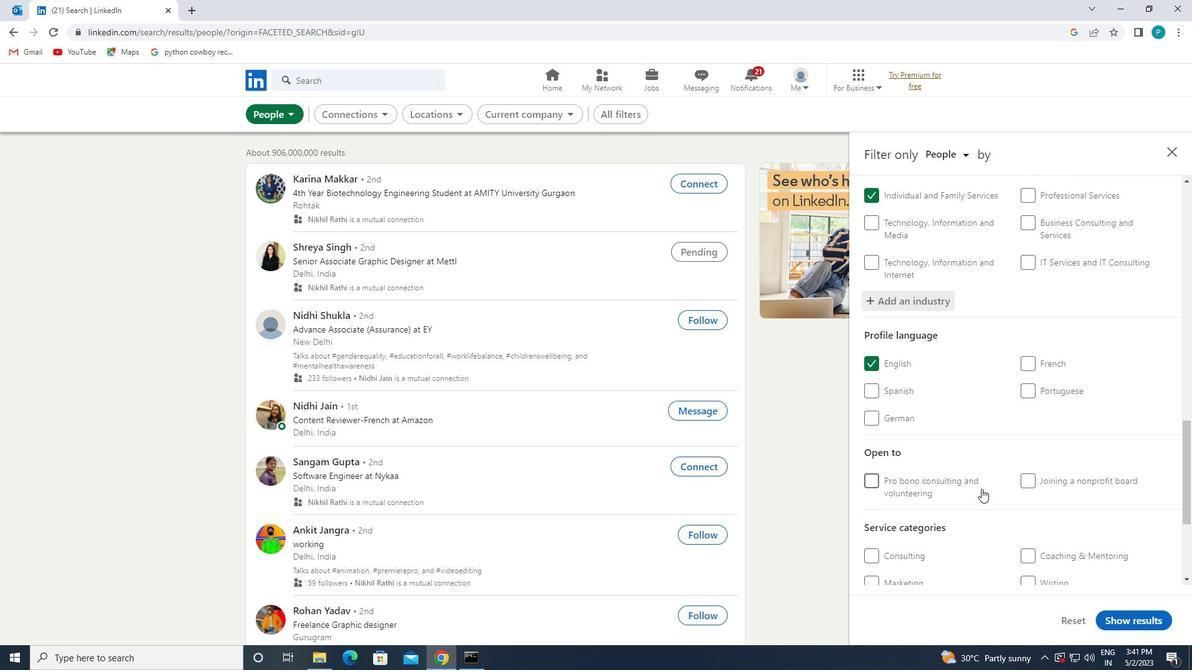 
Action: Mouse scrolled (983, 490) with delta (0, 0)
Screenshot: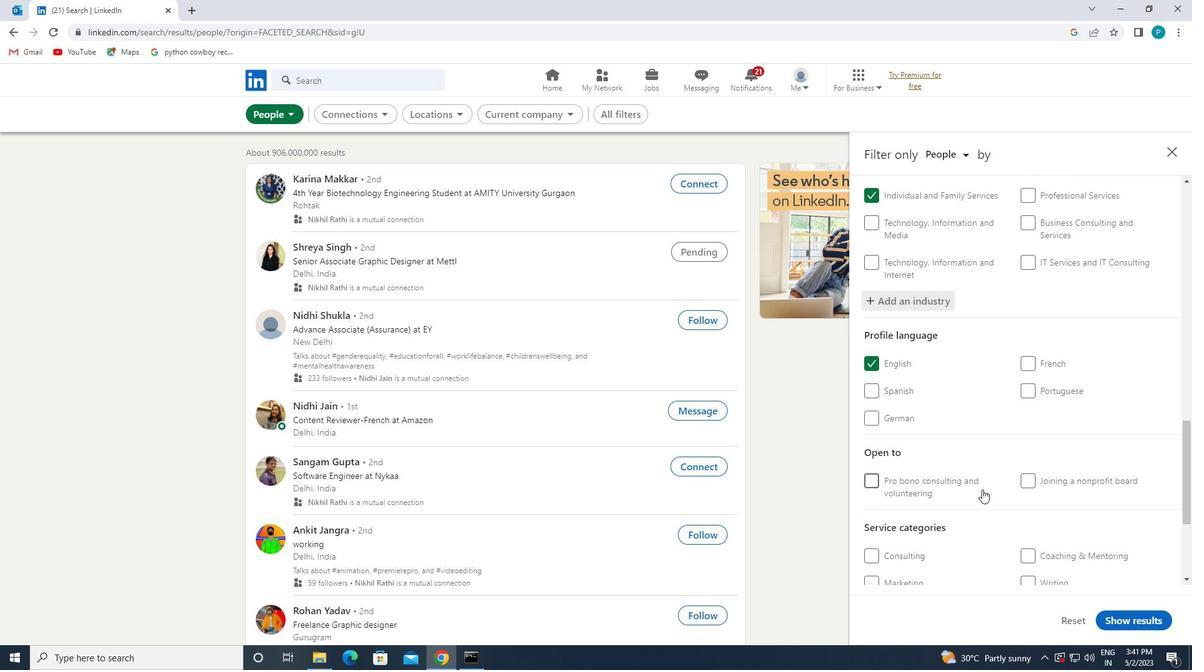 
Action: Mouse moved to (1037, 488)
Screenshot: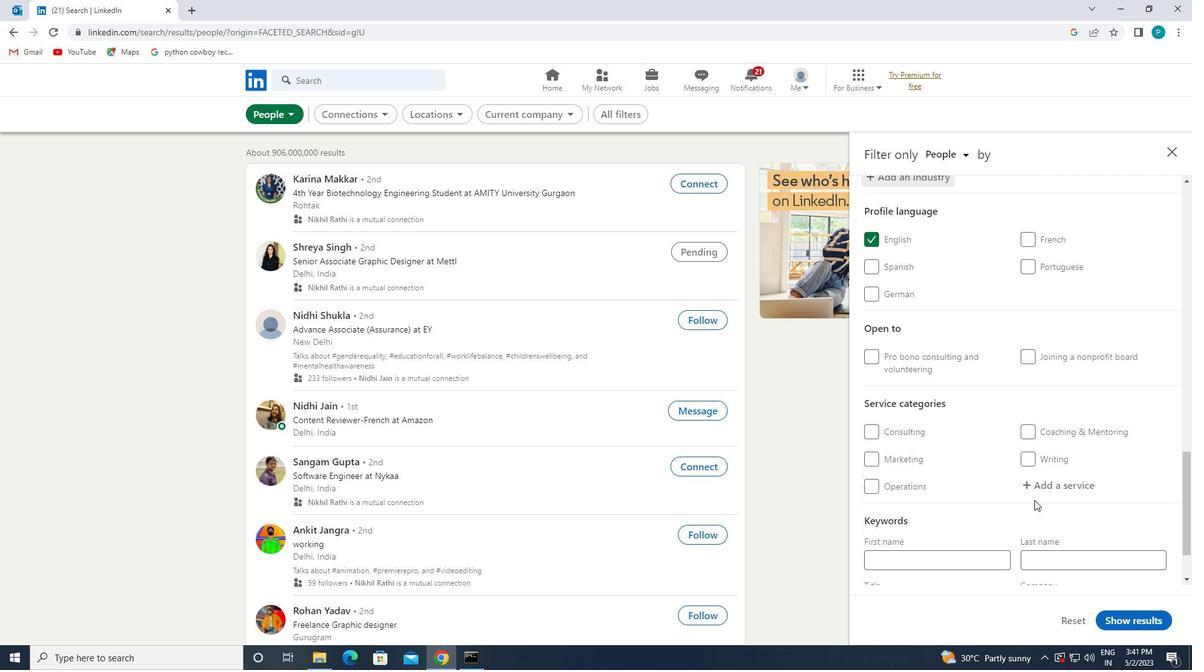 
Action: Mouse pressed left at (1037, 488)
Screenshot: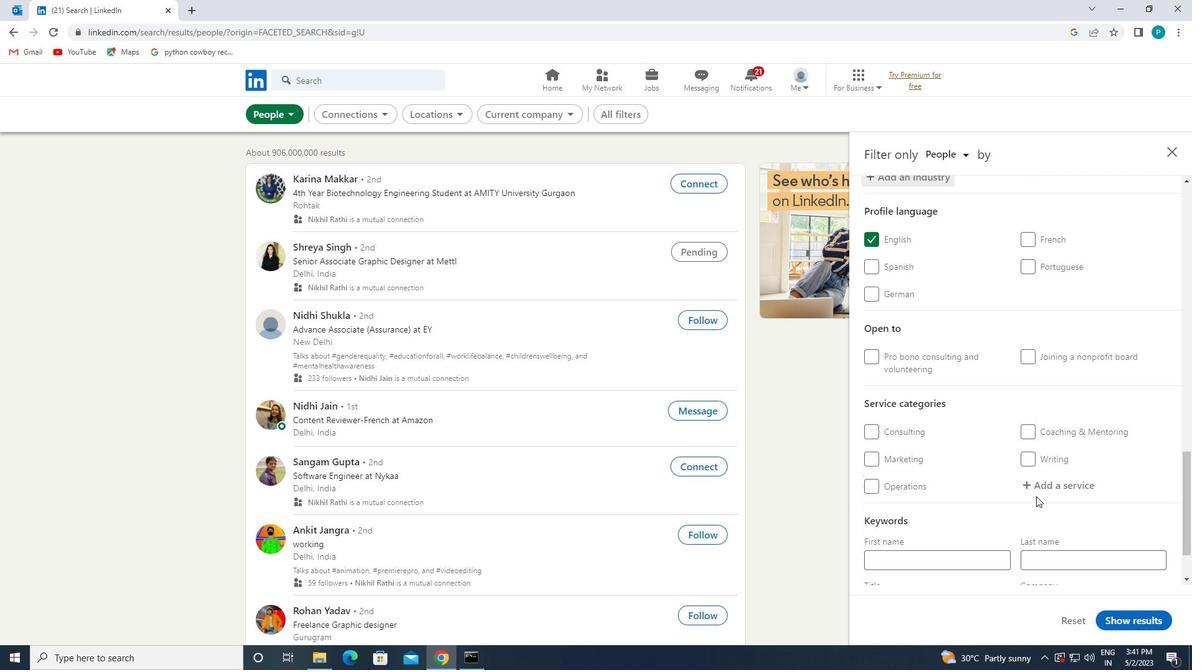 
Action: Mouse moved to (1082, 514)
Screenshot: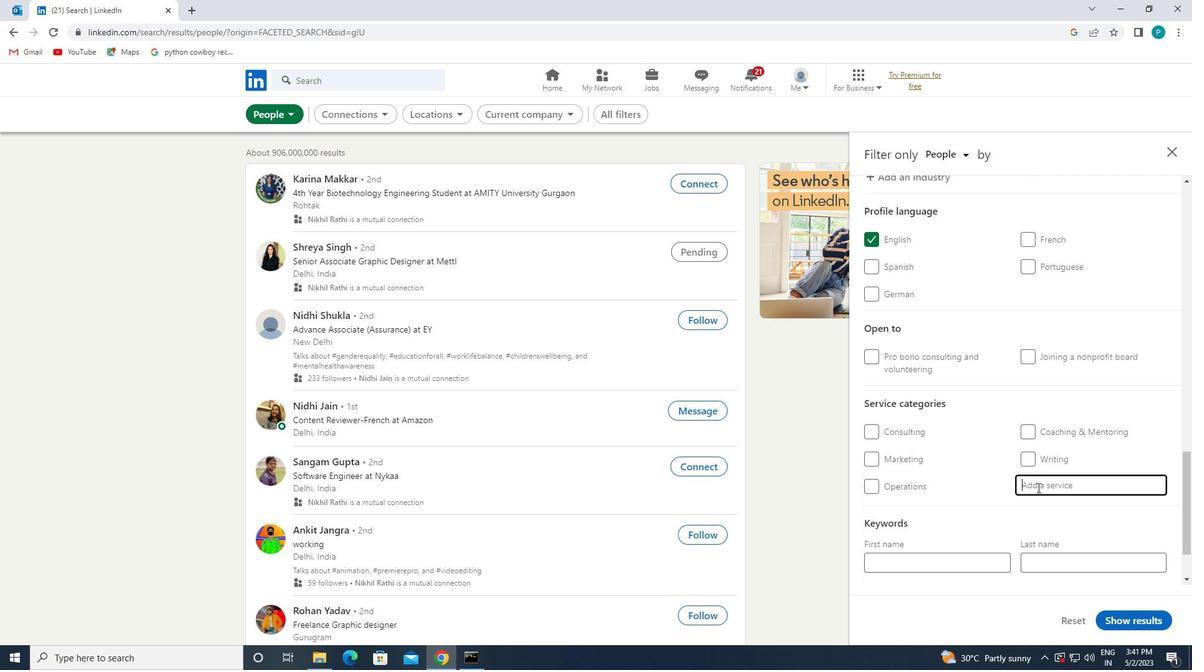 
Action: Key pressed <Key.caps_lock>P<Key.caps_lock>ROJECT
Screenshot: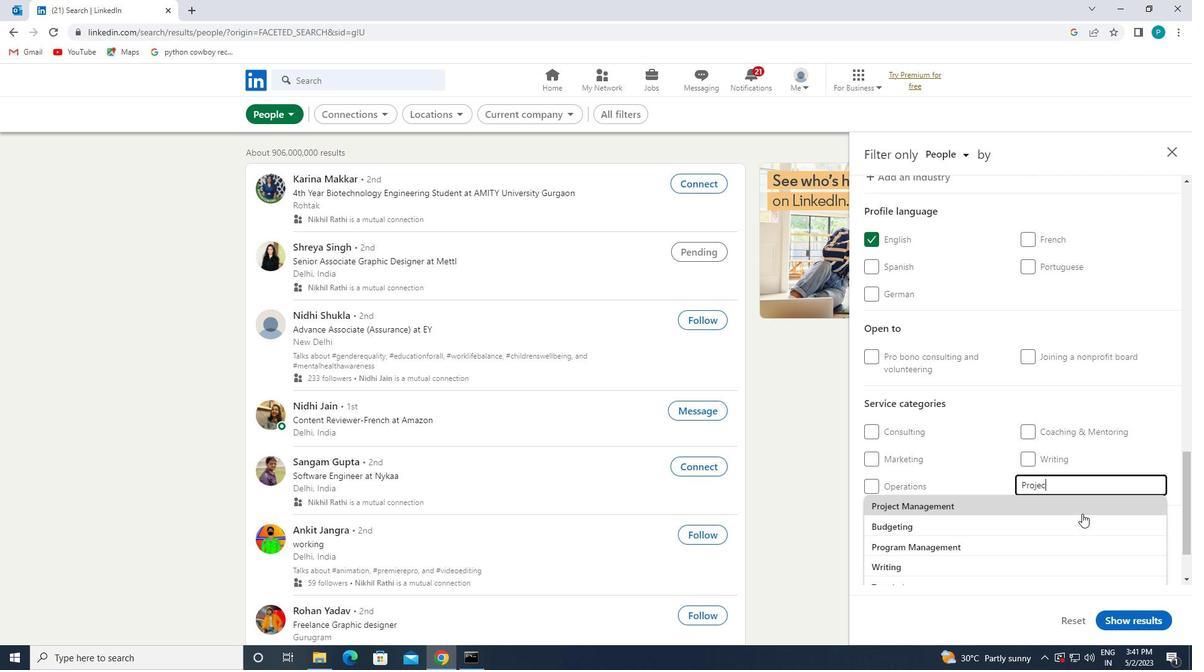 
Action: Mouse moved to (1074, 511)
Screenshot: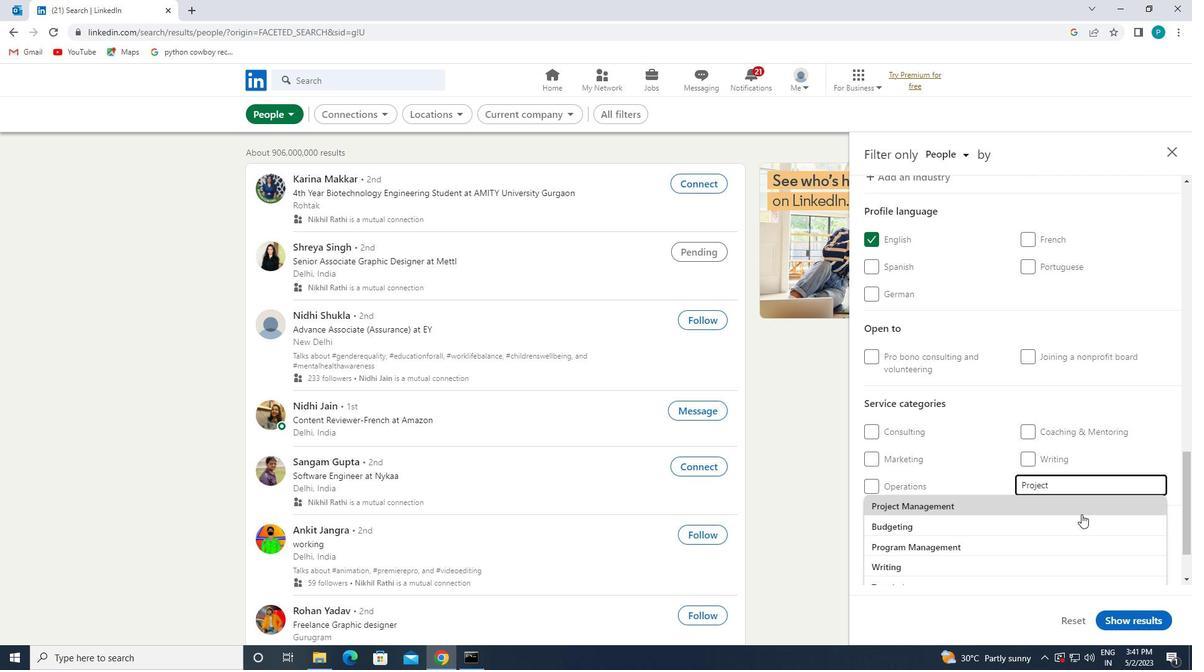 
Action: Mouse pressed left at (1074, 511)
Screenshot: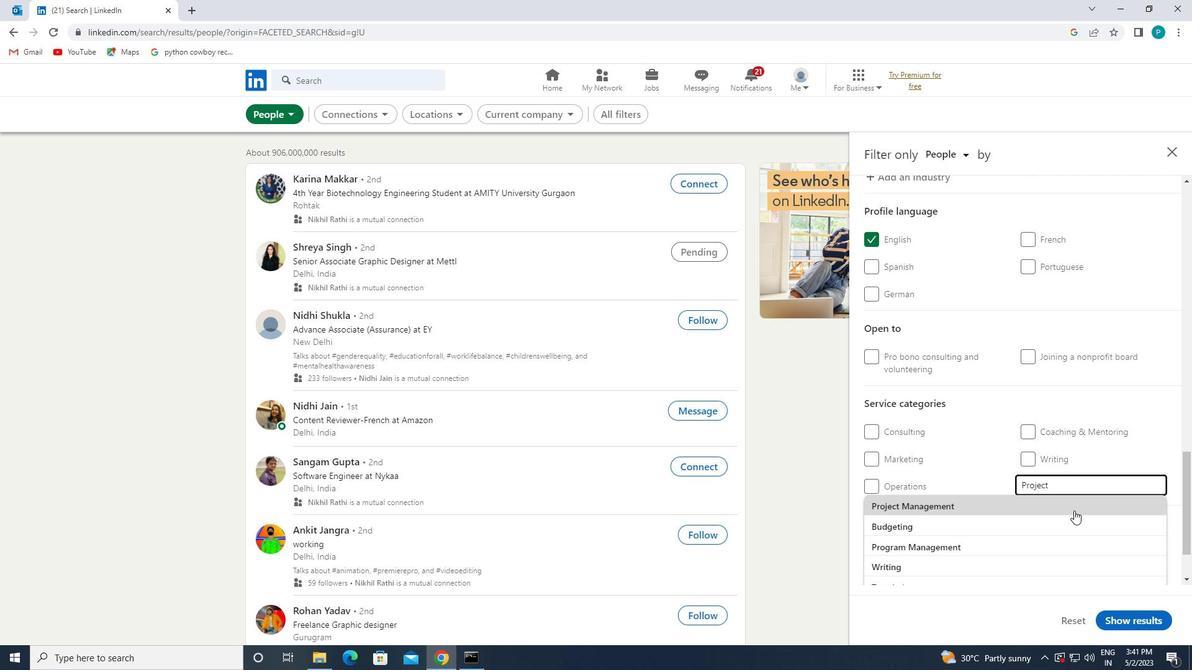 
Action: Mouse scrolled (1074, 510) with delta (0, 0)
Screenshot: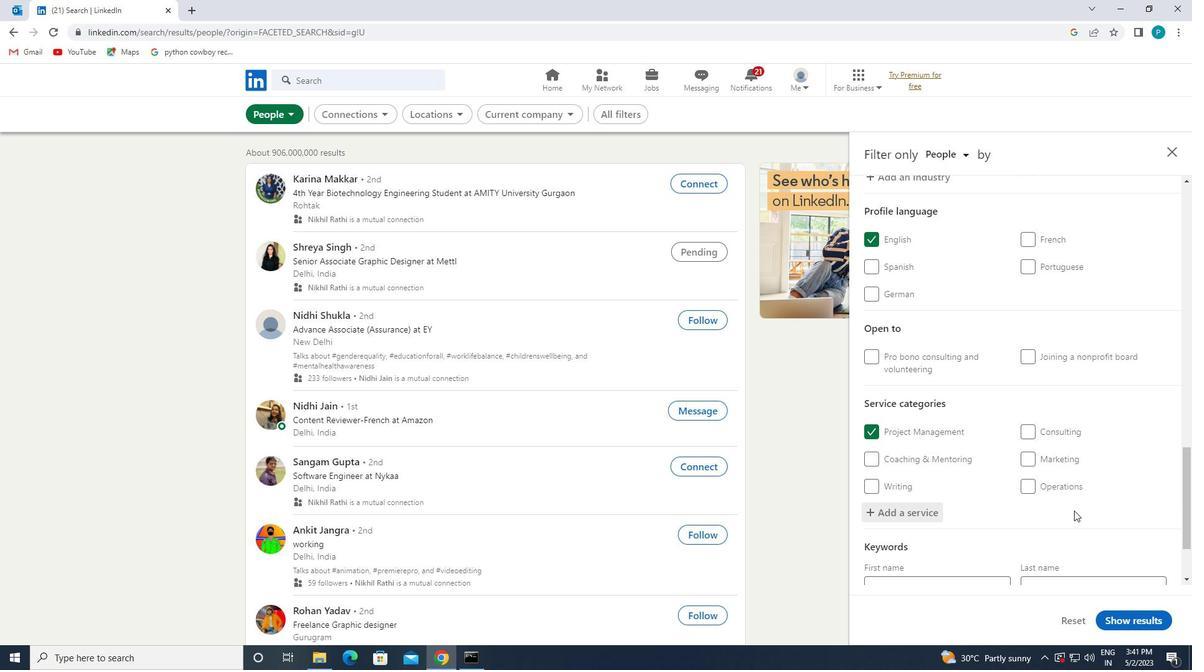 
Action: Mouse scrolled (1074, 510) with delta (0, 0)
Screenshot: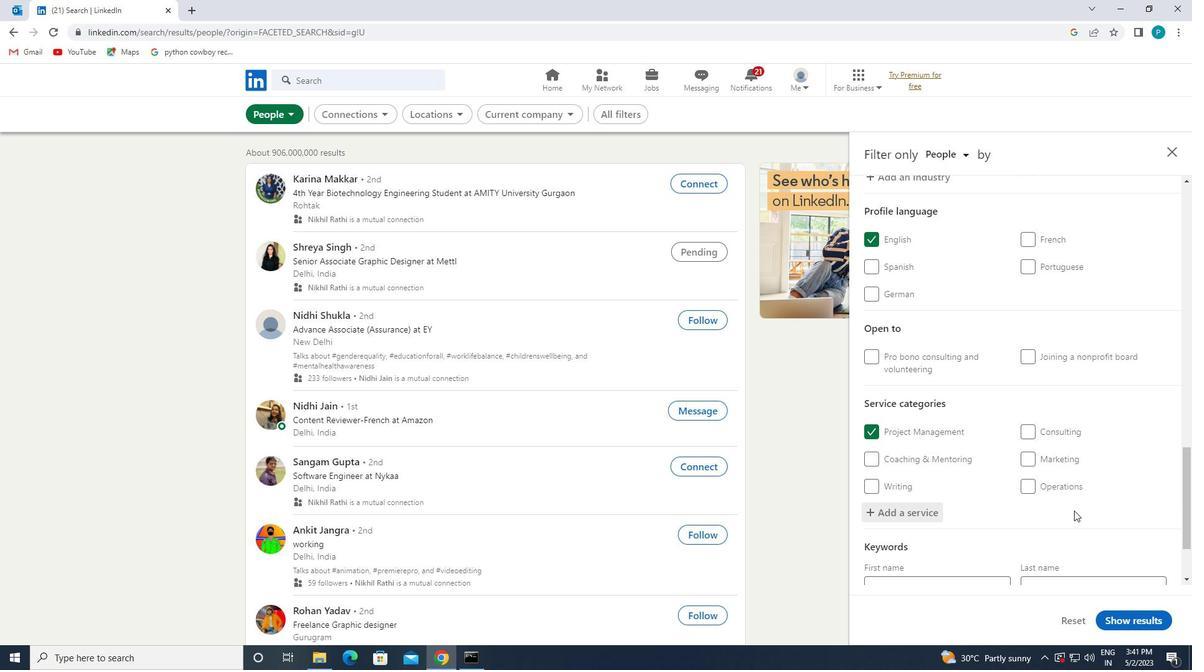 
Action: Mouse scrolled (1074, 510) with delta (0, 0)
Screenshot: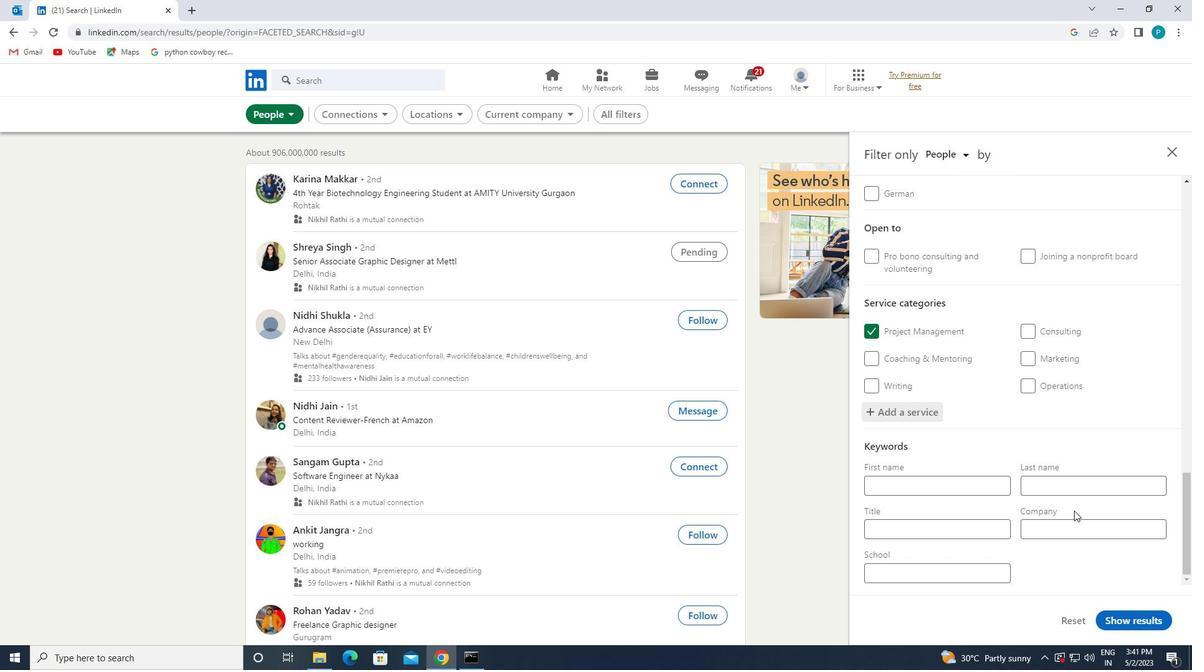 
Action: Mouse moved to (949, 529)
Screenshot: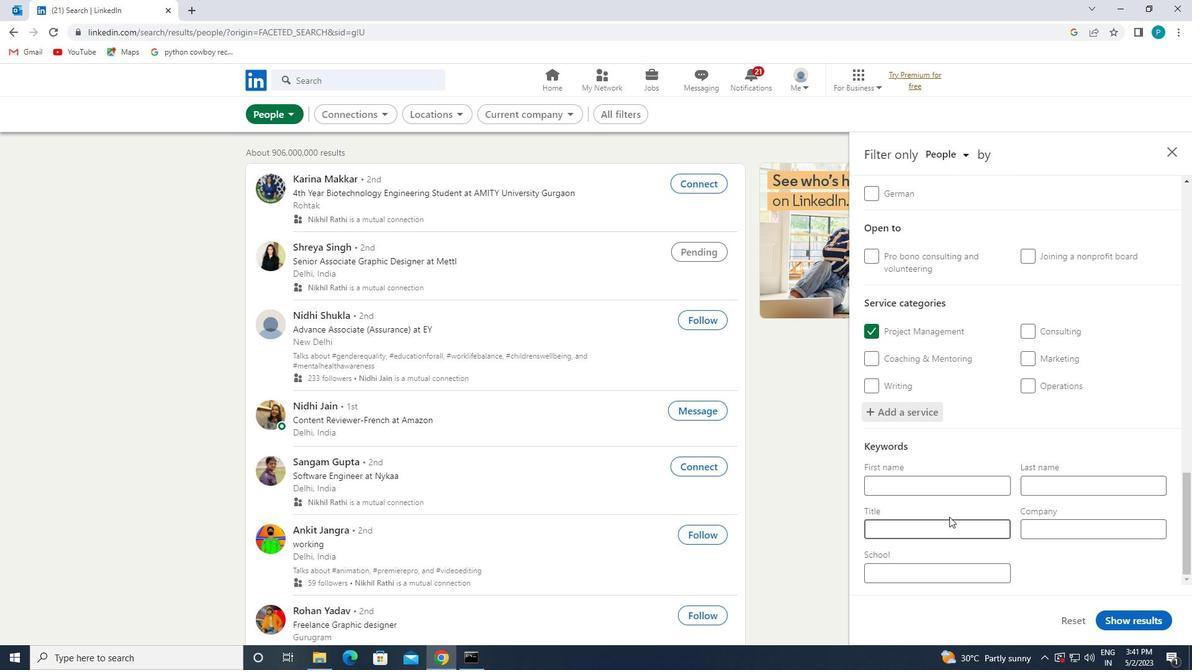 
Action: Mouse pressed left at (949, 529)
Screenshot: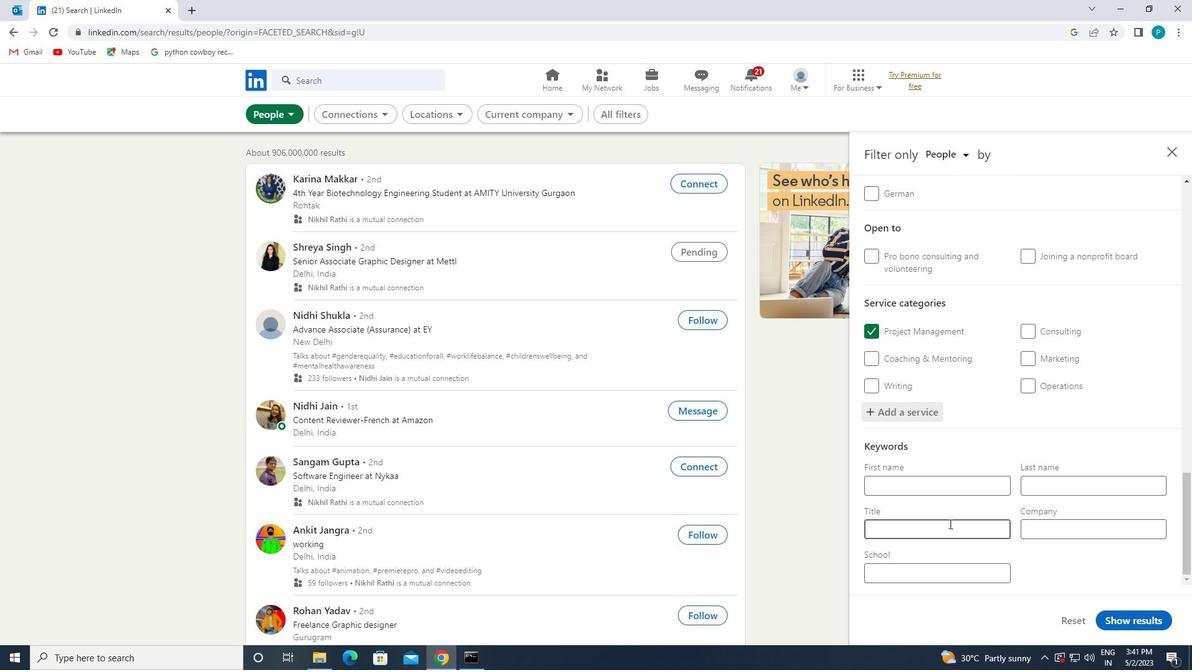 
Action: Mouse moved to (968, 539)
Screenshot: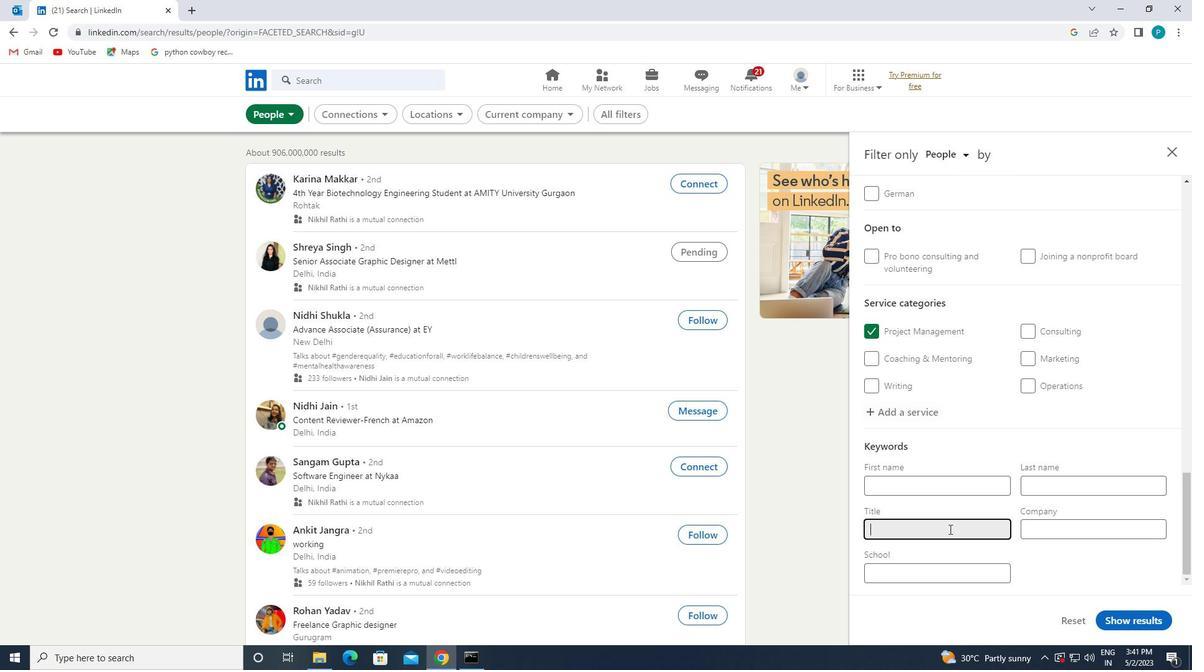
Action: Key pressed <Key.caps_lock>F<Key.caps_lock>L<Key.backspace>IL
Screenshot: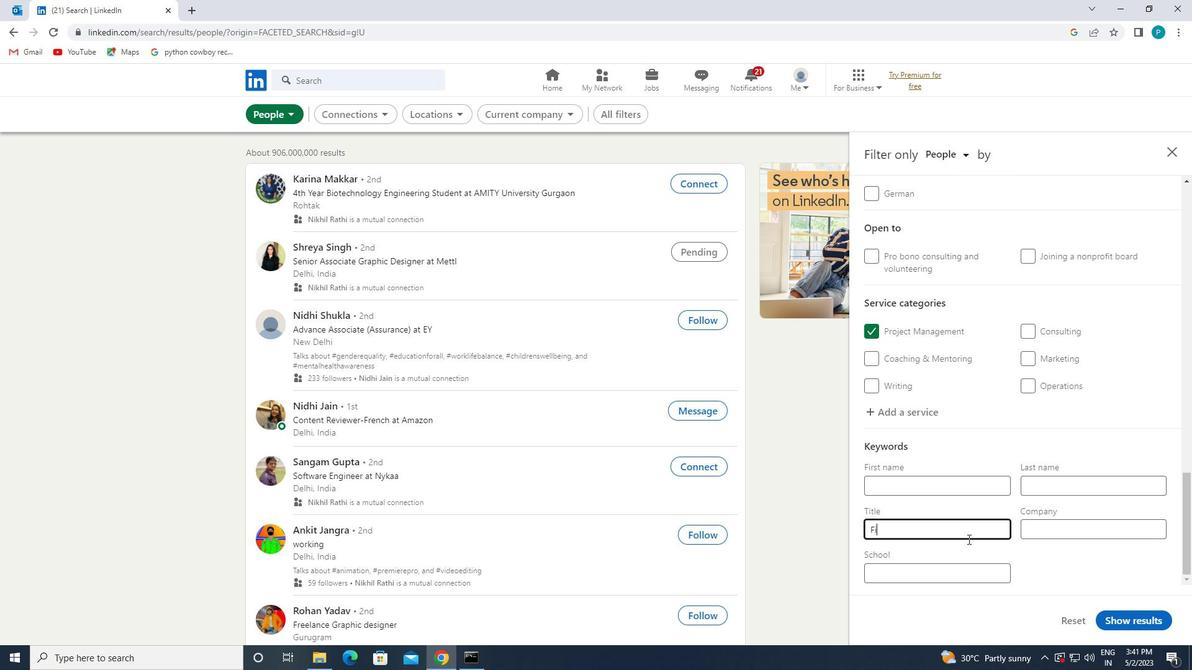 
Action: Mouse moved to (968, 540)
Screenshot: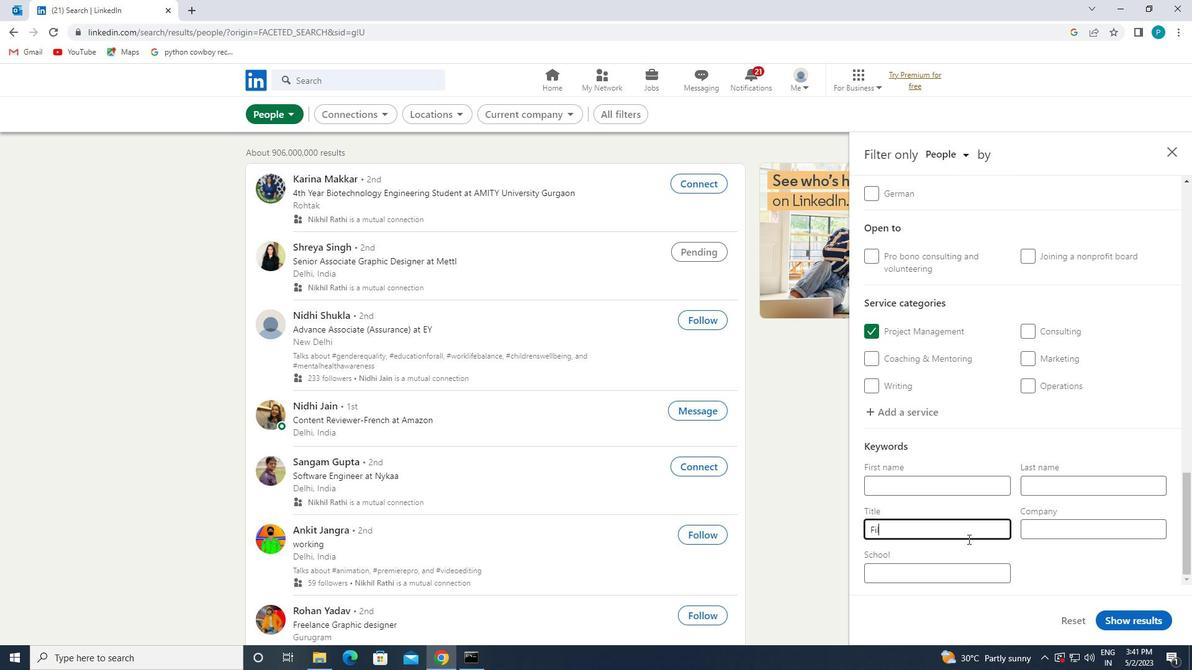 
Action: Key pressed M<Key.space><Key.caps_lock>C<Key.caps_lock>RTIC
Screenshot: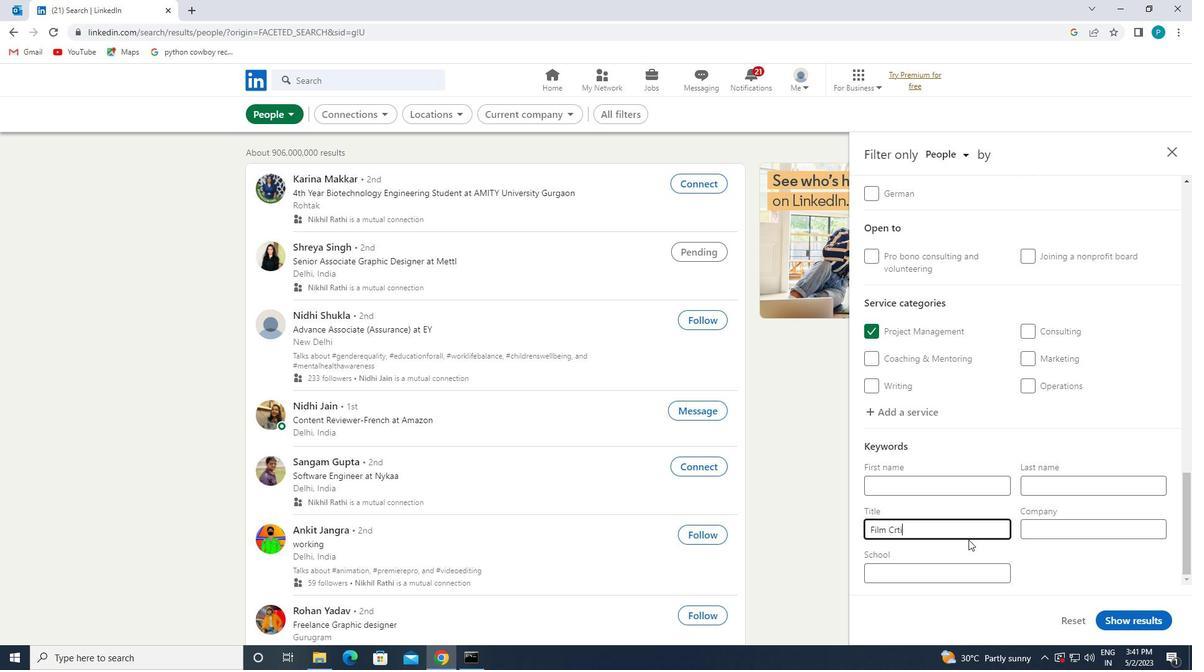 
Action: Mouse moved to (1119, 619)
Screenshot: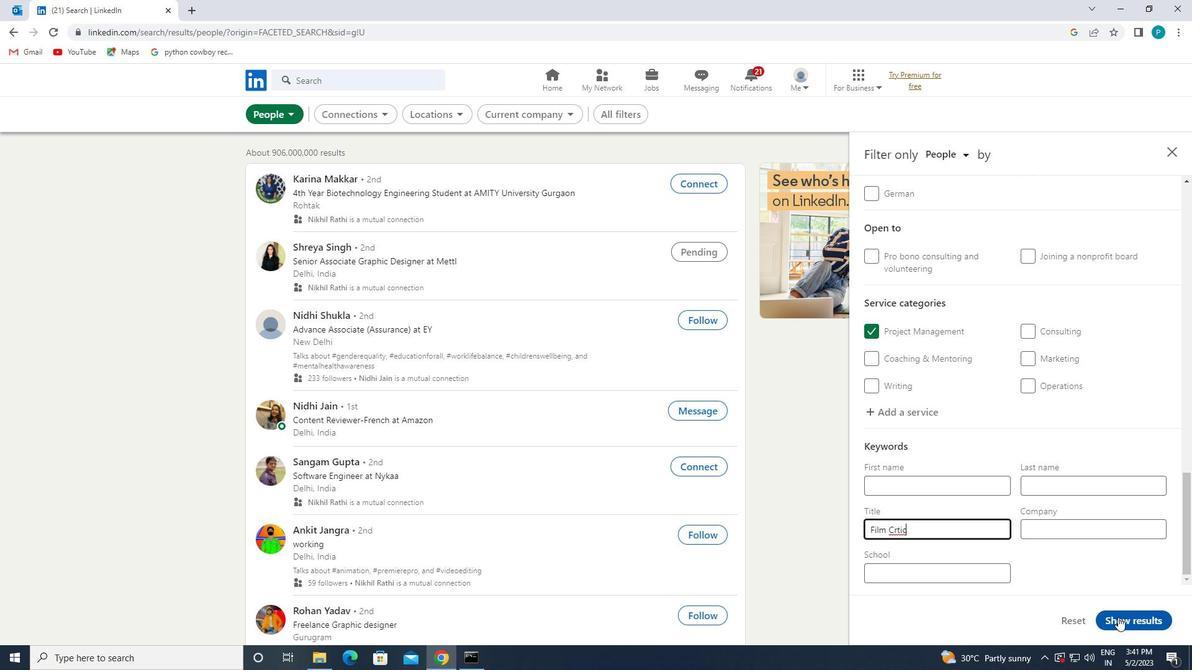 
Action: Mouse pressed left at (1119, 619)
Screenshot: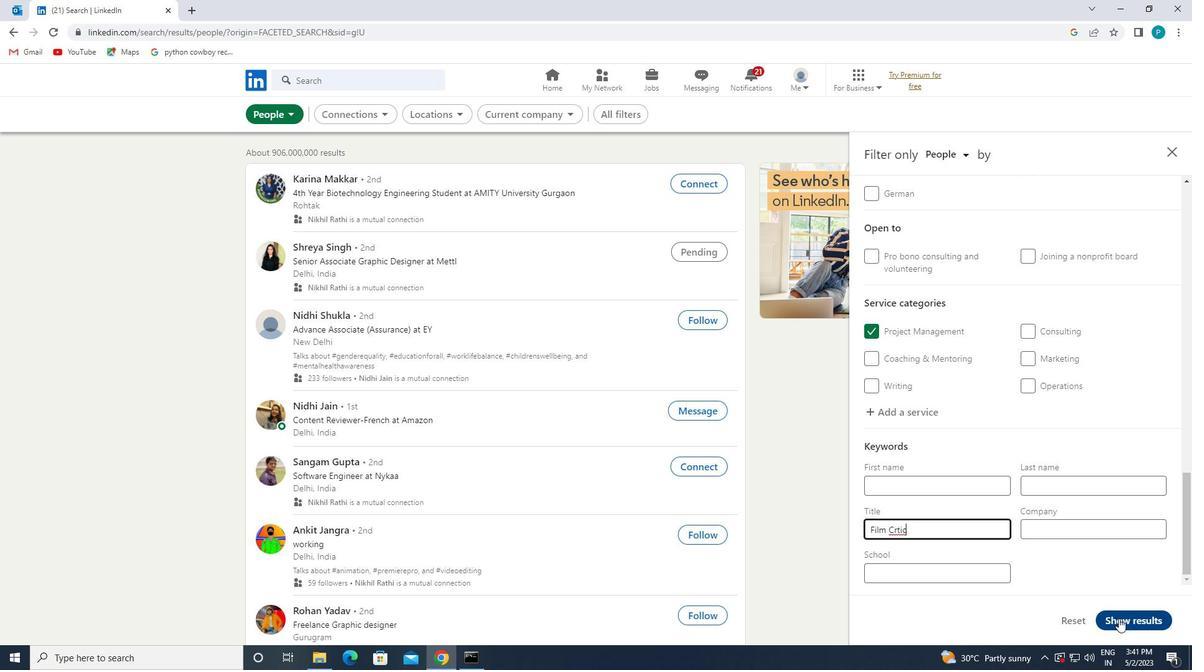
Action: Mouse moved to (1162, 647)
Screenshot: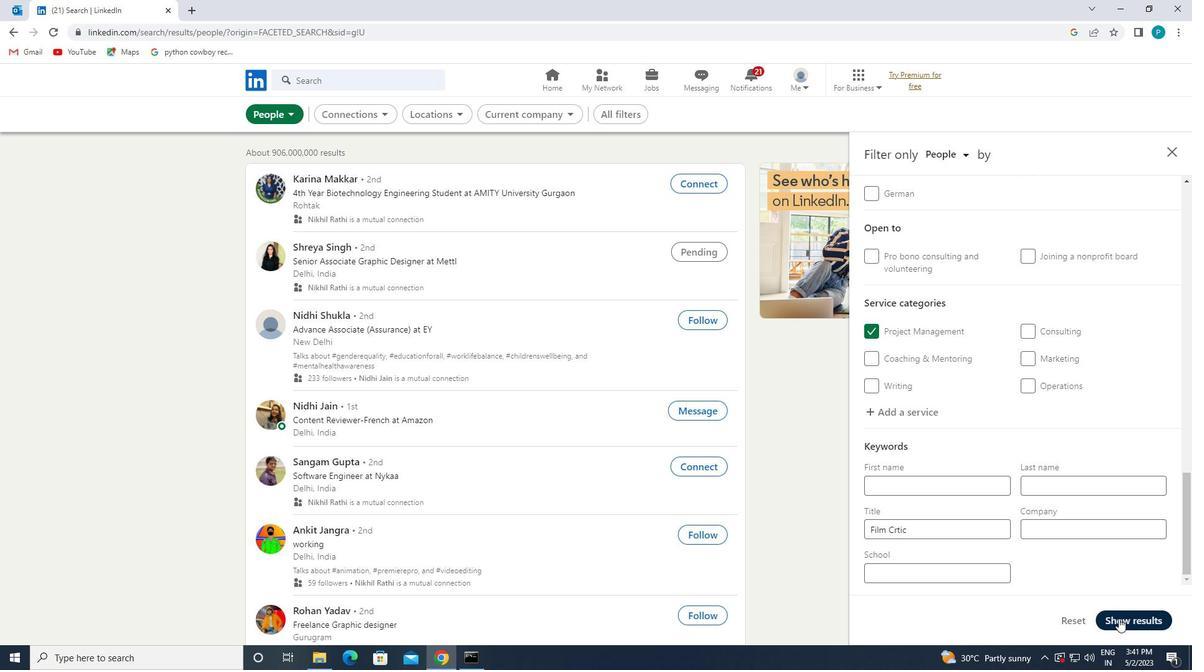 
